 Task: Font style For heading Use Californian FB with dark orange 2 colour & Underline. font size for heading '26 Pt. 'Change the font style of data to Carlitoand font size to  18 Pt. Change the alignment of both headline & data to   center vertically. In the sheet  auditingSalesDashboard
Action: Mouse moved to (62, 127)
Screenshot: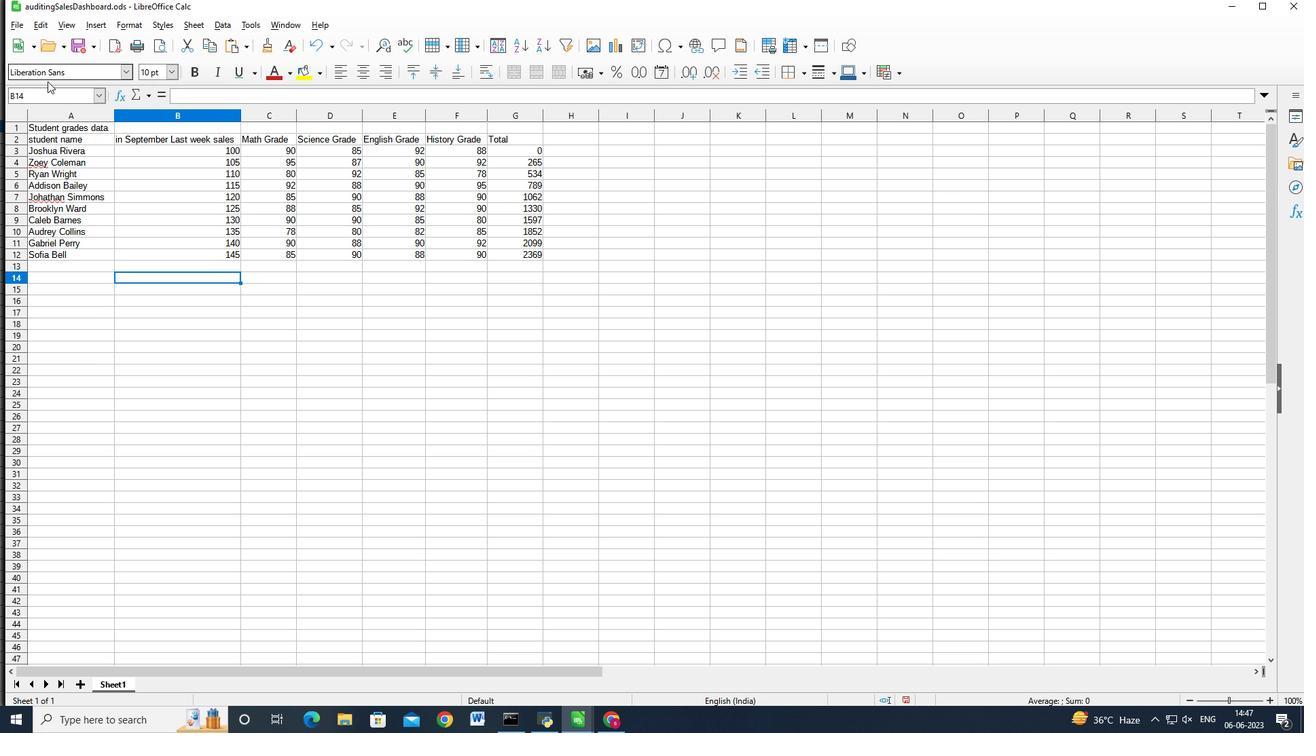 
Action: Mouse pressed left at (62, 127)
Screenshot: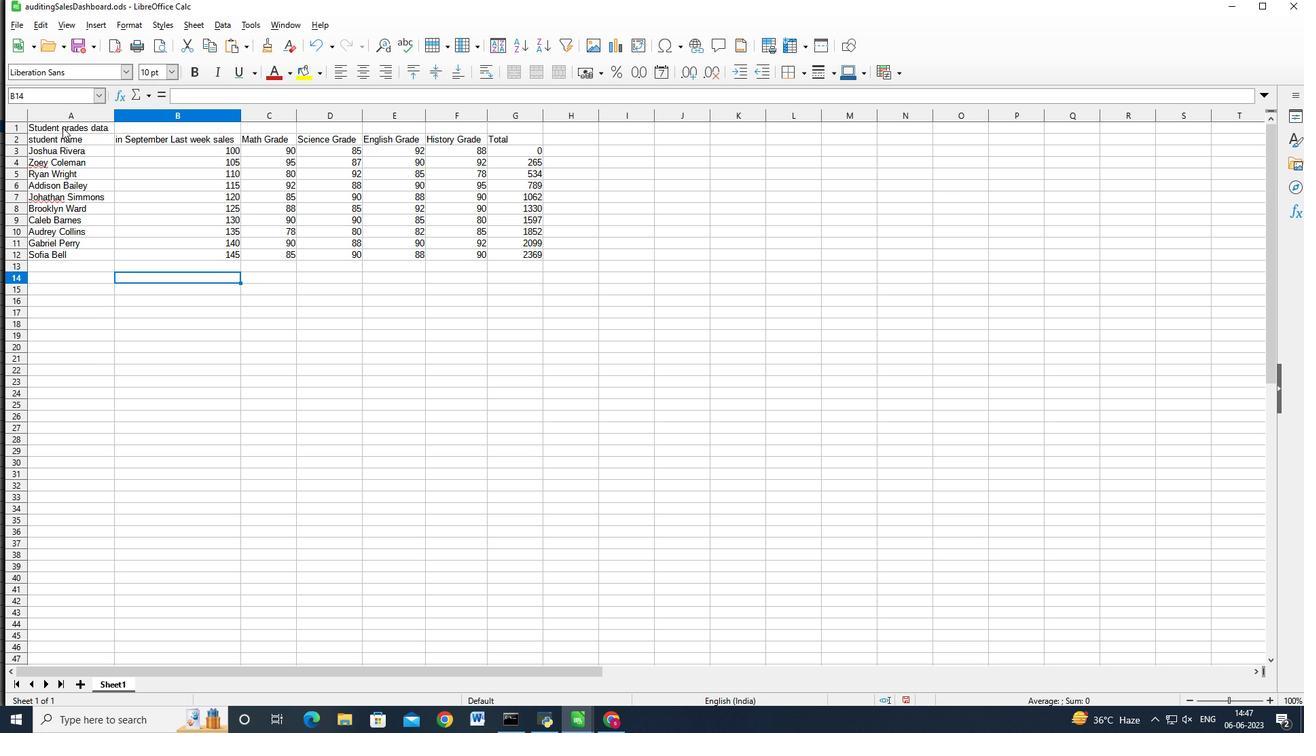 
Action: Mouse moved to (169, 372)
Screenshot: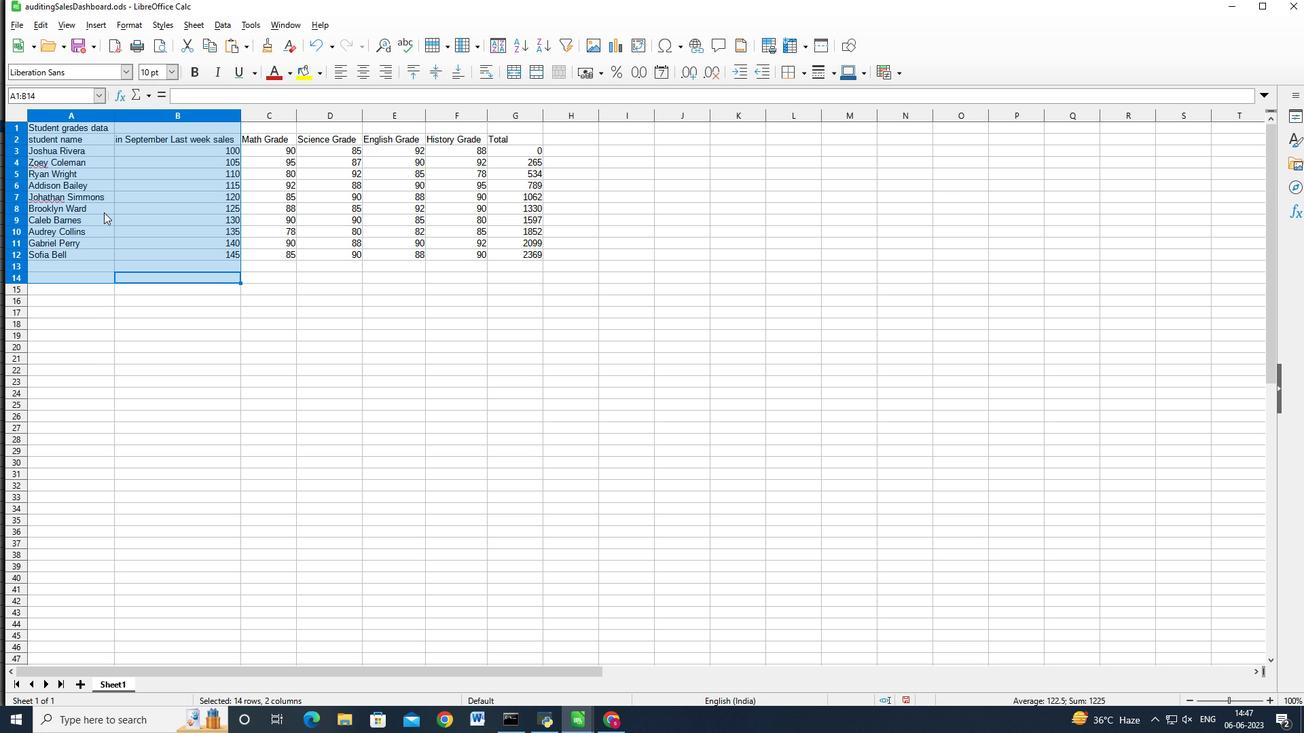 
Action: Mouse pressed right at (169, 372)
Screenshot: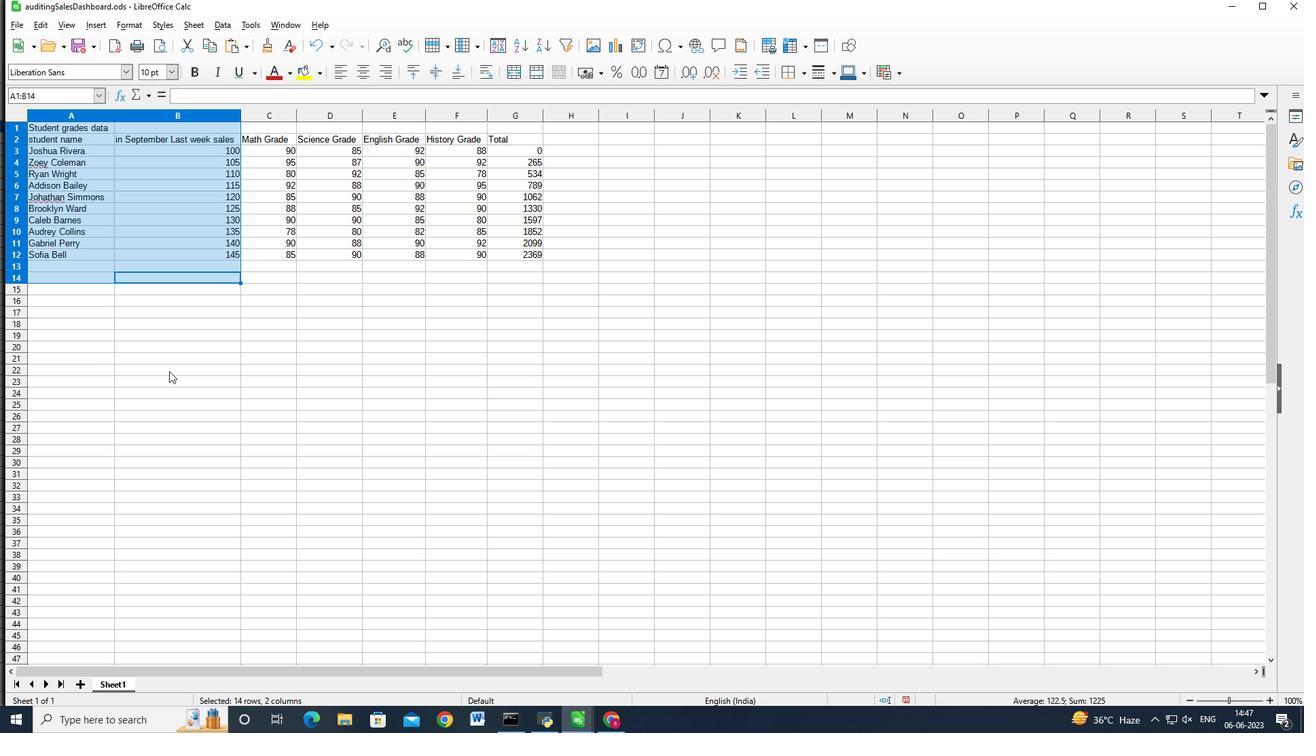 
Action: Mouse moved to (164, 357)
Screenshot: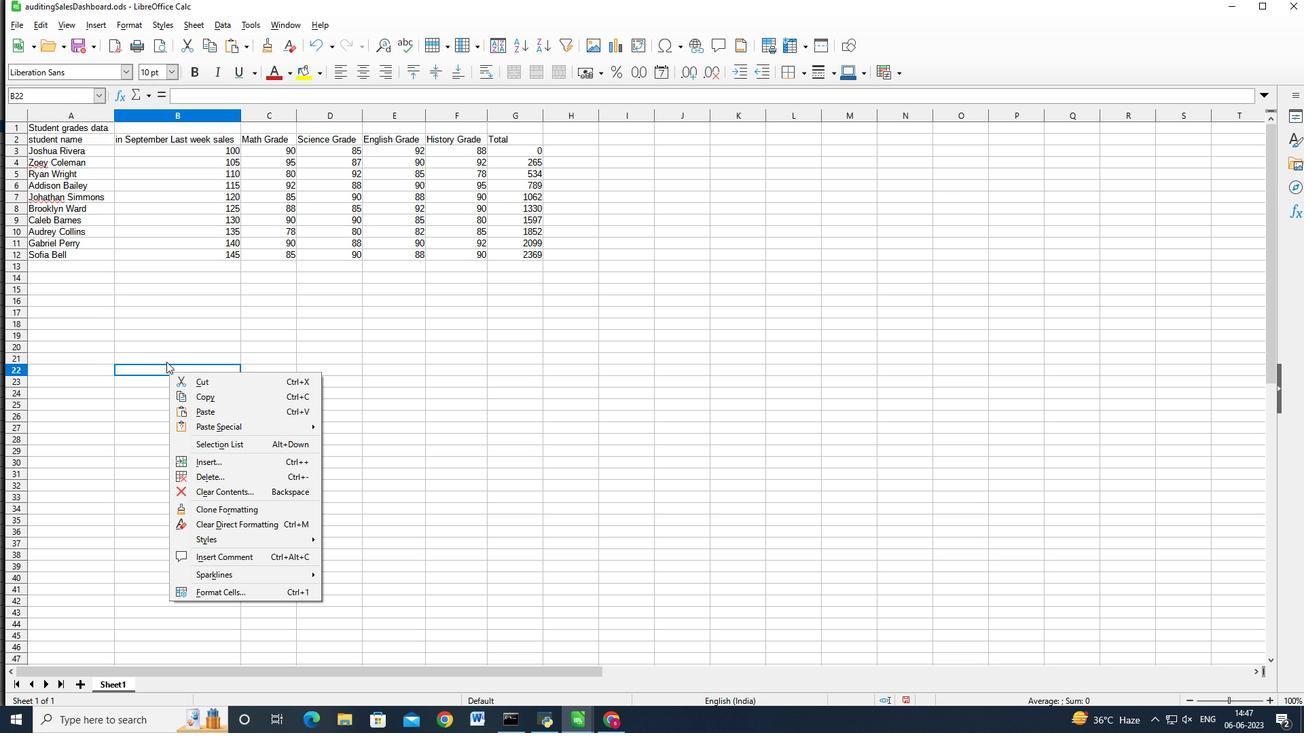 
Action: Mouse pressed right at (164, 357)
Screenshot: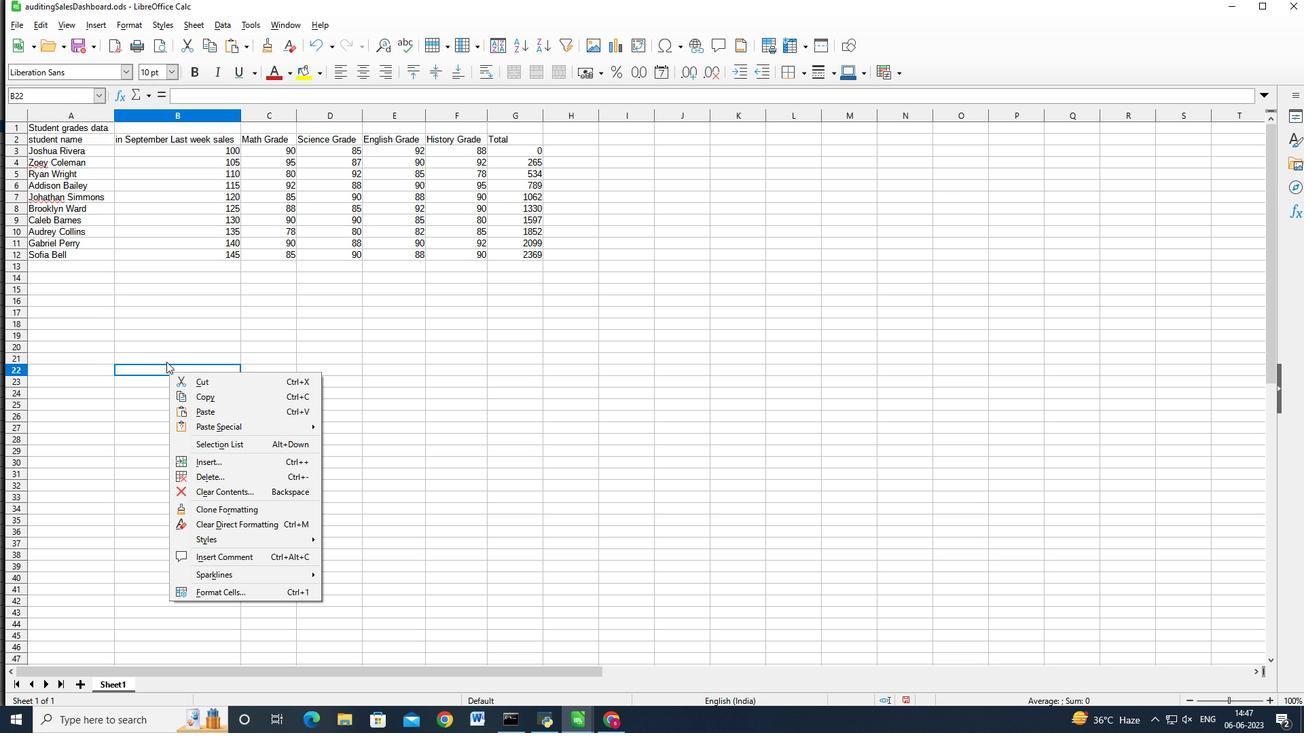 
Action: Mouse moved to (72, 123)
Screenshot: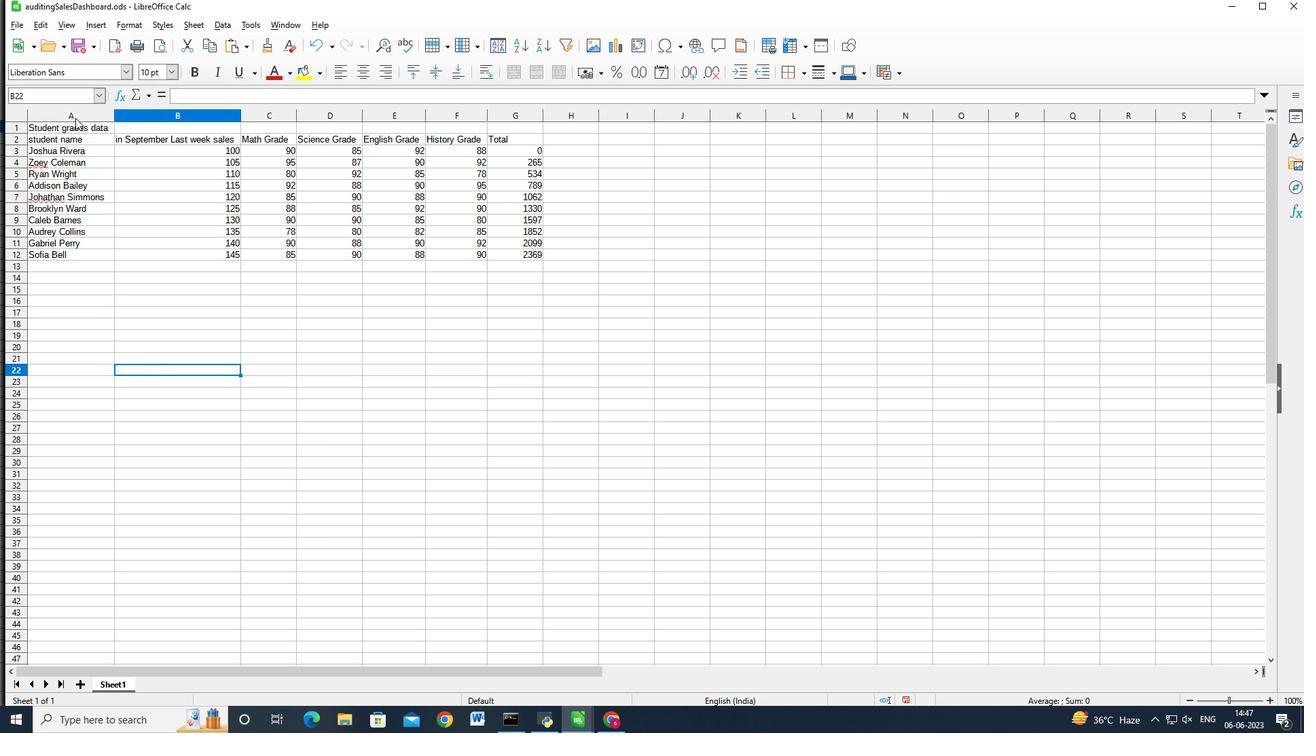 
Action: Mouse pressed left at (72, 123)
Screenshot: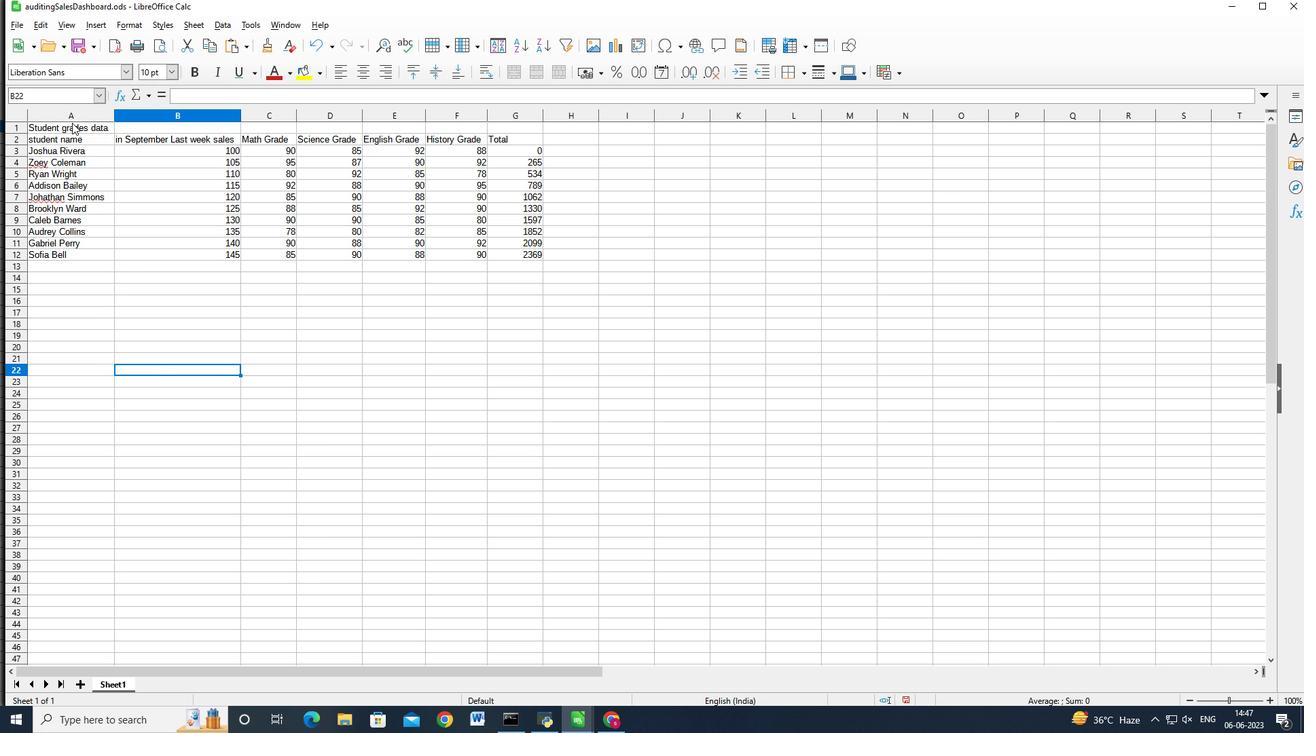 
Action: Mouse moved to (61, 71)
Screenshot: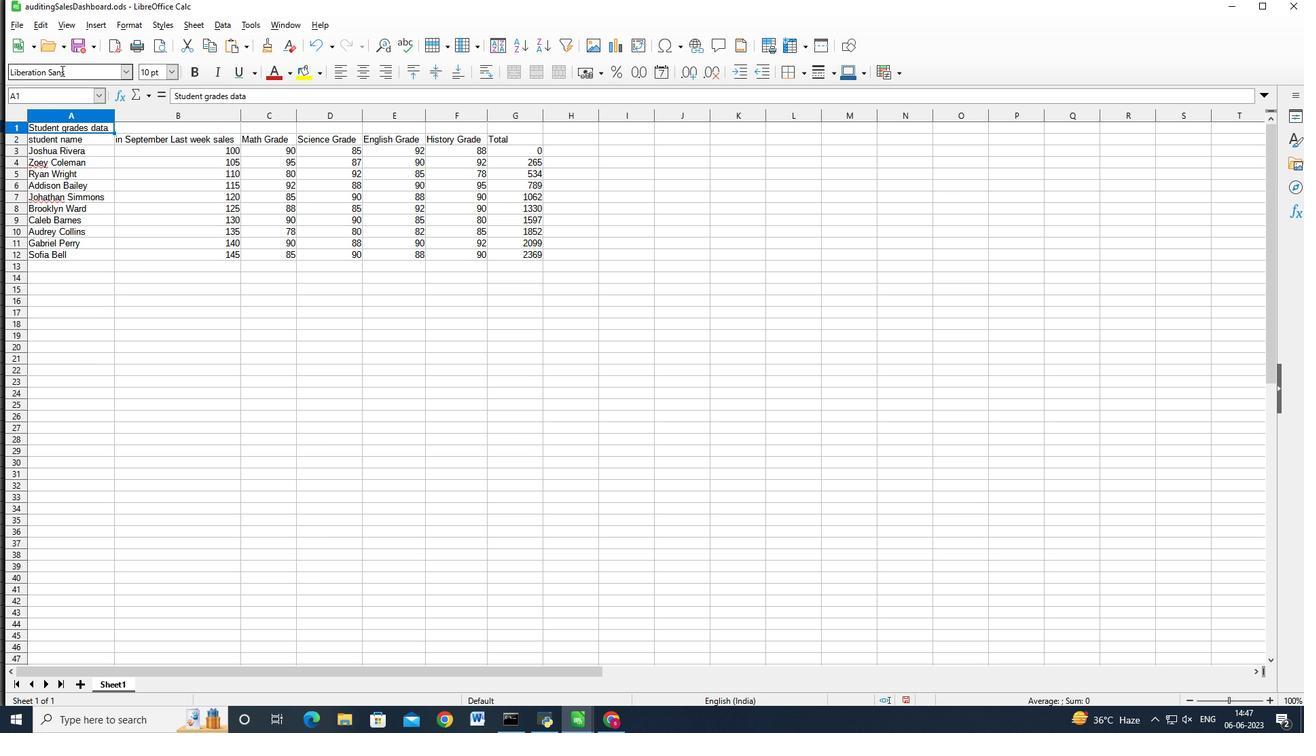 
Action: Mouse pressed left at (61, 71)
Screenshot: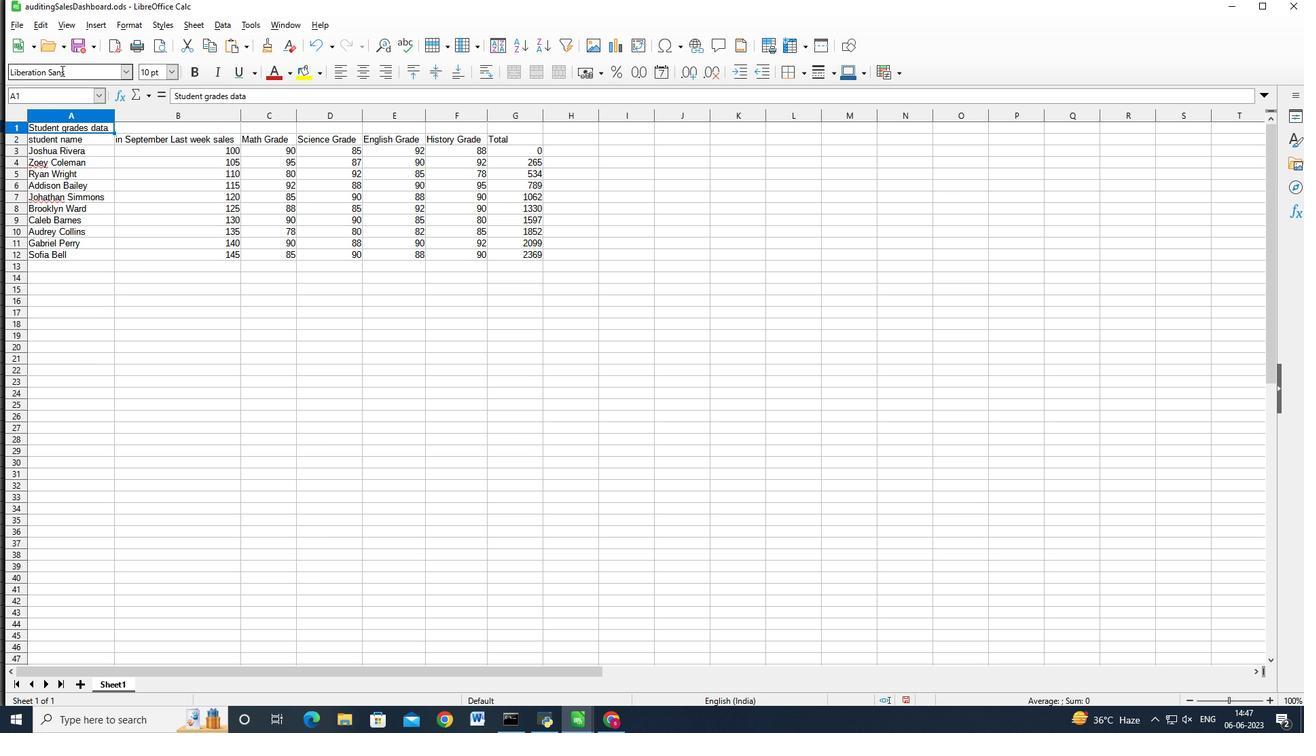 
Action: Mouse moved to (71, 70)
Screenshot: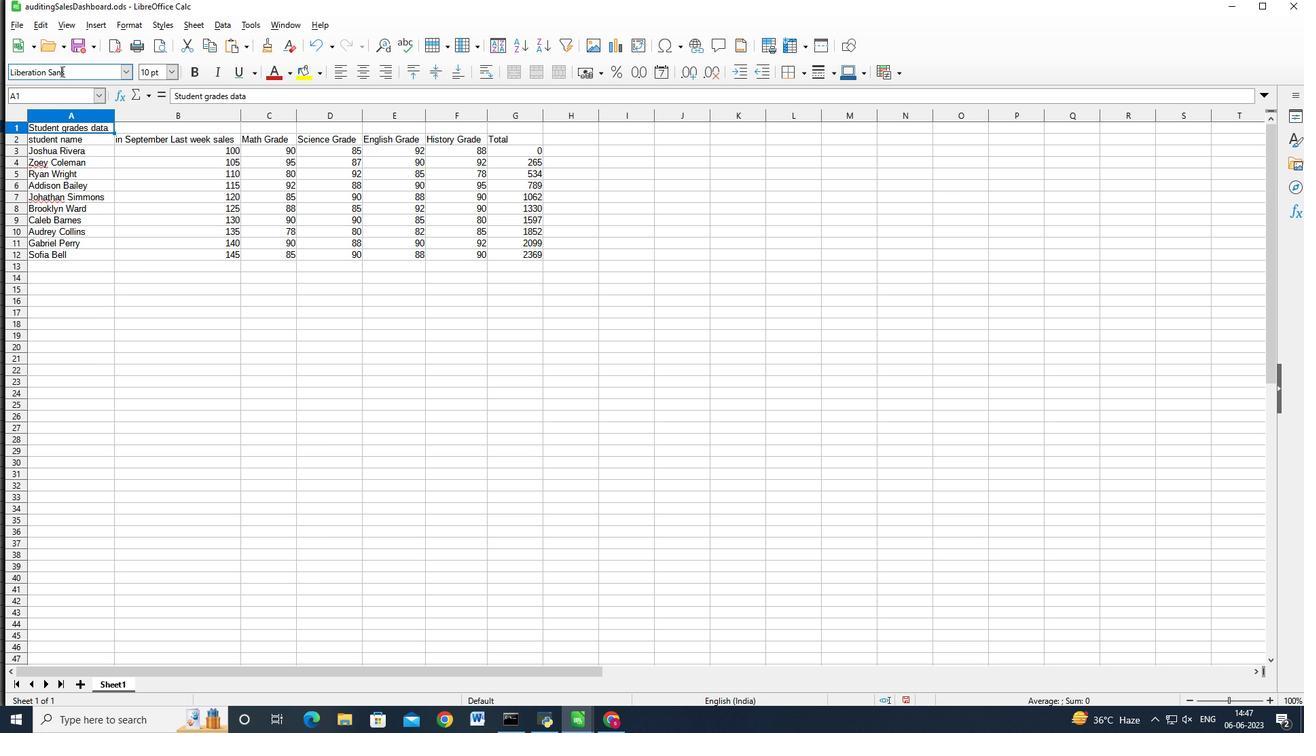 
Action: Mouse pressed left at (71, 70)
Screenshot: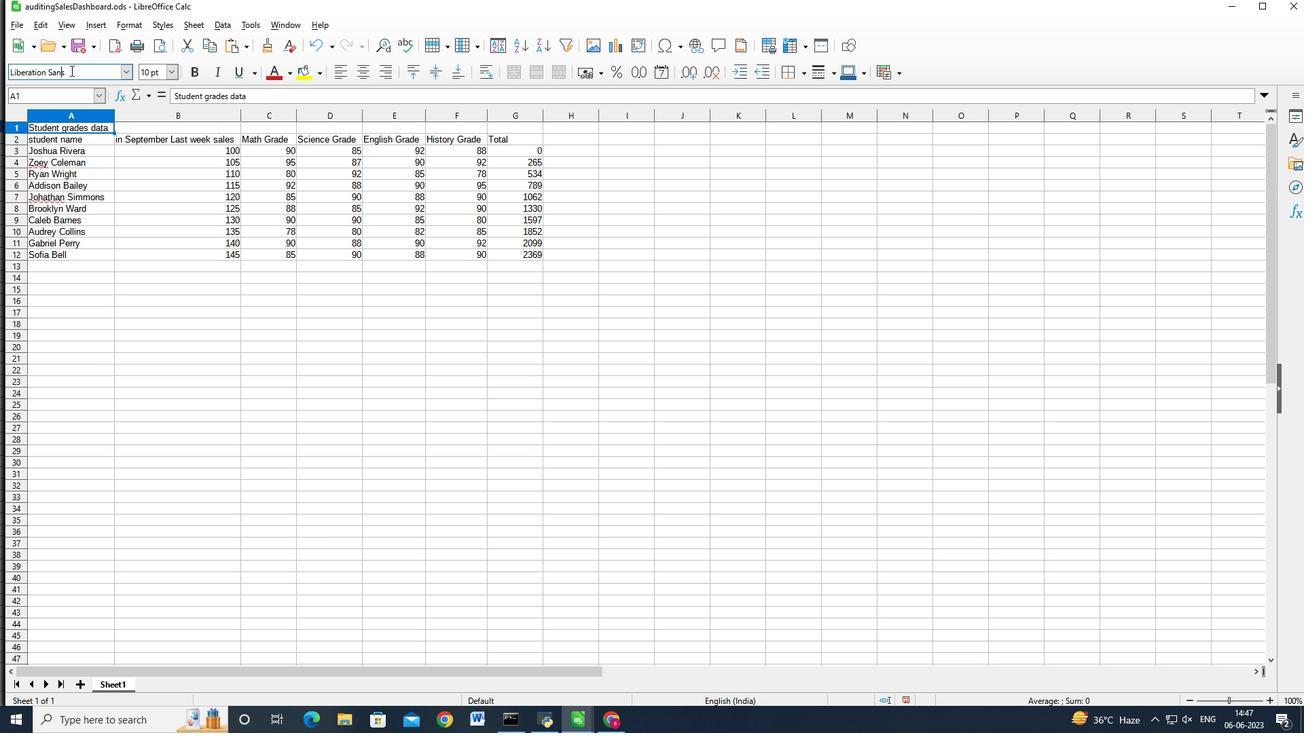 
Action: Key pressed <Key.backspace><Key.backspace><Key.backspace><Key.backspace><Key.backspace><Key.backspace><Key.backspace><Key.backspace><Key.backspace><Key.backspace><Key.backspace><Key.backspace><Key.backspace><Key.backspace><Key.backspace><Key.backspace><Key.backspace><Key.backspace><Key.backspace><Key.backspace><Key.backspace><Key.backspace><Key.backspace><Key.backspace><Key.backspace><Key.shift_r>Californian<Key.space><Key.caps_lock>FB<Key.enter>
Screenshot: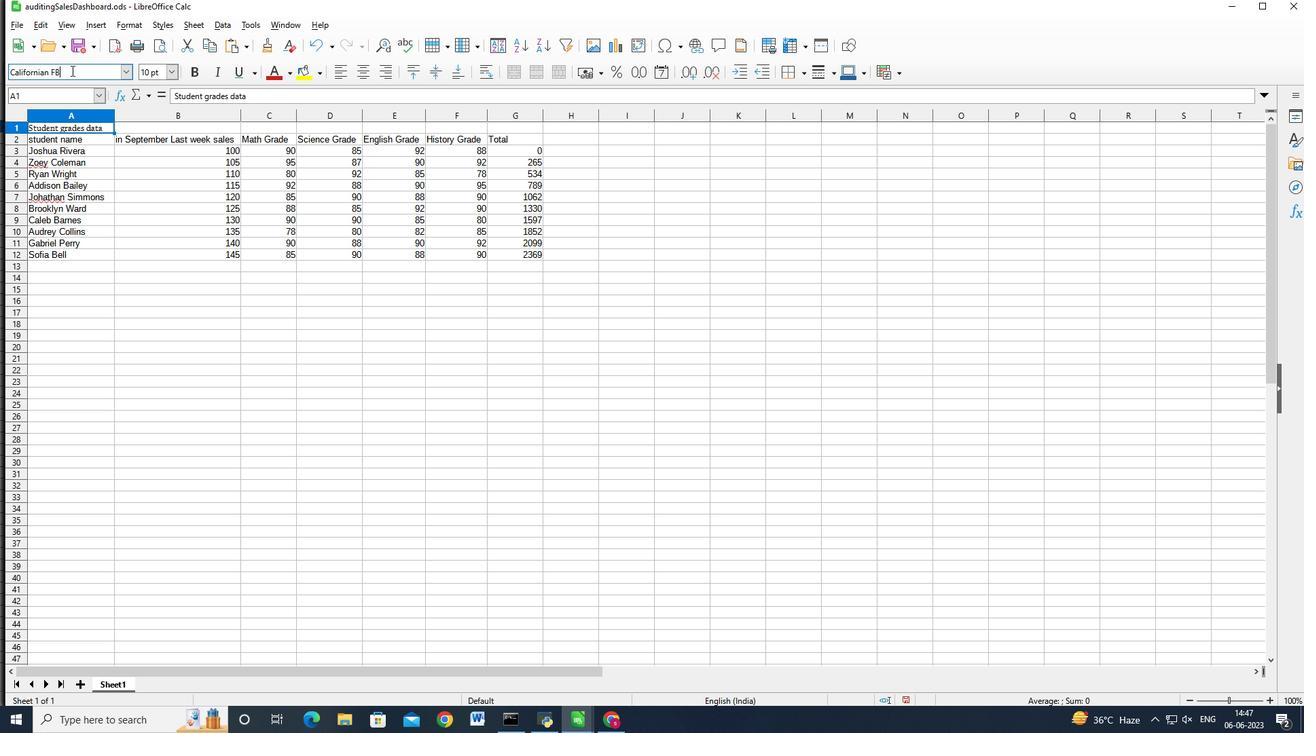 
Action: Mouse moved to (287, 72)
Screenshot: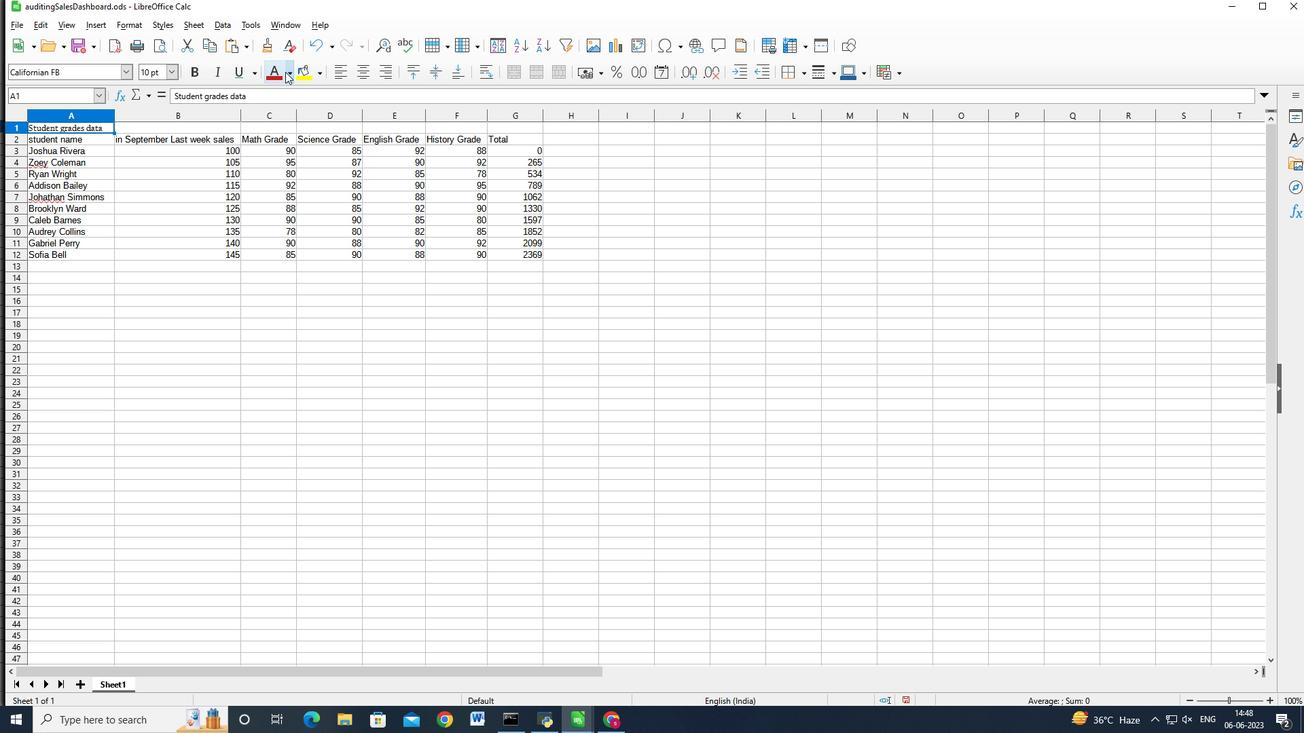 
Action: Mouse pressed left at (287, 72)
Screenshot: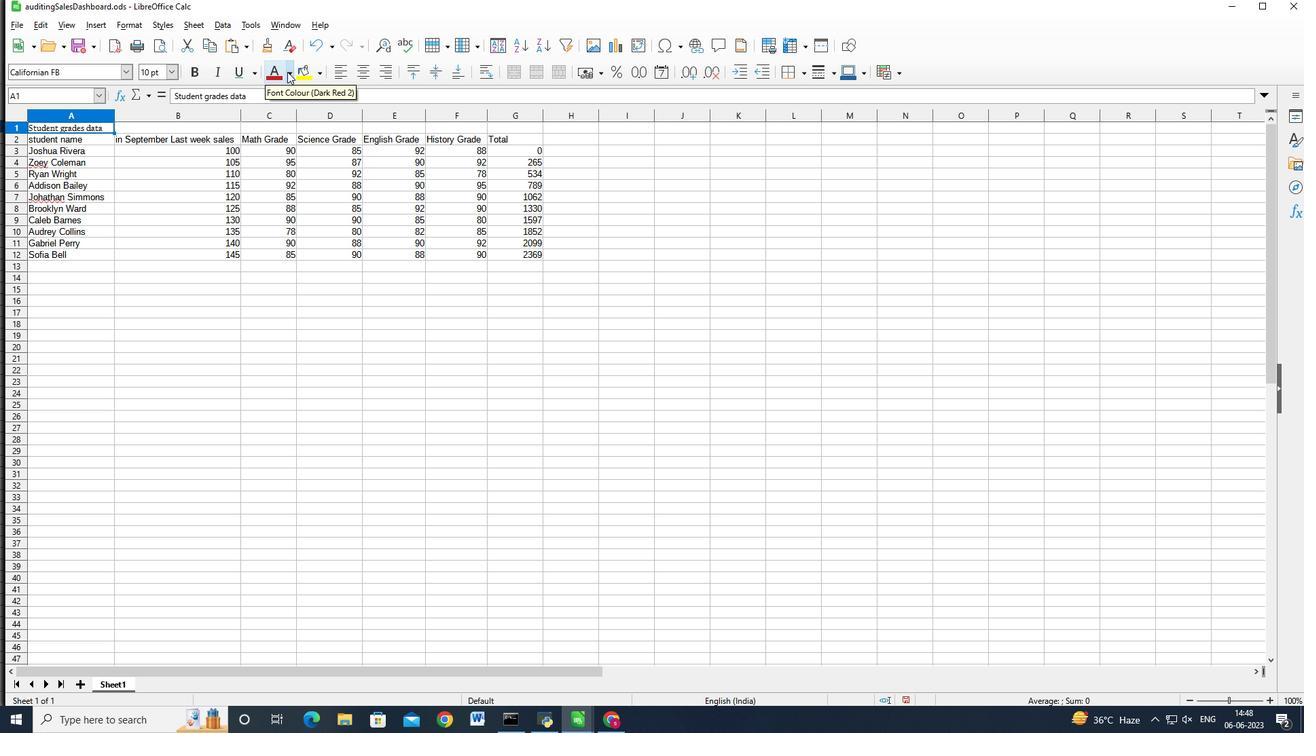 
Action: Mouse moved to (326, 139)
Screenshot: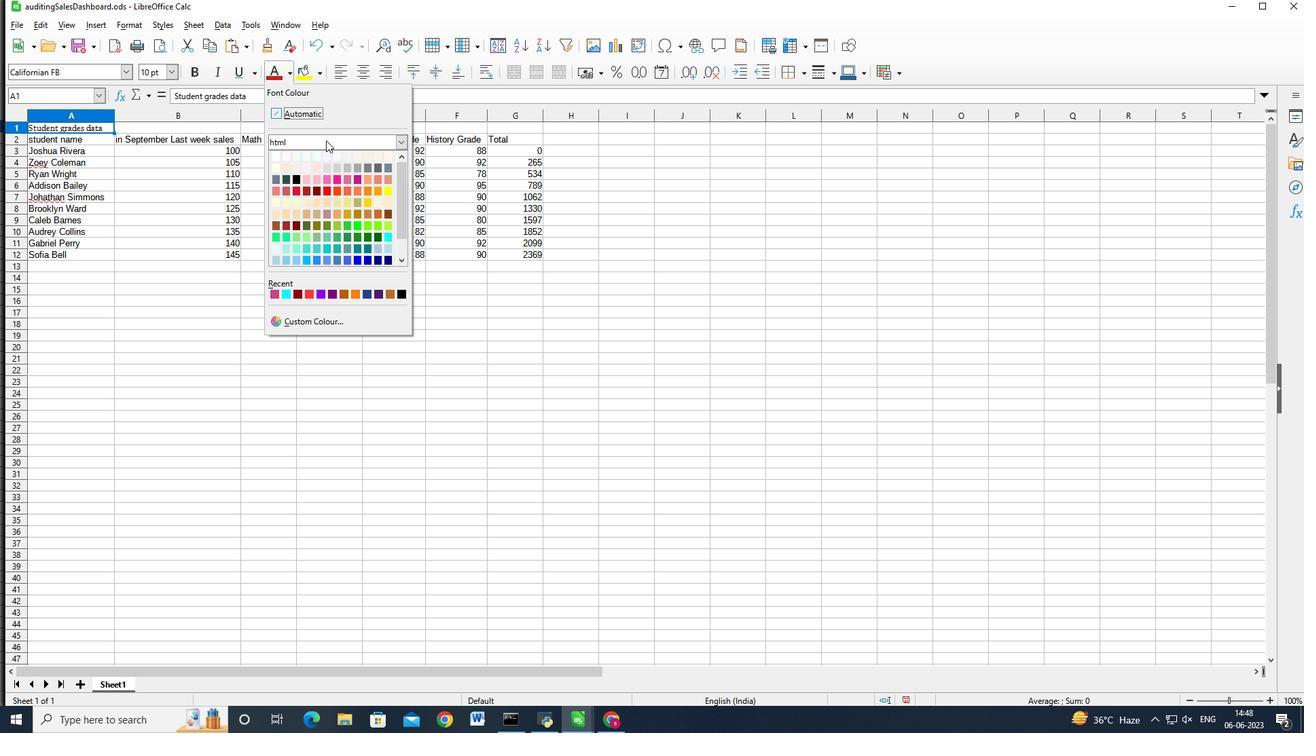 
Action: Mouse pressed left at (326, 139)
Screenshot: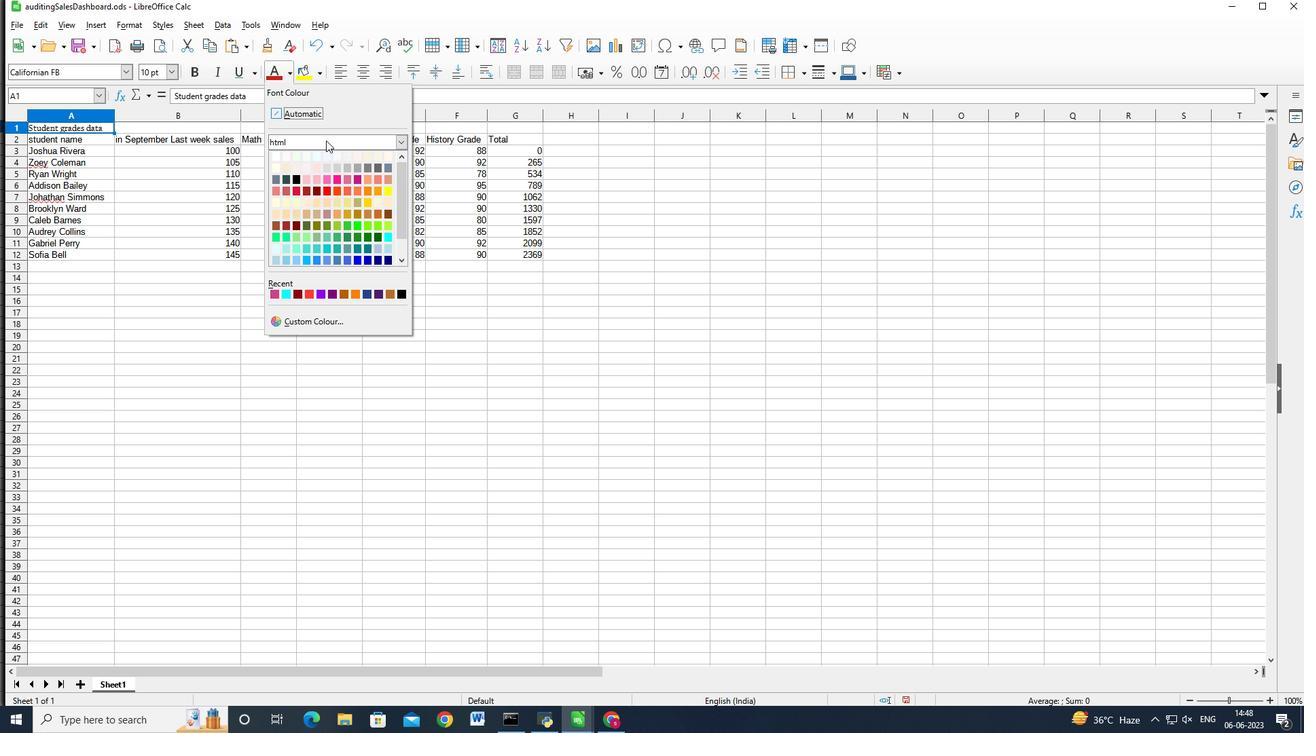 
Action: Mouse moved to (309, 235)
Screenshot: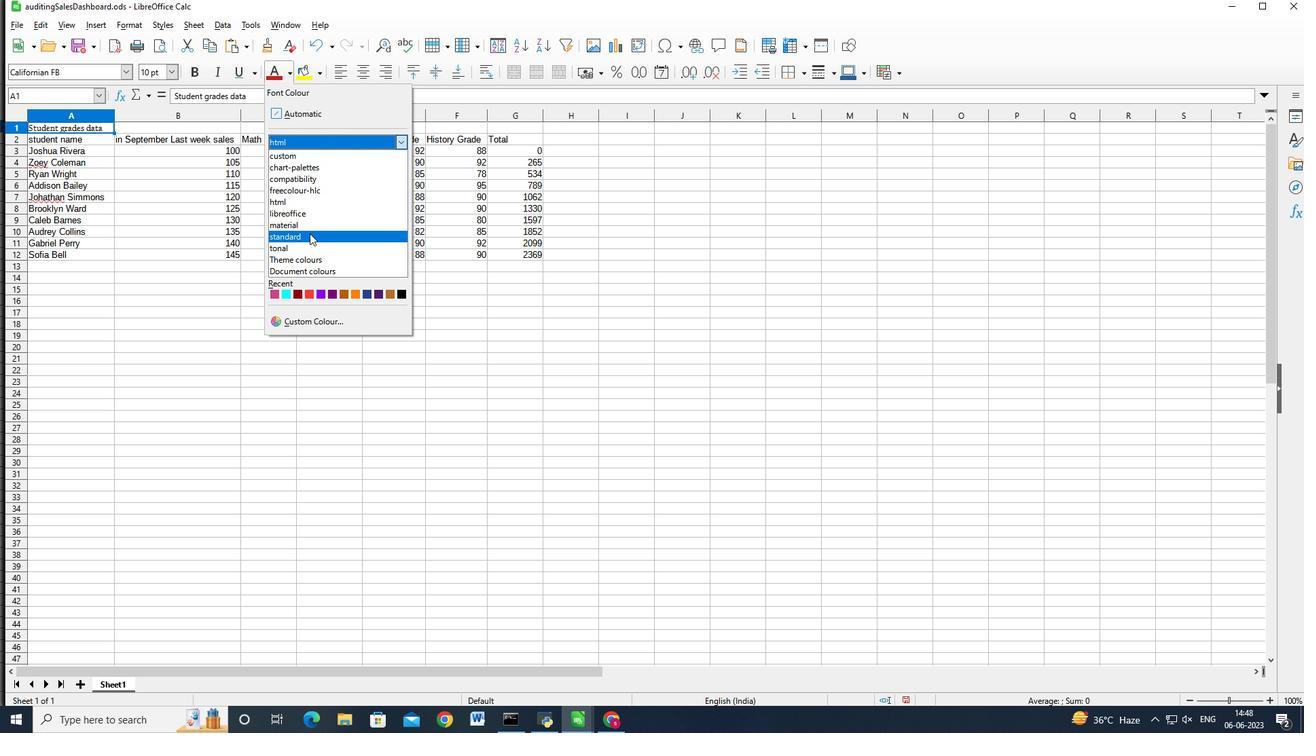
Action: Mouse pressed left at (309, 235)
Screenshot: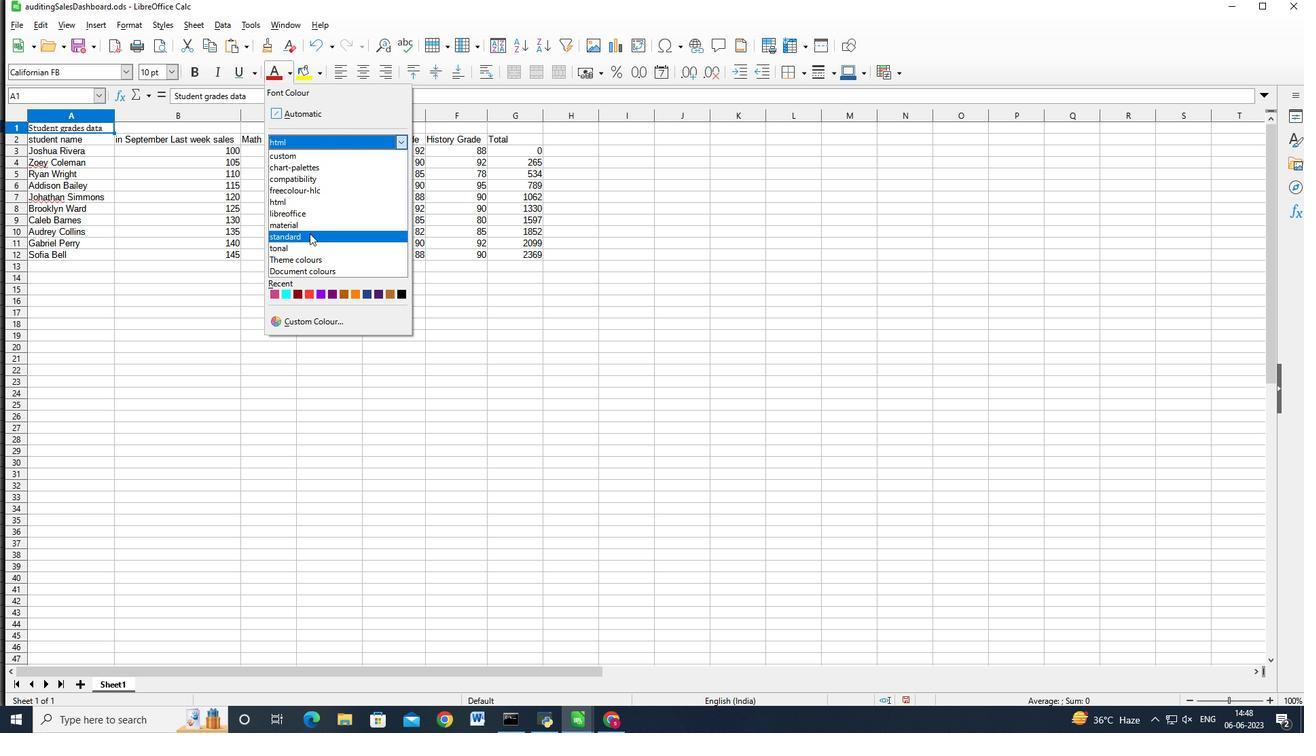 
Action: Mouse moved to (297, 240)
Screenshot: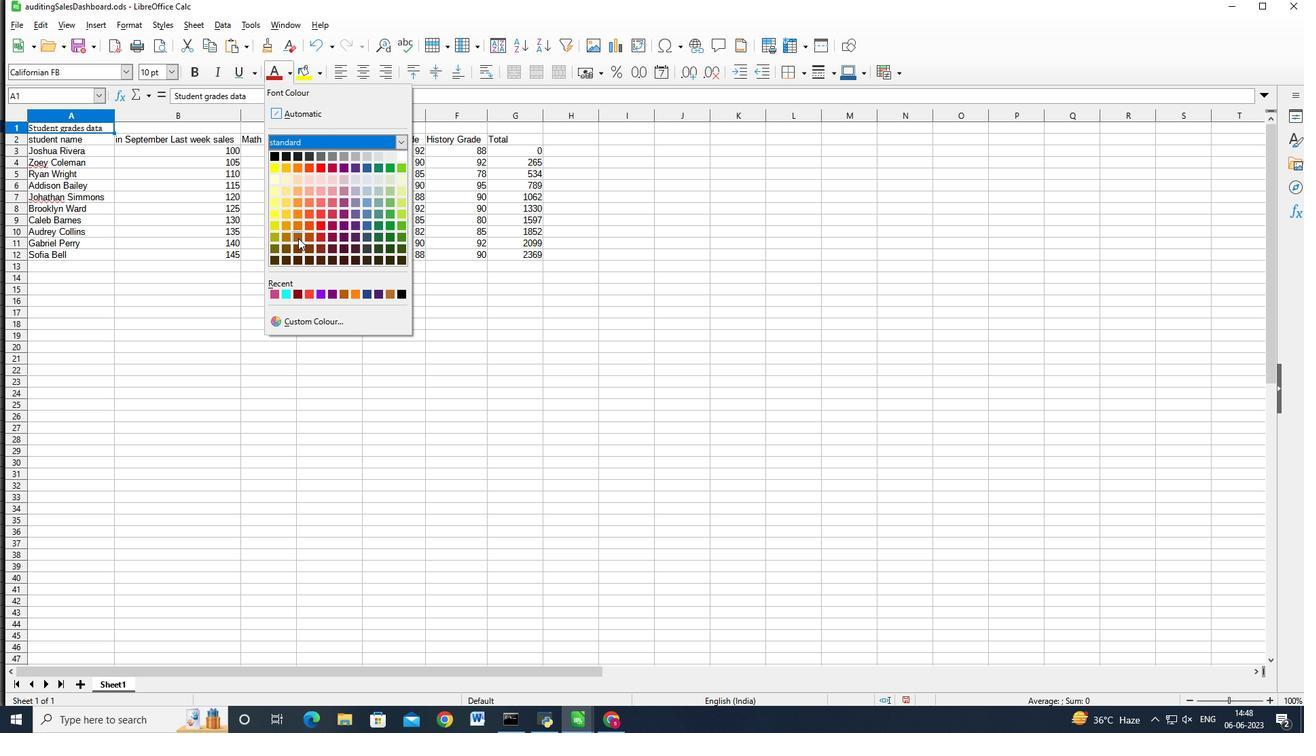 
Action: Mouse pressed left at (297, 240)
Screenshot: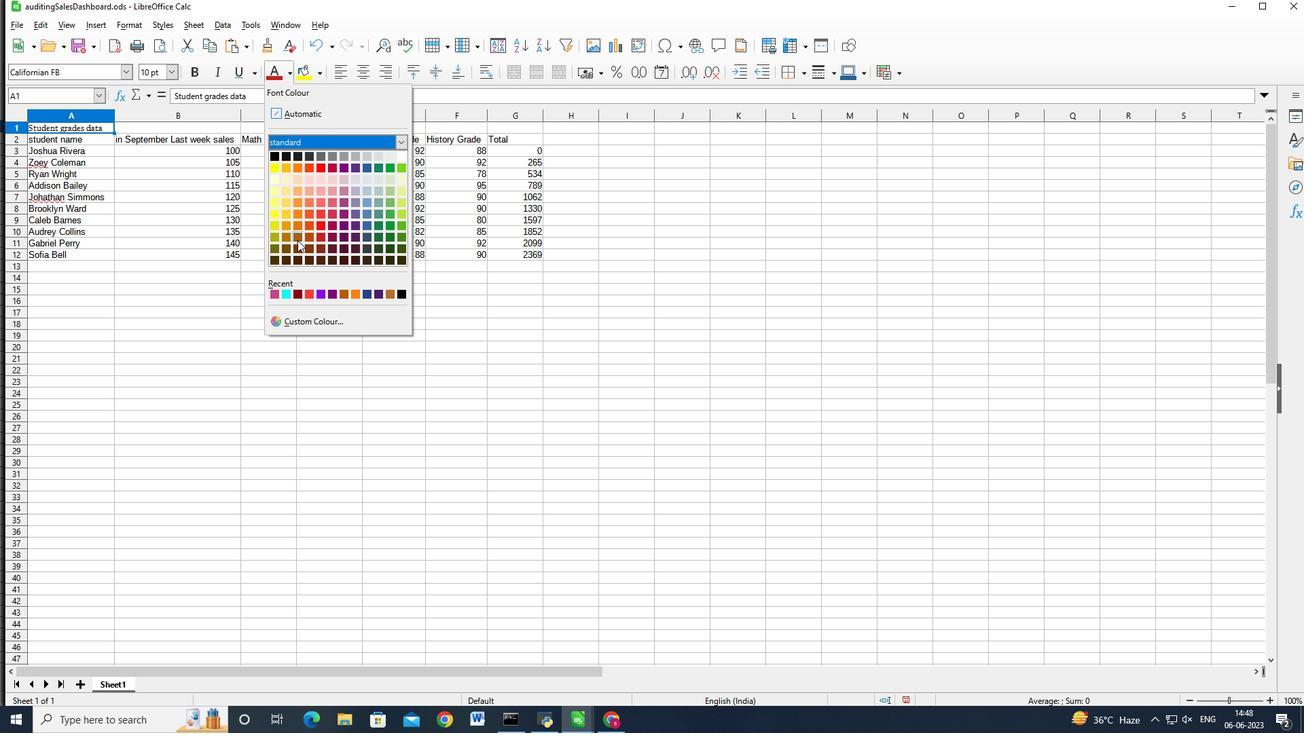 
Action: Mouse moved to (170, 76)
Screenshot: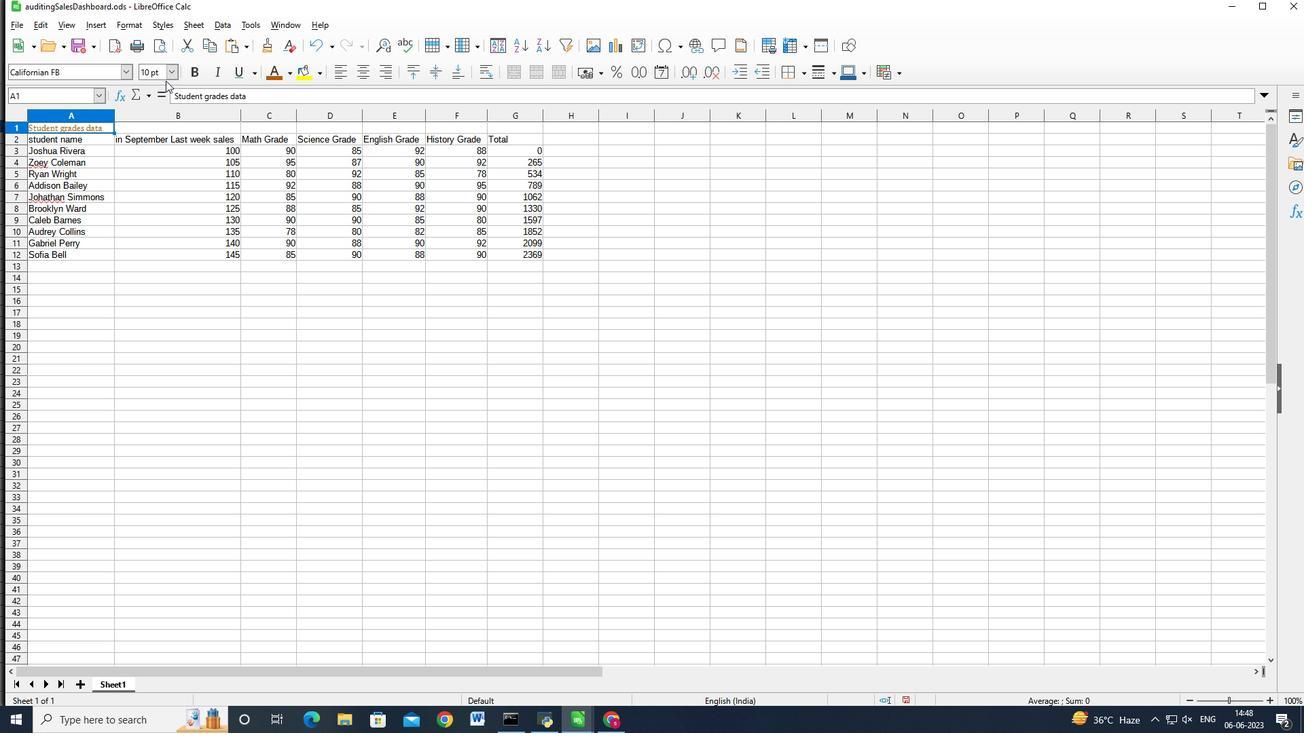 
Action: Mouse pressed left at (170, 76)
Screenshot: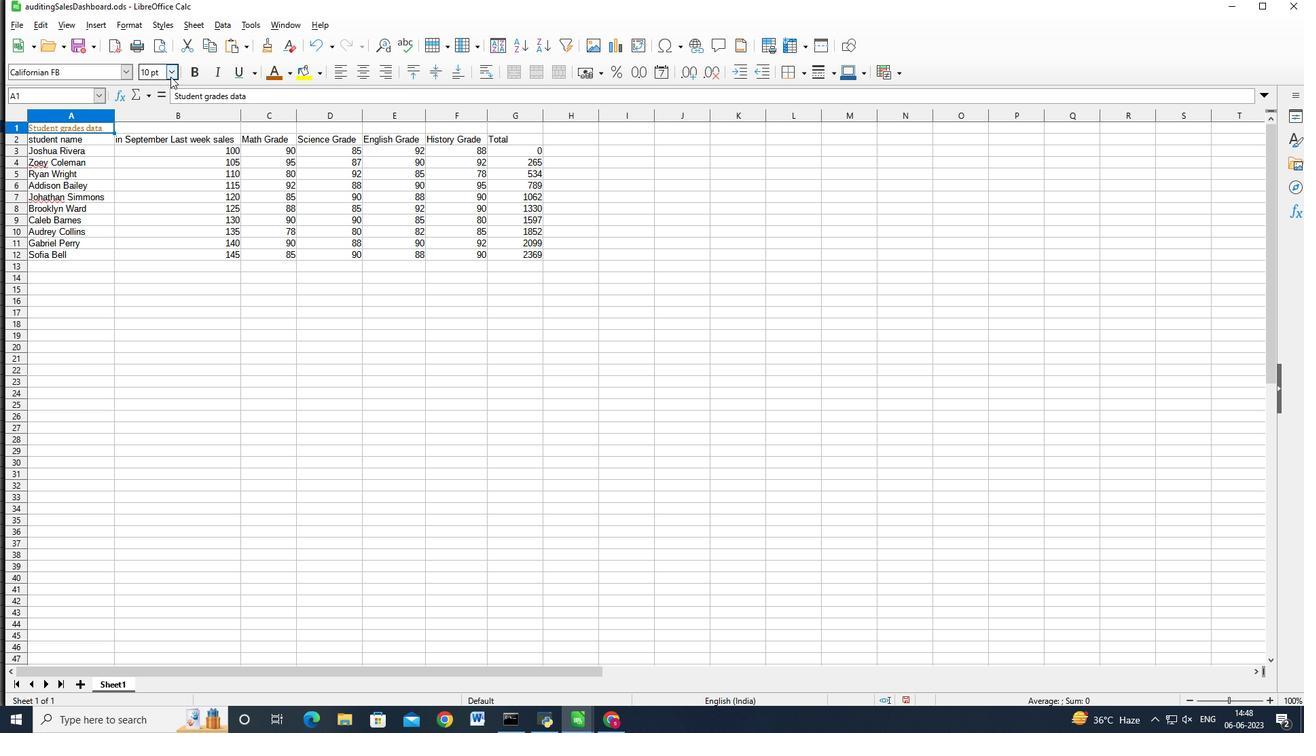 
Action: Mouse moved to (149, 284)
Screenshot: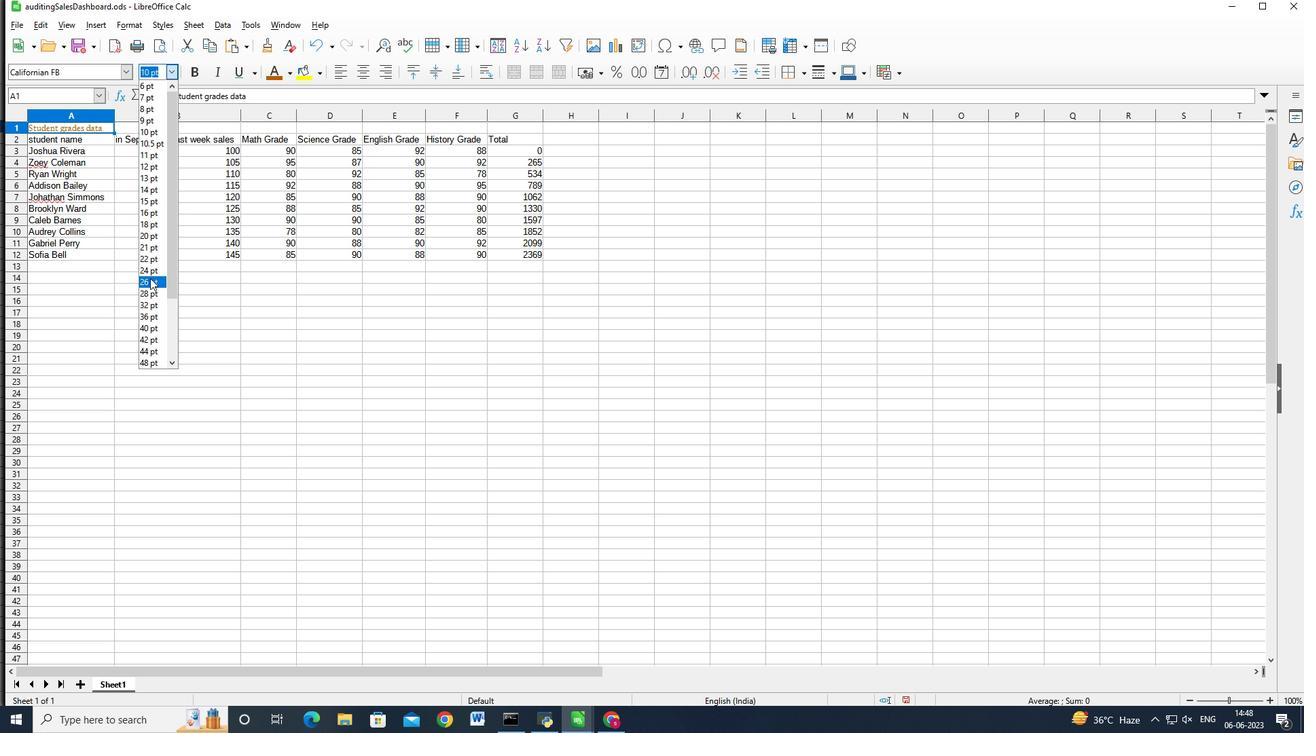 
Action: Mouse pressed left at (149, 284)
Screenshot: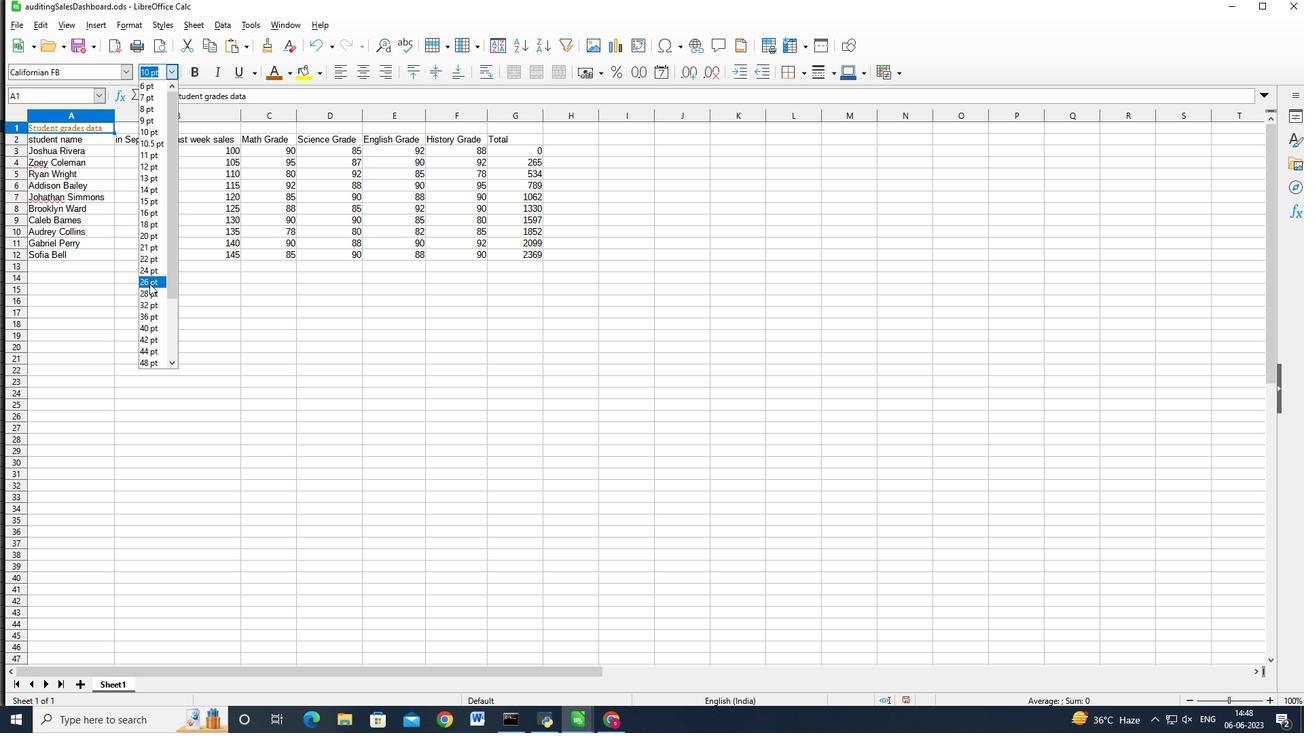 
Action: Mouse moved to (61, 157)
Screenshot: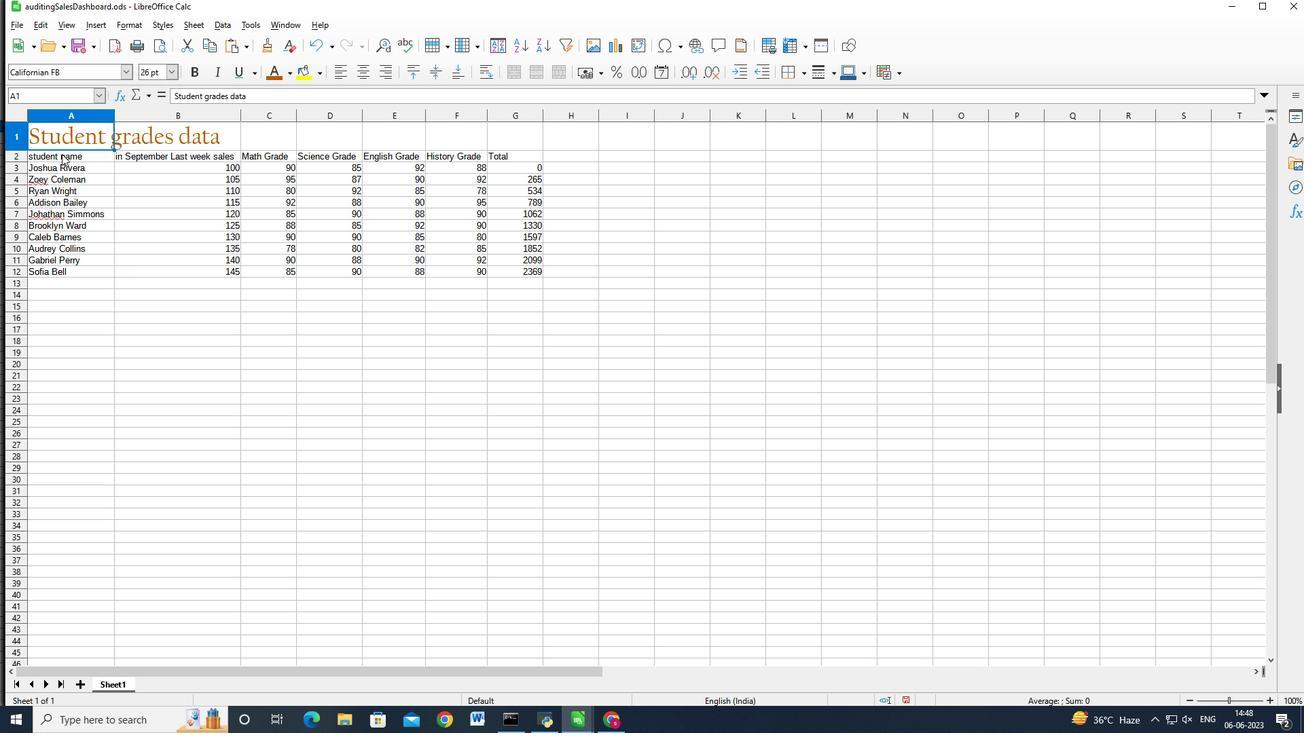 
Action: Mouse pressed left at (61, 157)
Screenshot: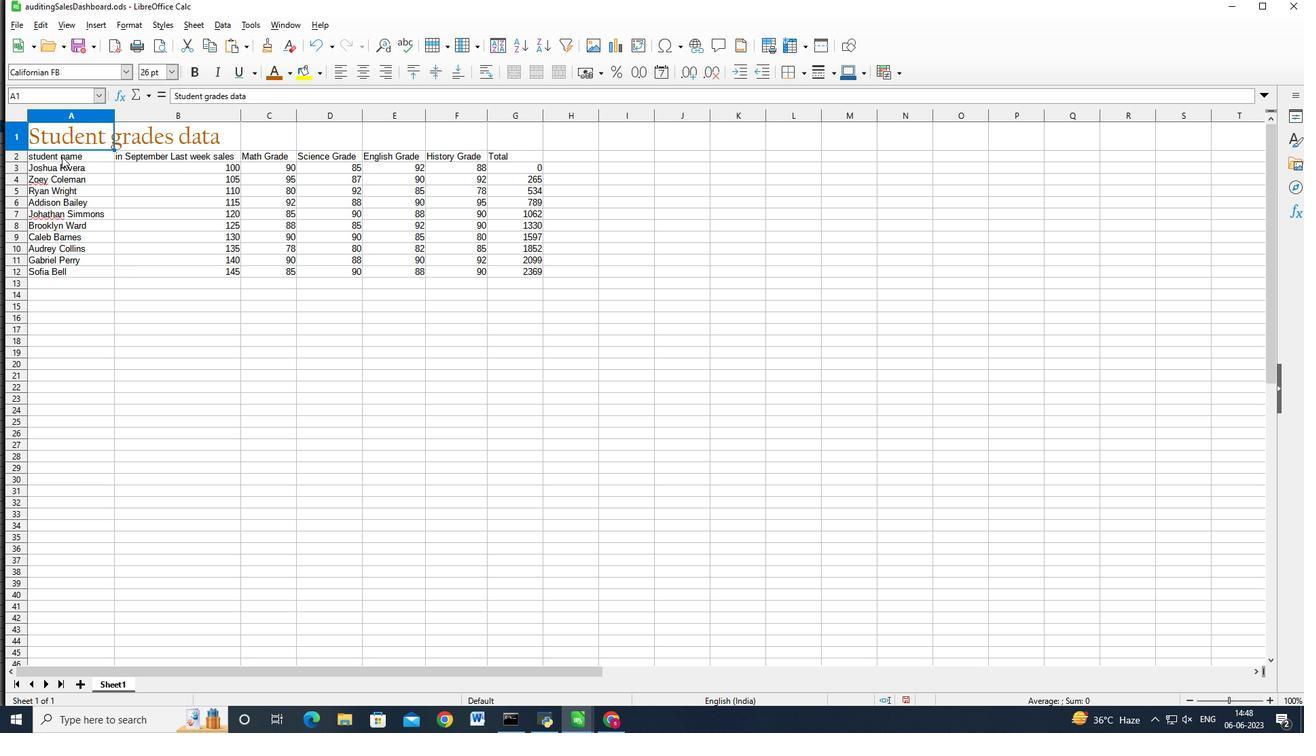
Action: Mouse moved to (66, 158)
Screenshot: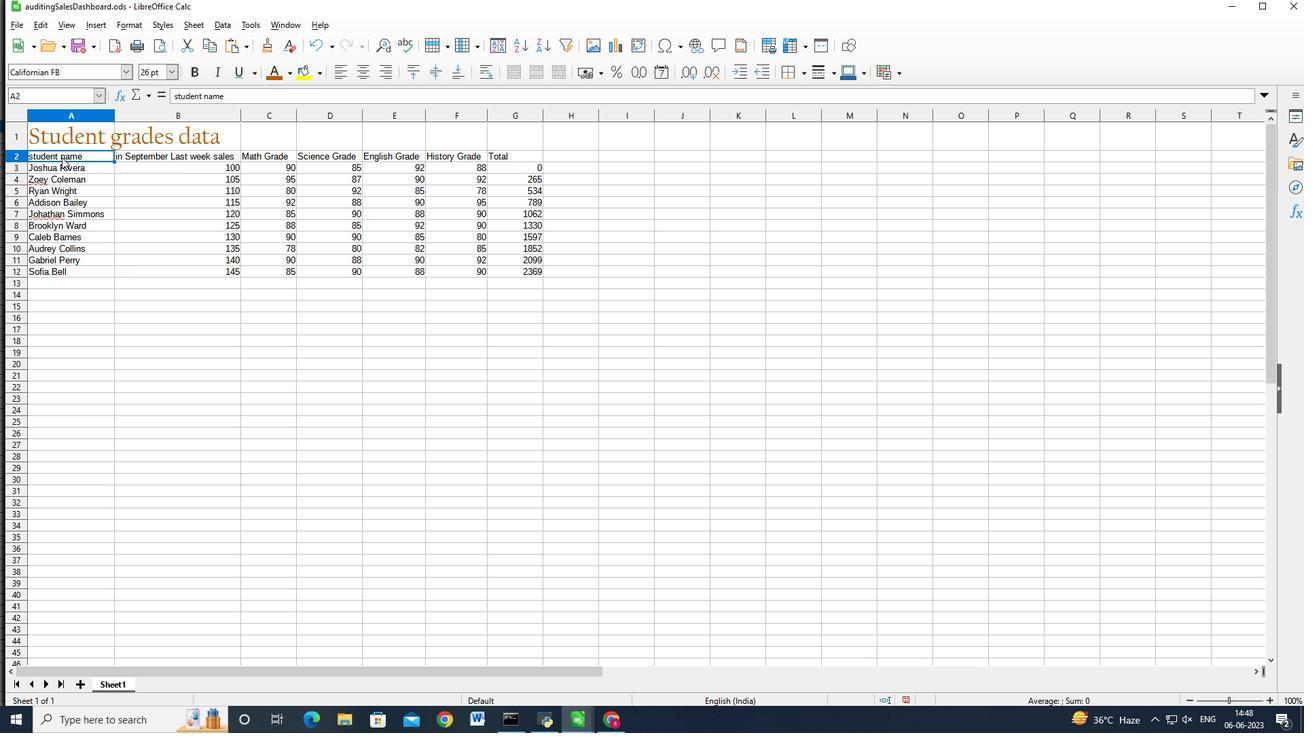 
Action: Key pressed <Key.shift><Key.right><Key.right><Key.right><Key.right><Key.right><Key.right><Key.down><Key.down><Key.down><Key.down><Key.down><Key.down><Key.down><Key.down><Key.down><Key.down>
Screenshot: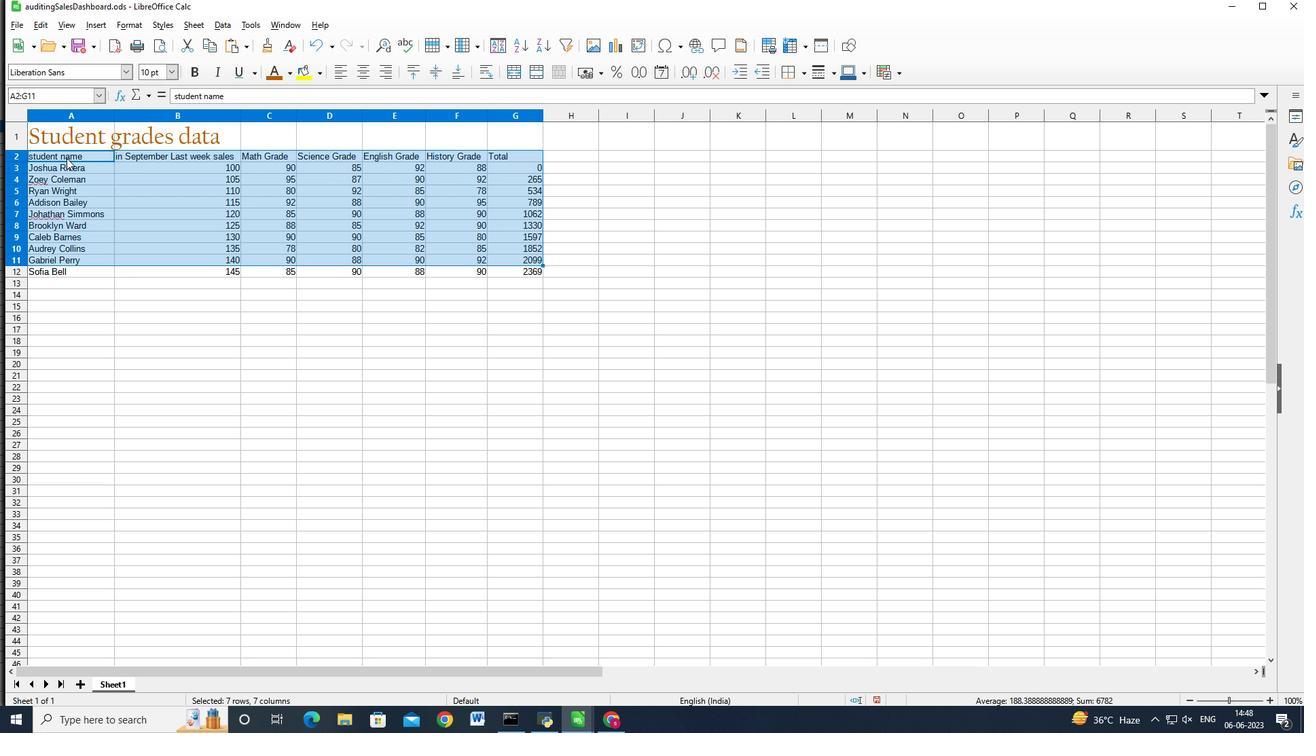 
Action: Mouse moved to (67, 74)
Screenshot: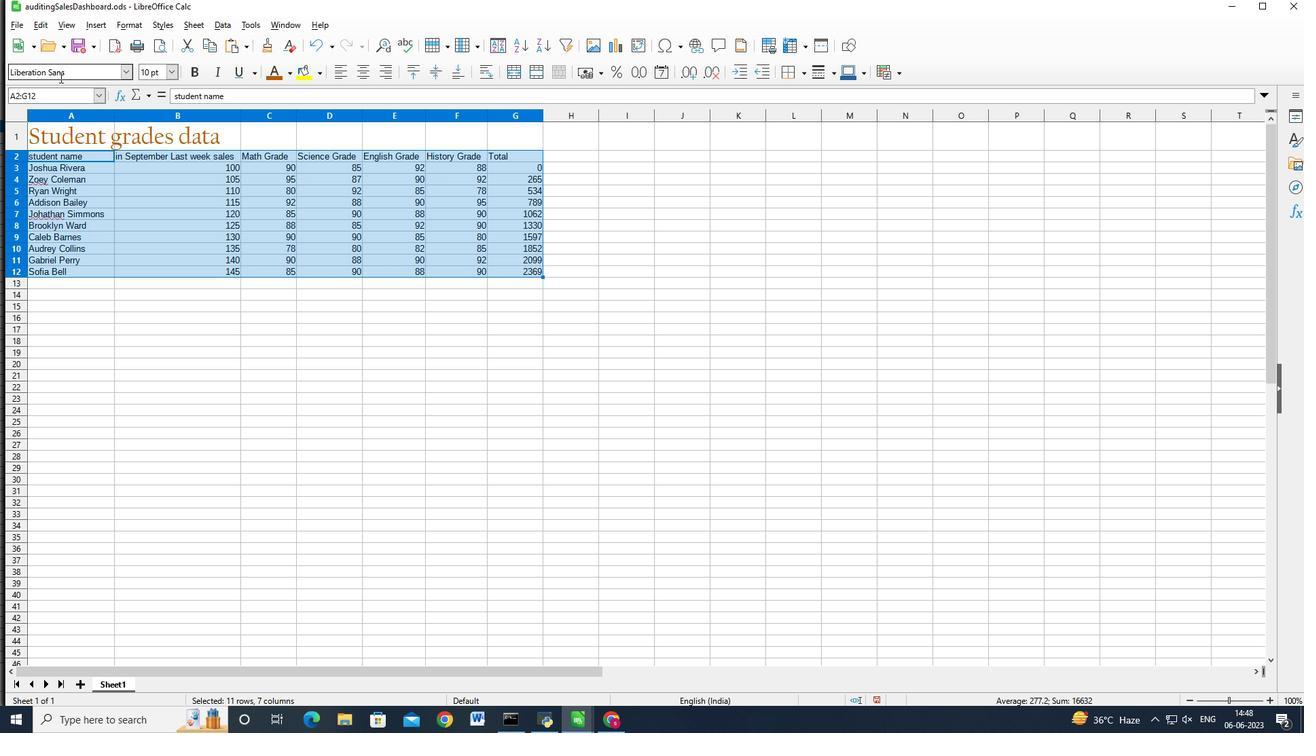 
Action: Mouse pressed left at (67, 74)
Screenshot: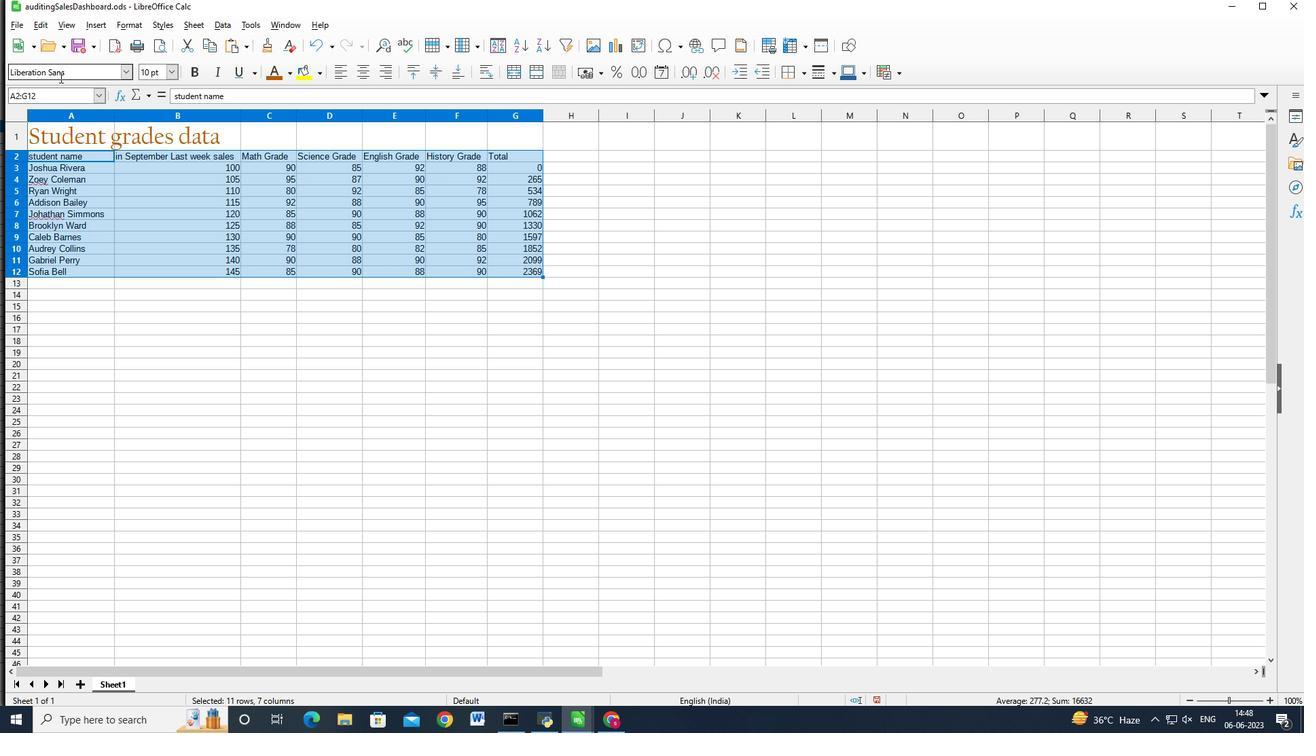 
Action: Mouse moved to (69, 74)
Screenshot: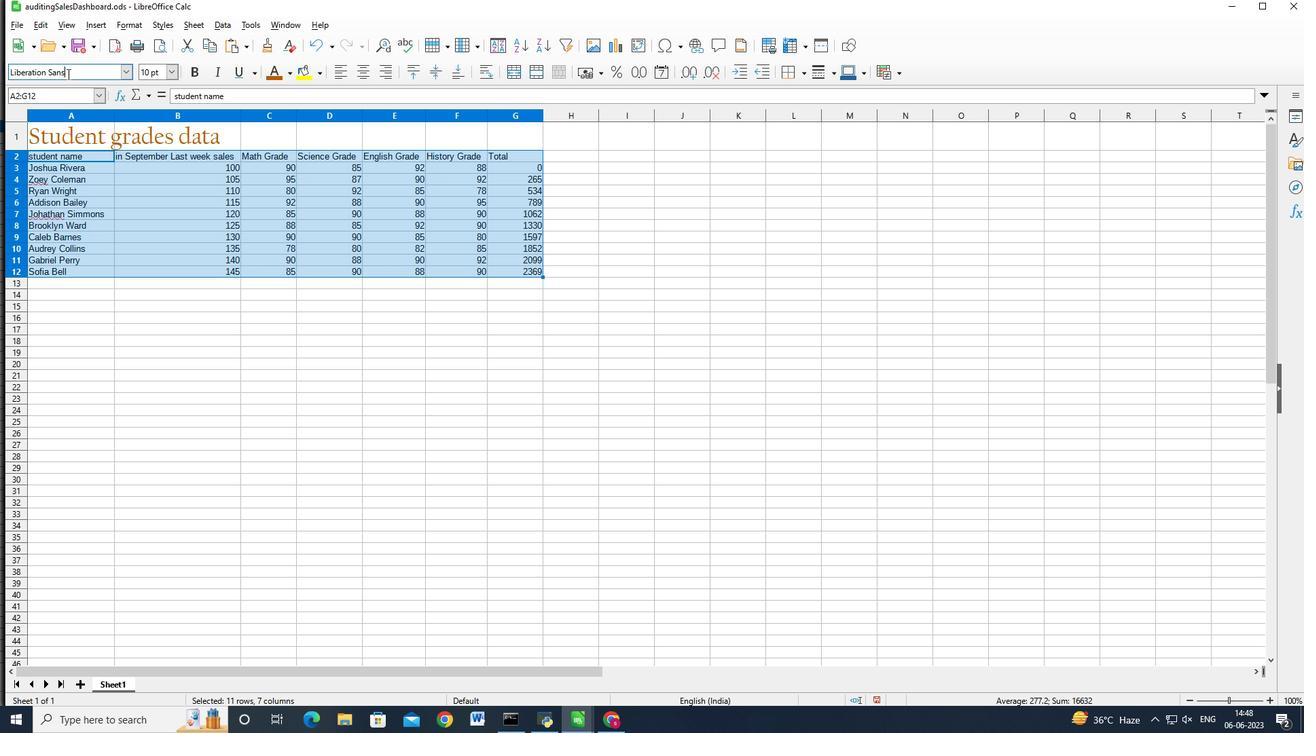 
Action: Key pressed <Key.backspace><Key.backspace><Key.backspace><Key.backspace><Key.backspace><Key.backspace><Key.backspace><Key.backspace><Key.backspace><Key.backspace><Key.backspace><Key.backspace><Key.backspace><Key.backspace><Key.backspace><Key.backspace><Key.backspace><Key.backspace><Key.backspace><Key.backspace><Key.backspace><Key.backspace><Key.backspace><Key.backspace><Key.backspace><Key.backspace><Key.backspace><Key.backspace><Key.backspace><Key.backspace><Key.backspace><Key.backspace><Key.shift_r>CARI<Key.backspace>LITOAND<Key.space><Key.enter>
Screenshot: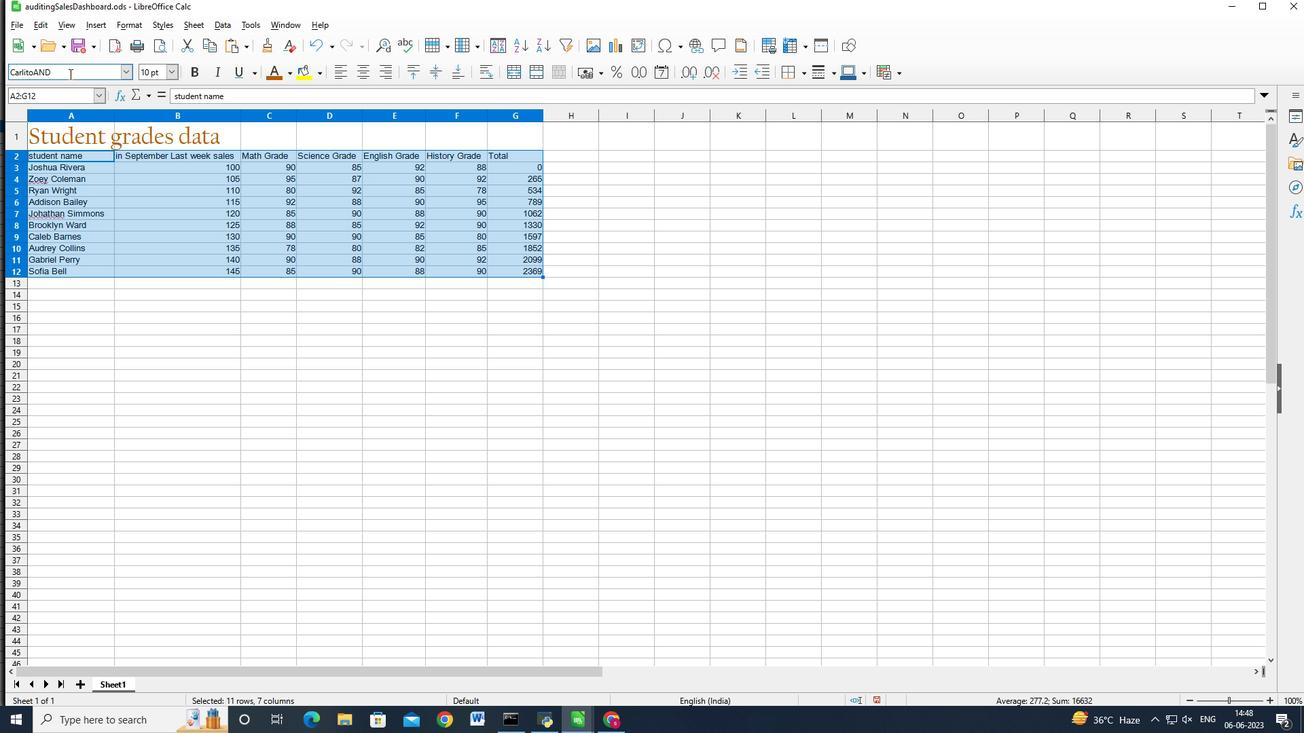 
Action: Mouse pressed left at (69, 74)
Screenshot: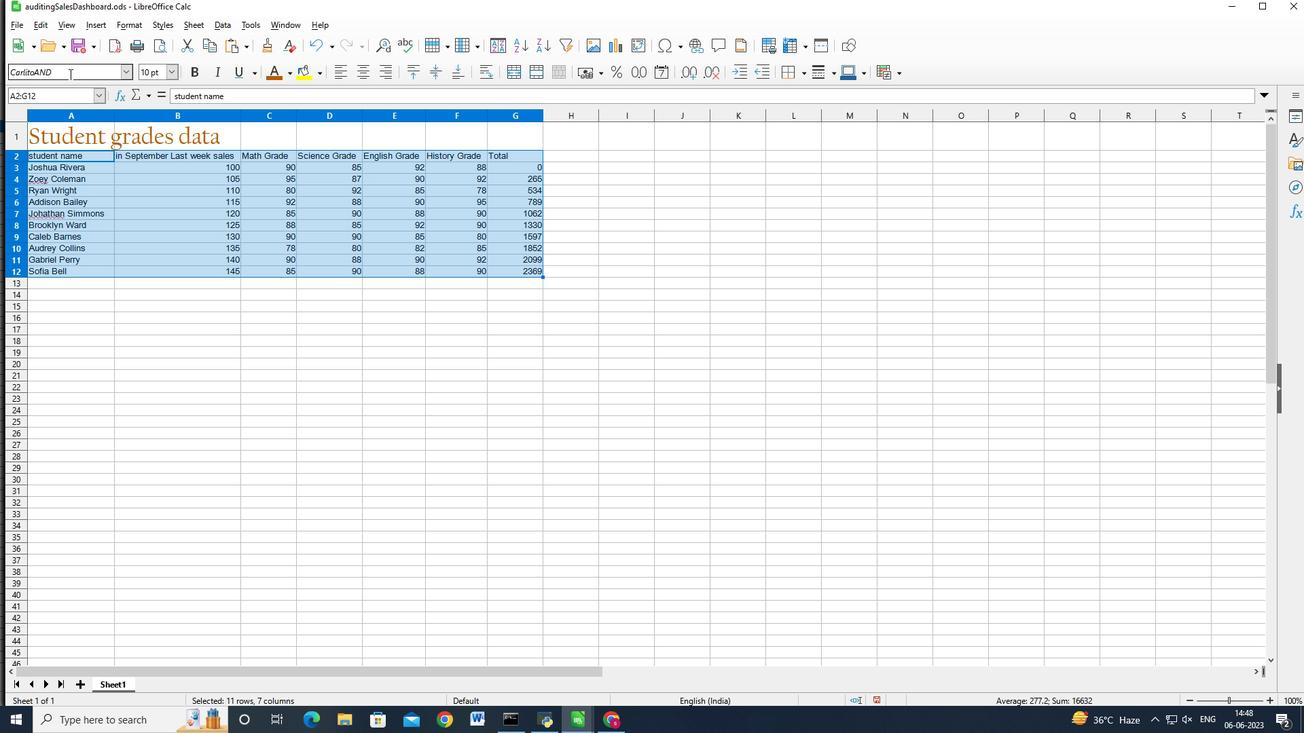 
Action: Key pressed <Key.caps_lock><Key.backspace><Key.backspace><Key.backspace><Key.backspace>and<Key.enter>
Screenshot: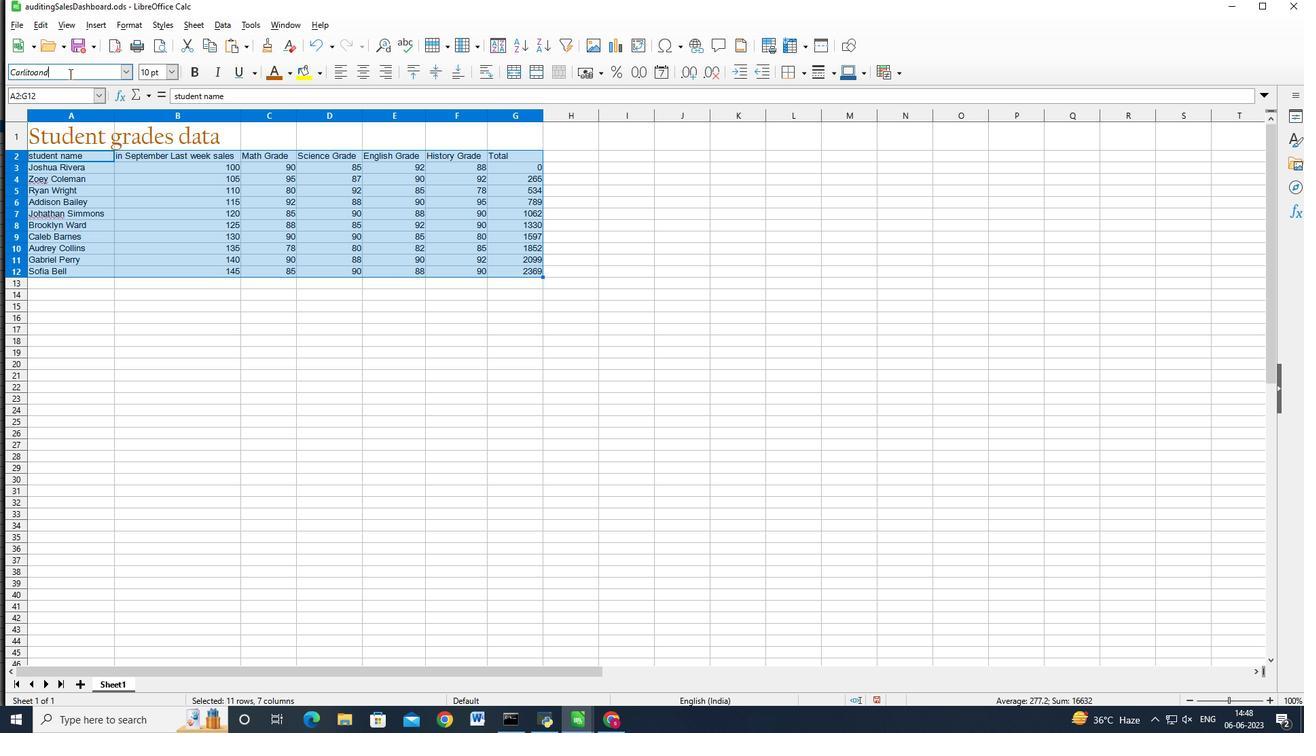 
Action: Mouse moved to (175, 72)
Screenshot: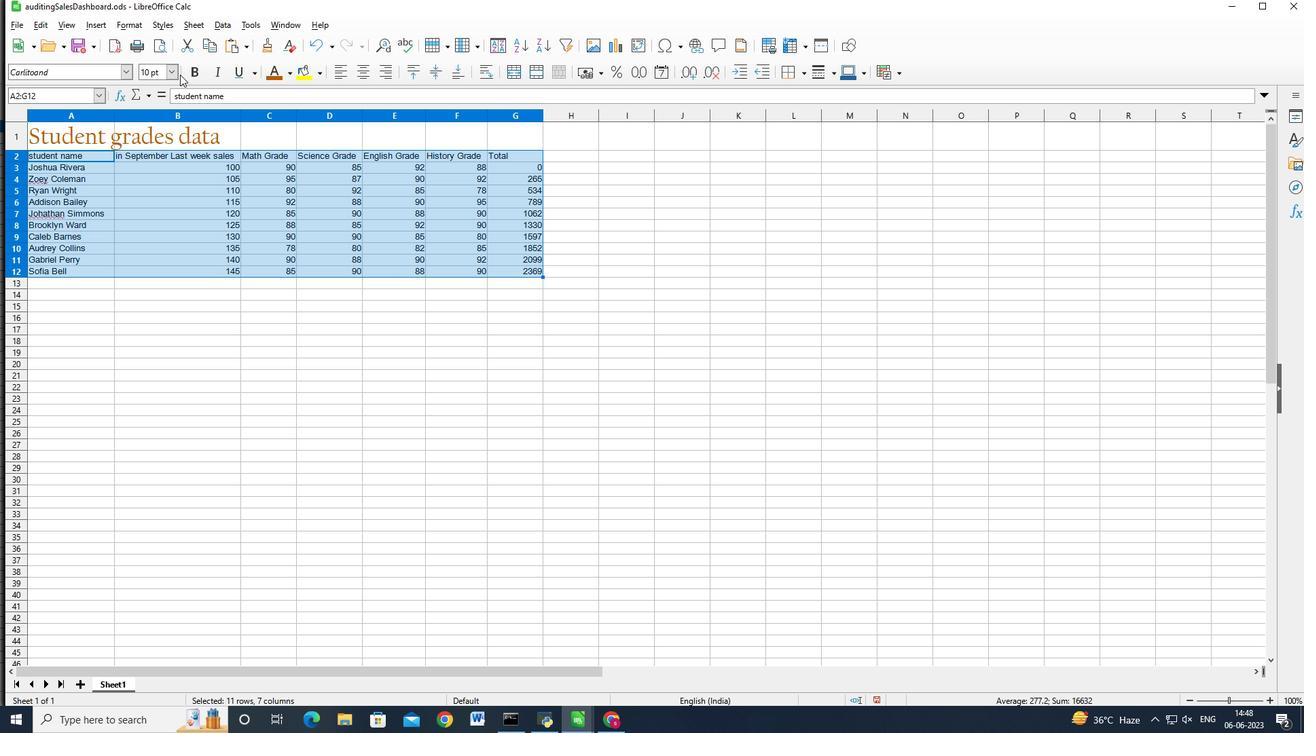 
Action: Mouse pressed left at (175, 72)
Screenshot: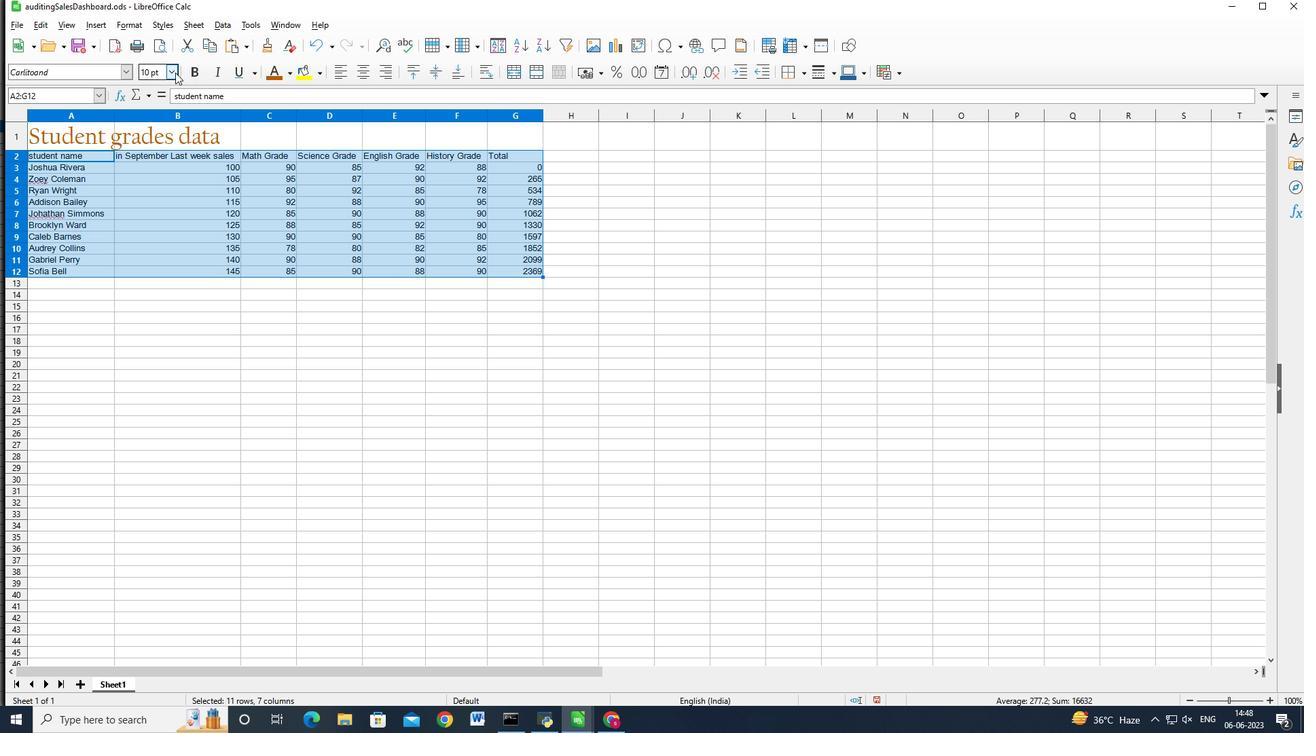 
Action: Mouse moved to (152, 230)
Screenshot: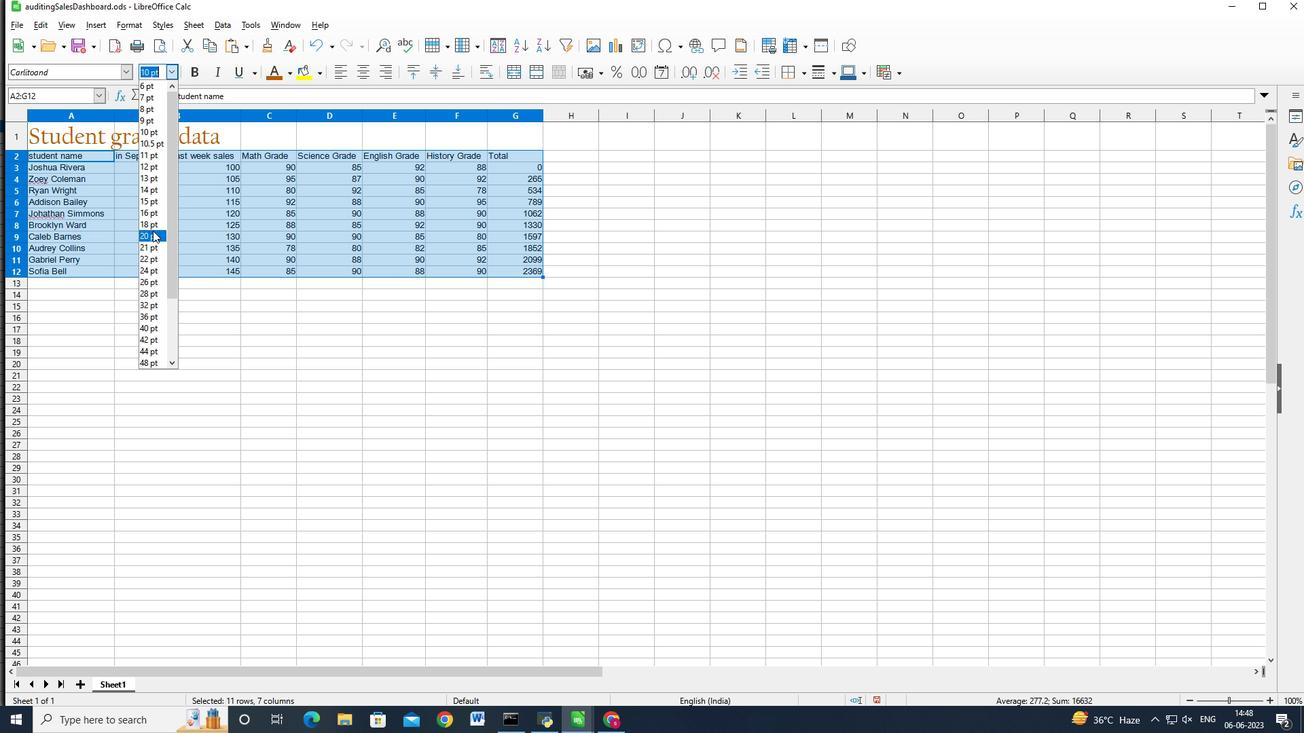 
Action: Mouse pressed left at (152, 230)
Screenshot: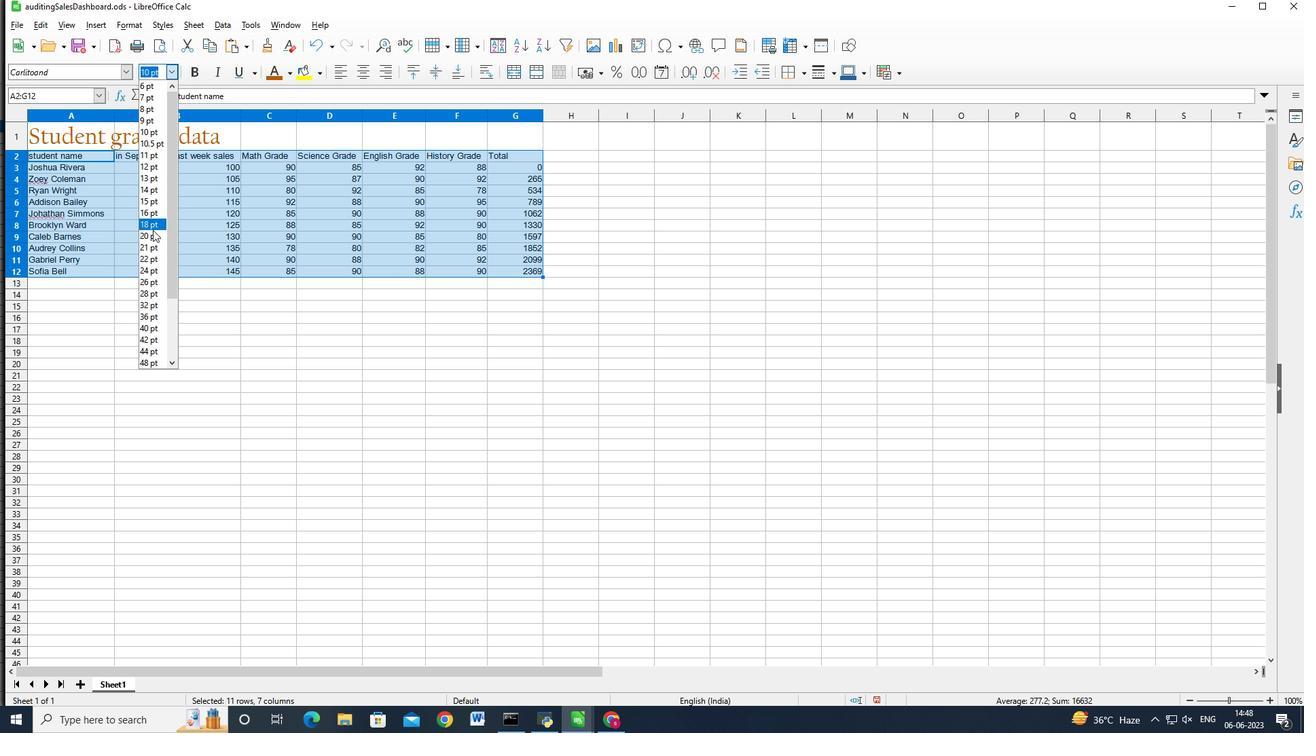 
Action: Mouse moved to (101, 121)
Screenshot: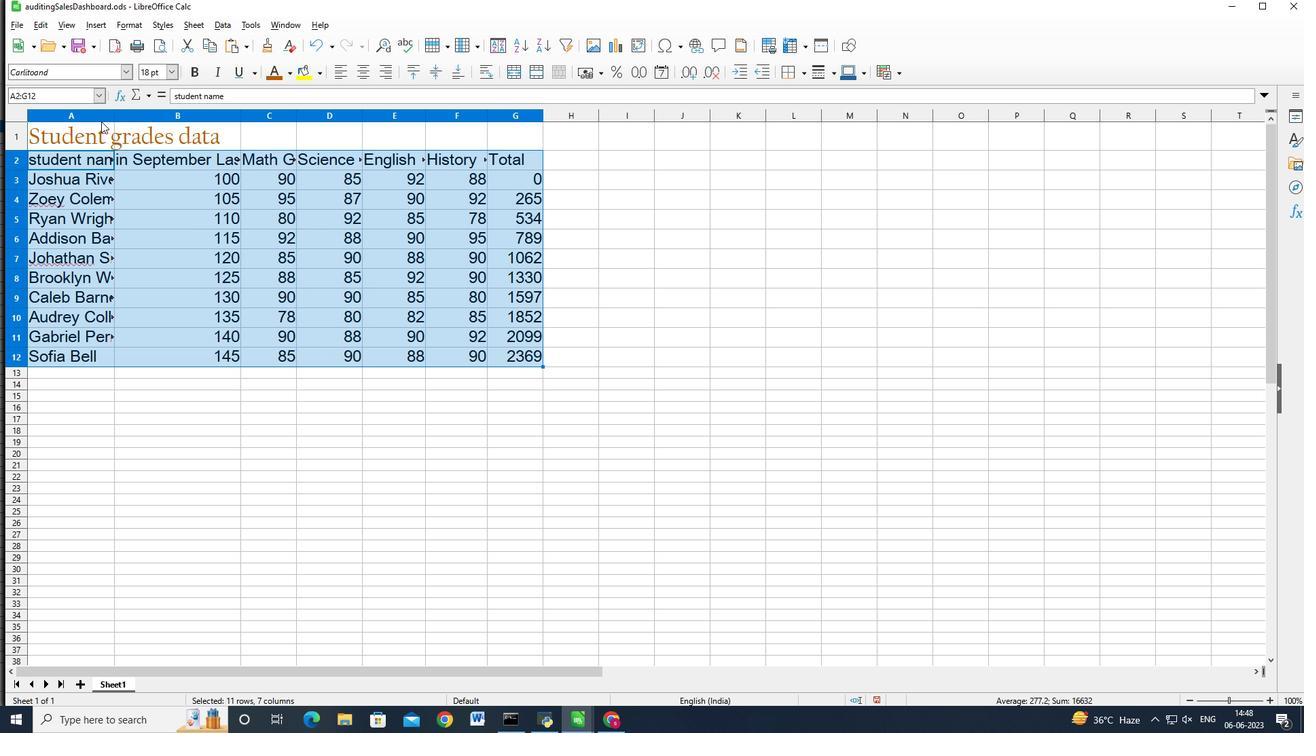 
Action: Key pressed <Key.shift>
Screenshot: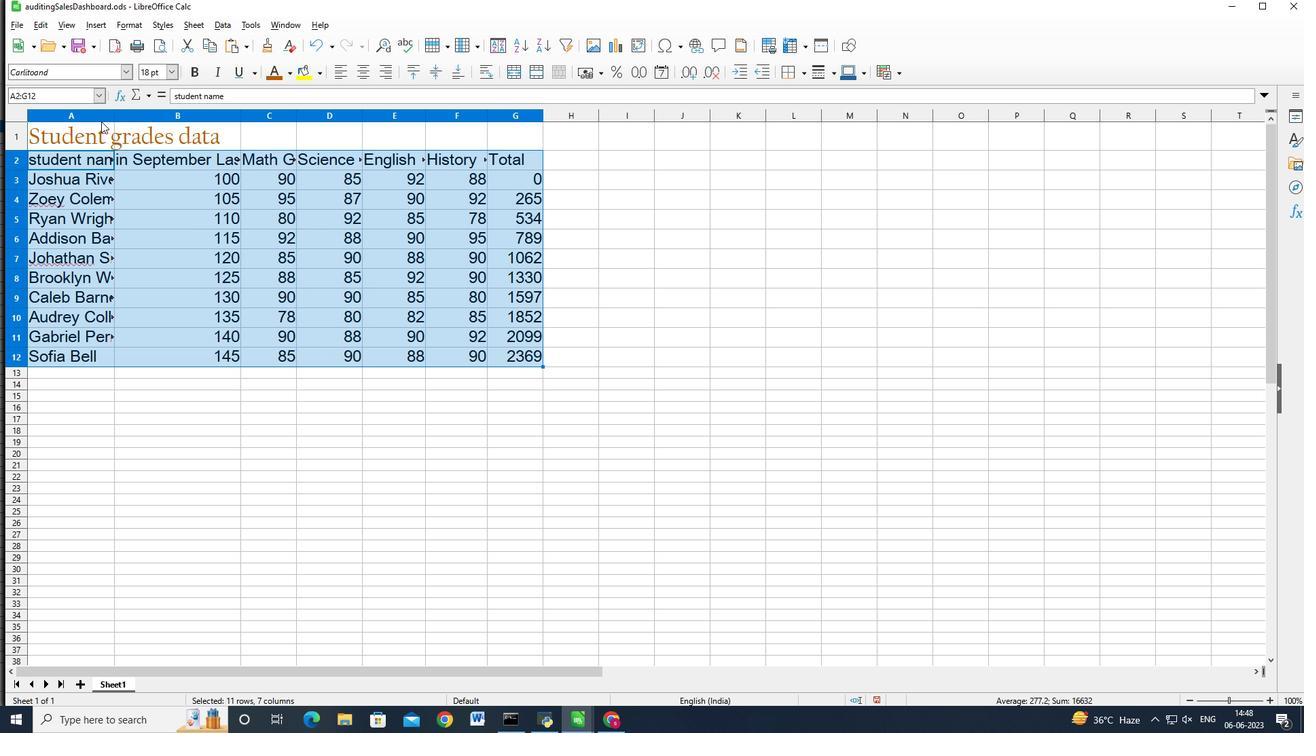
Action: Mouse moved to (95, 127)
Screenshot: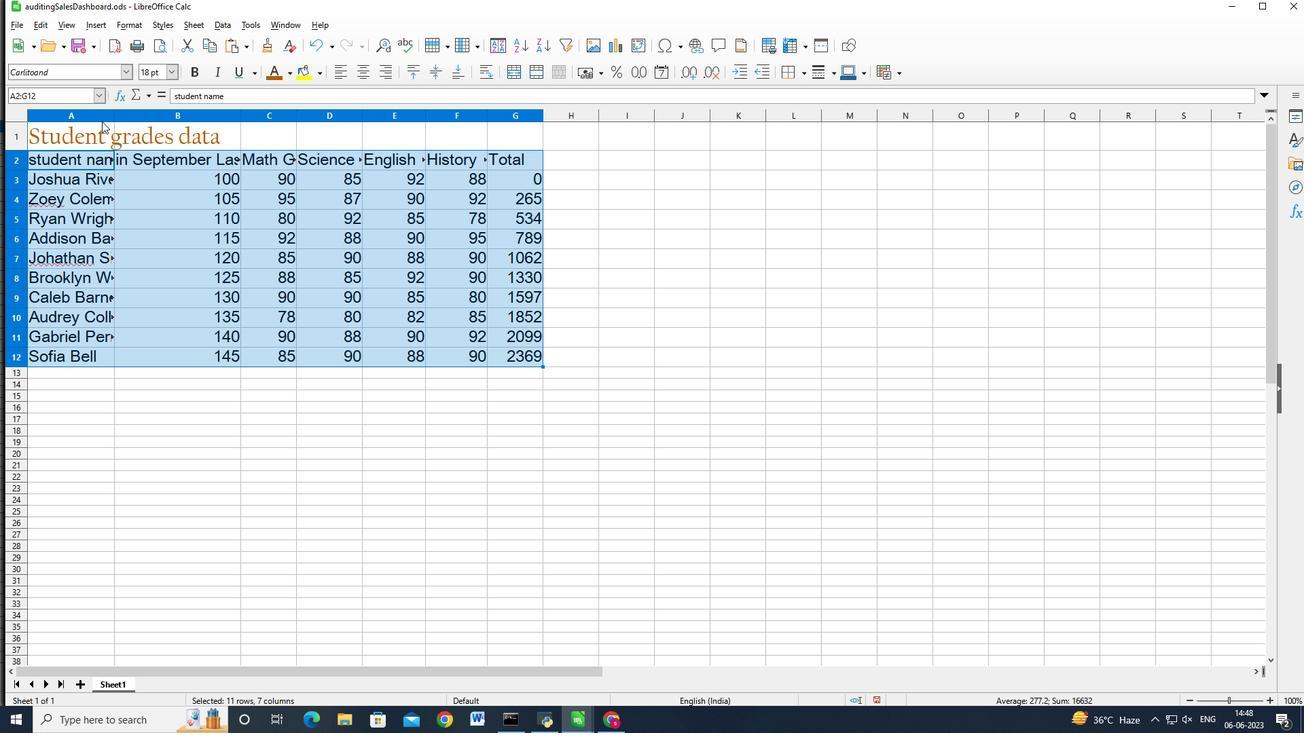 
Action: Mouse pressed left at (95, 127)
Screenshot: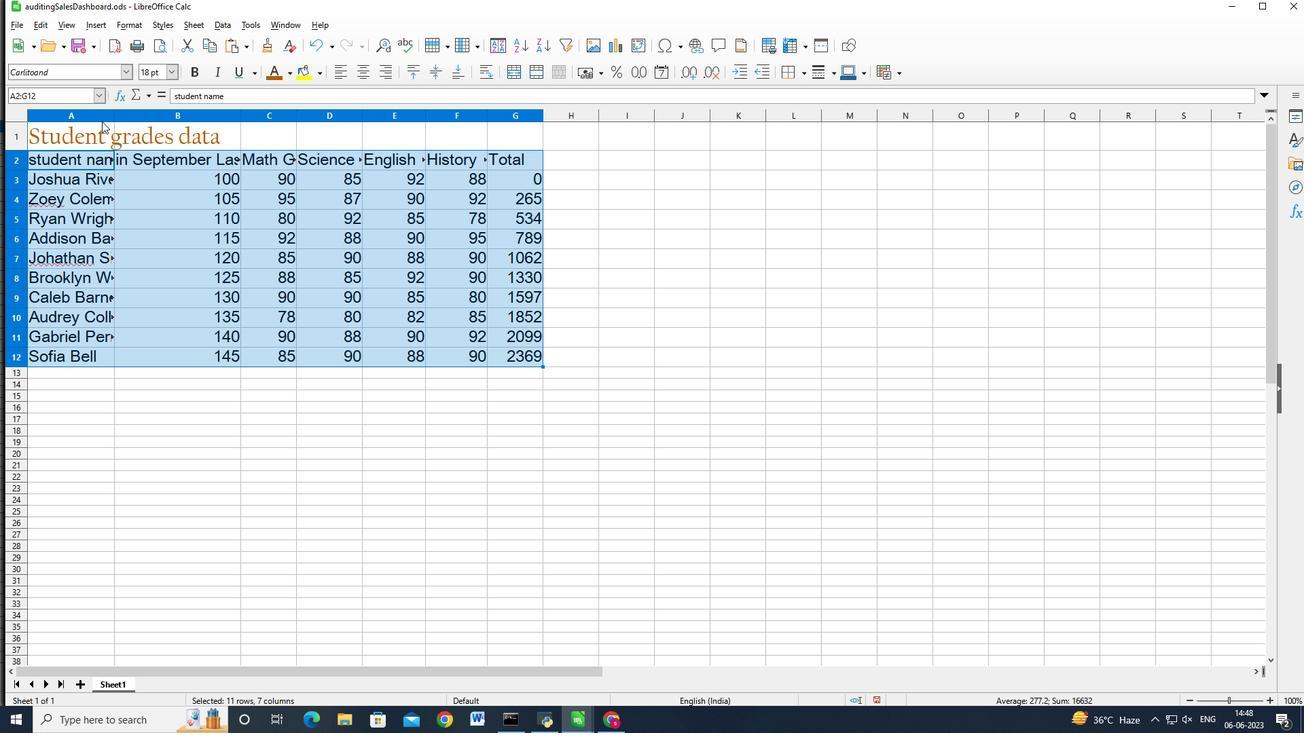 
Action: Mouse moved to (135, 137)
Screenshot: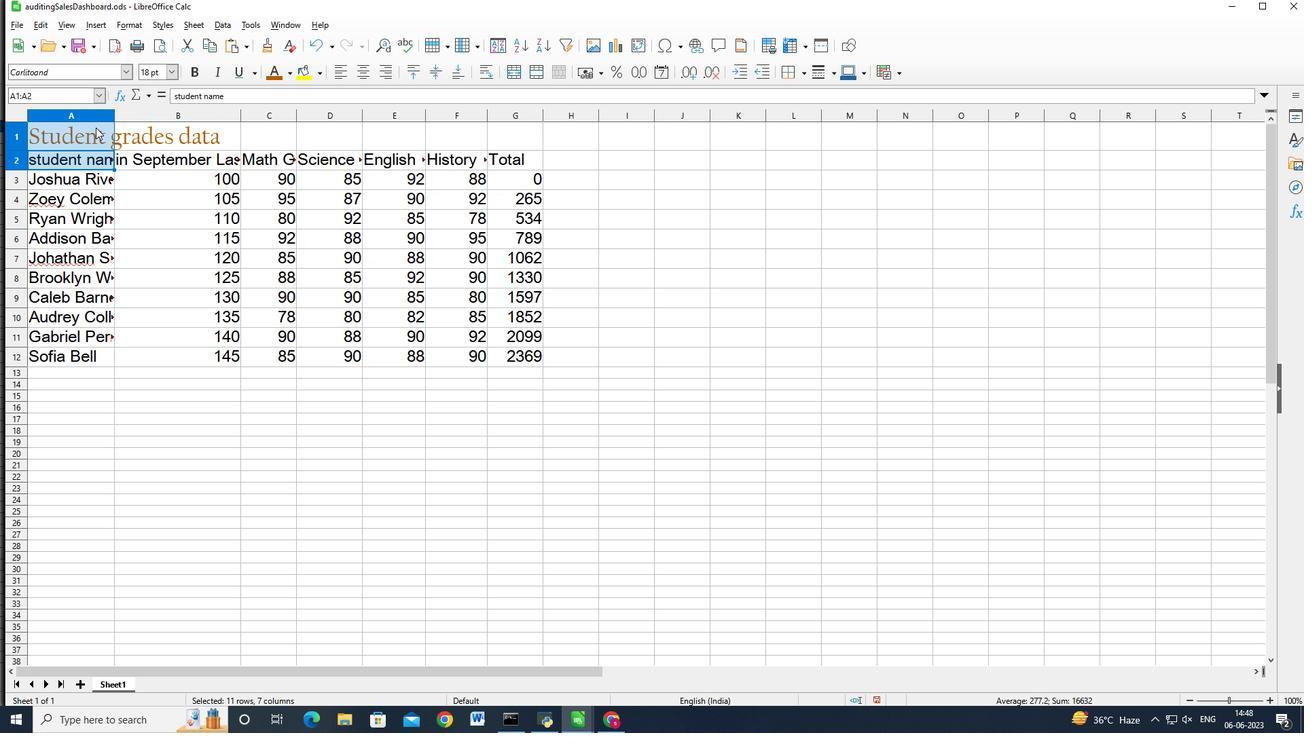 
Action: Key pressed <Key.shift>
Screenshot: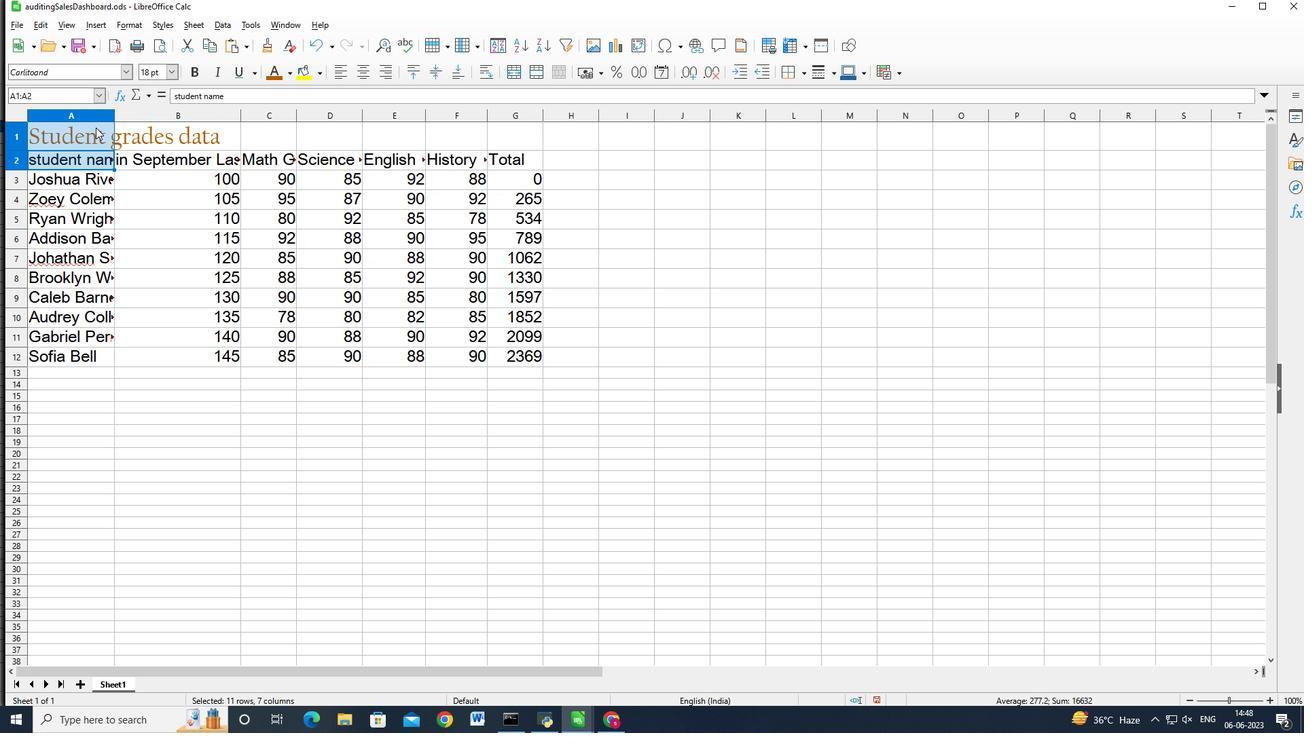 
Action: Mouse moved to (160, 142)
Screenshot: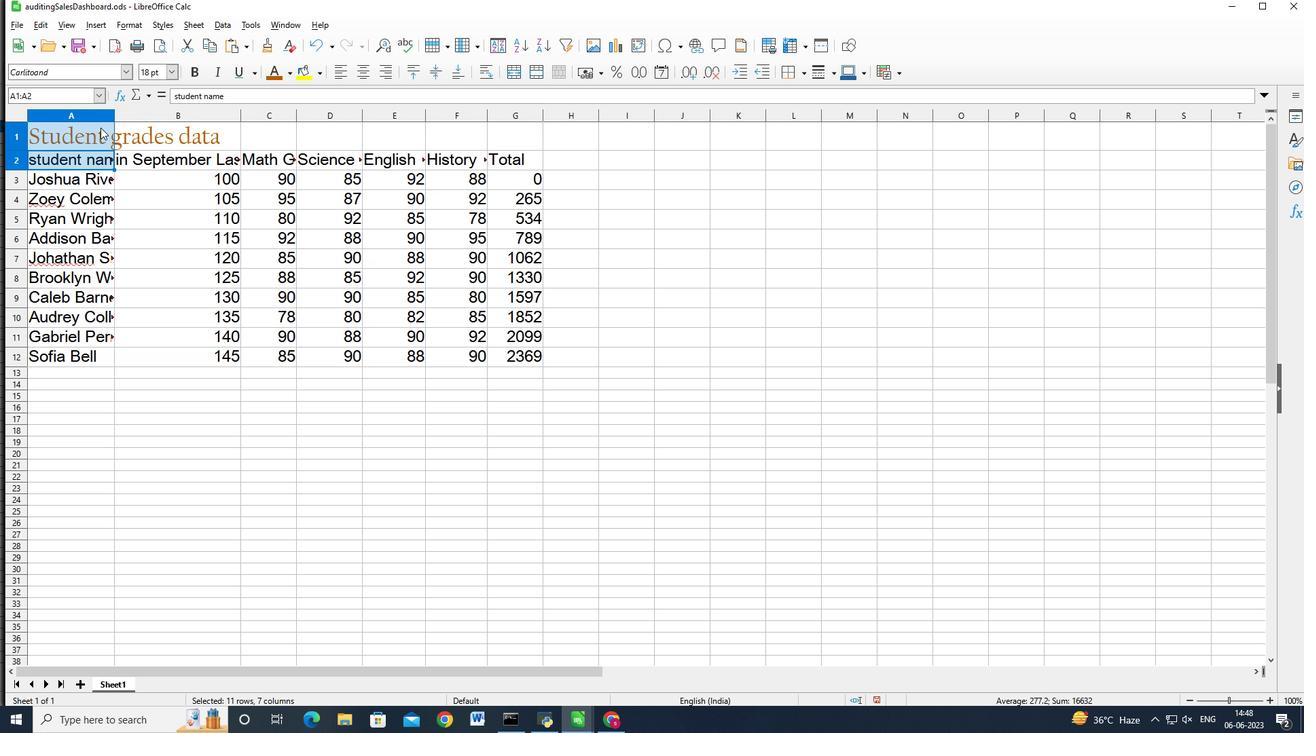 
Action: Key pressed <Key.shift>
Screenshot: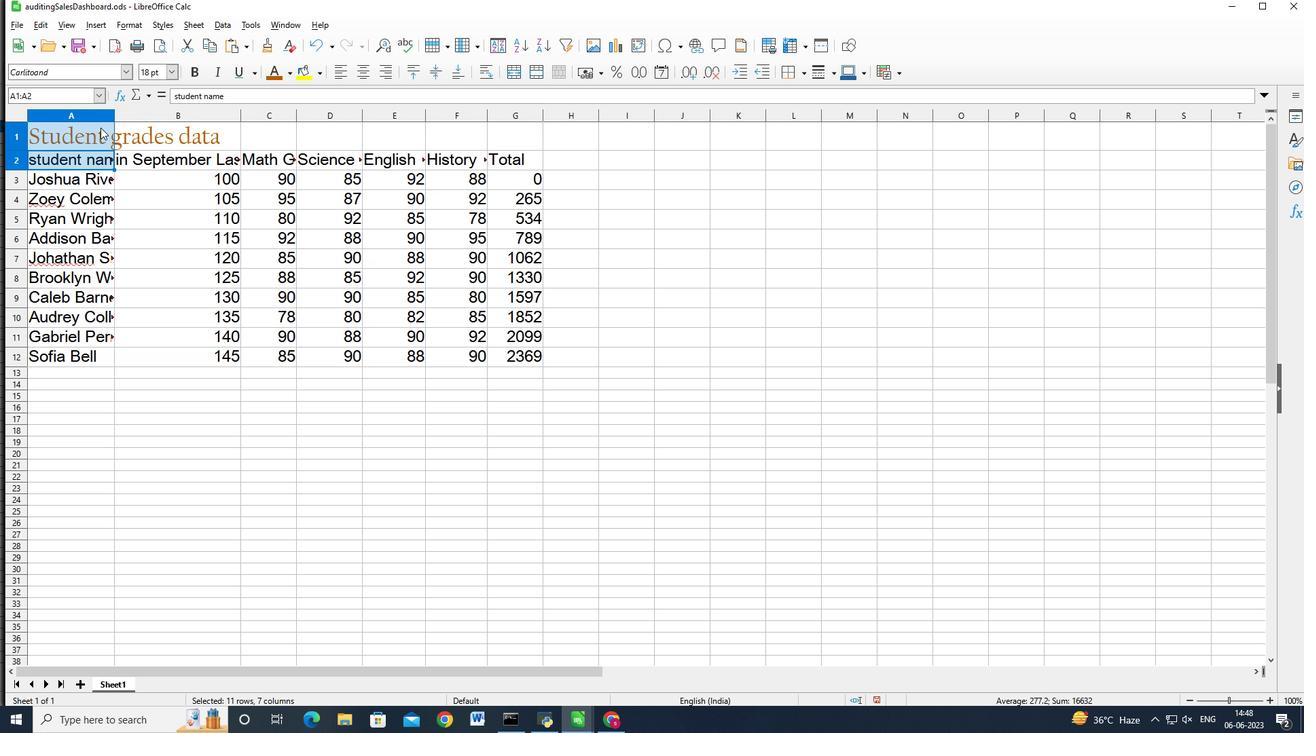 
Action: Mouse moved to (163, 142)
Screenshot: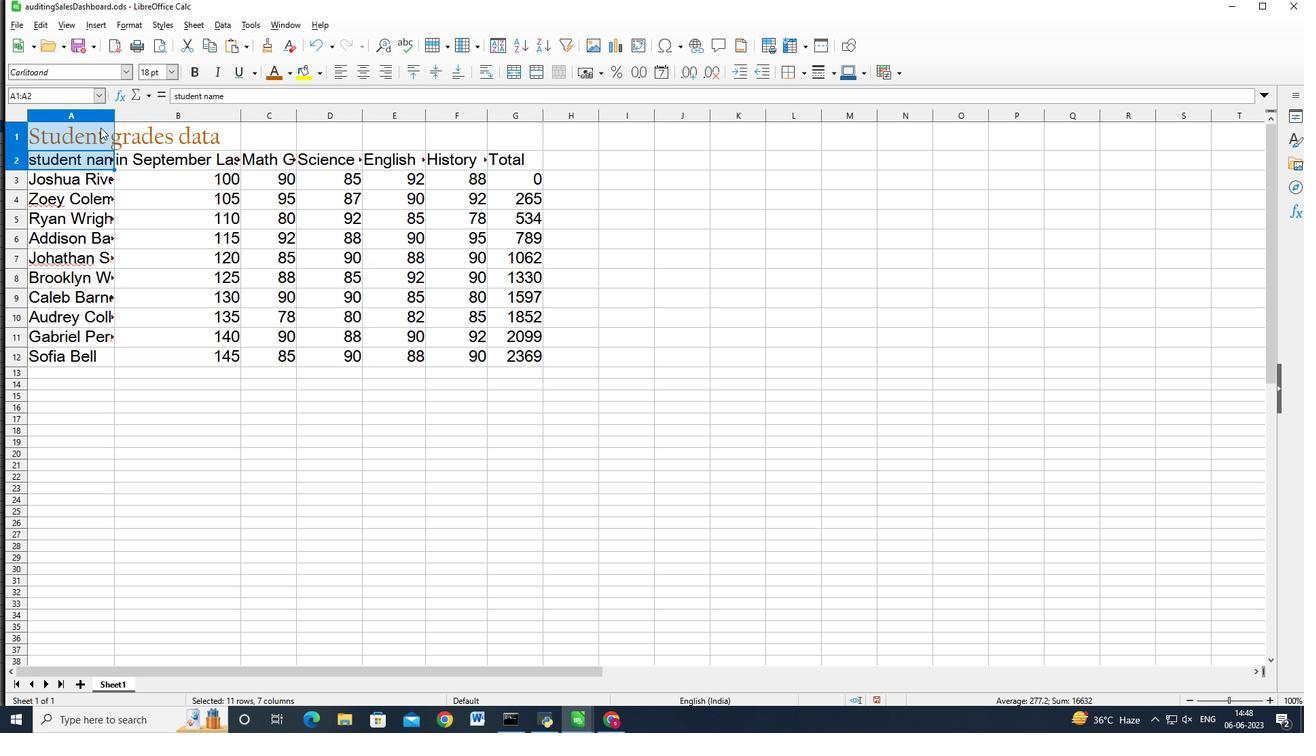 
Action: Key pressed <Key.shift><Key.shift><Key.shift><Key.shift><Key.shift><Key.shift>
Screenshot: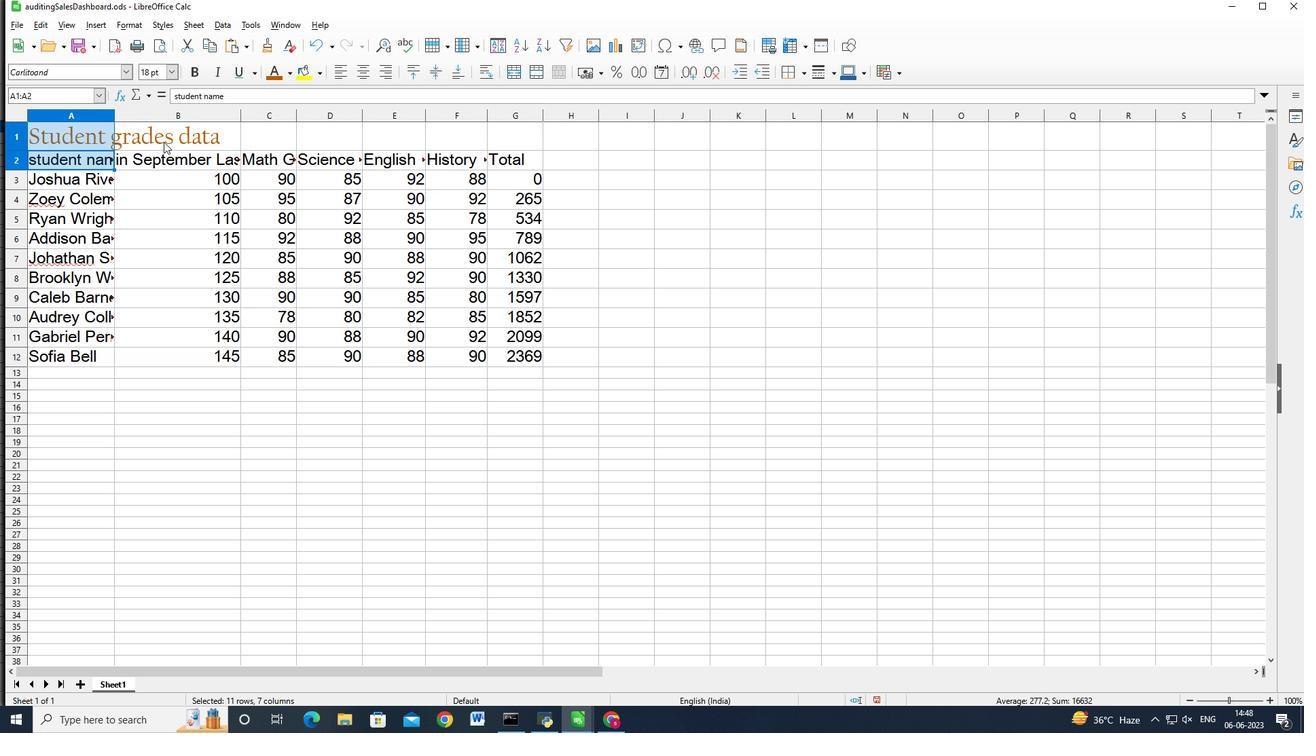 
Action: Mouse moved to (163, 141)
Screenshot: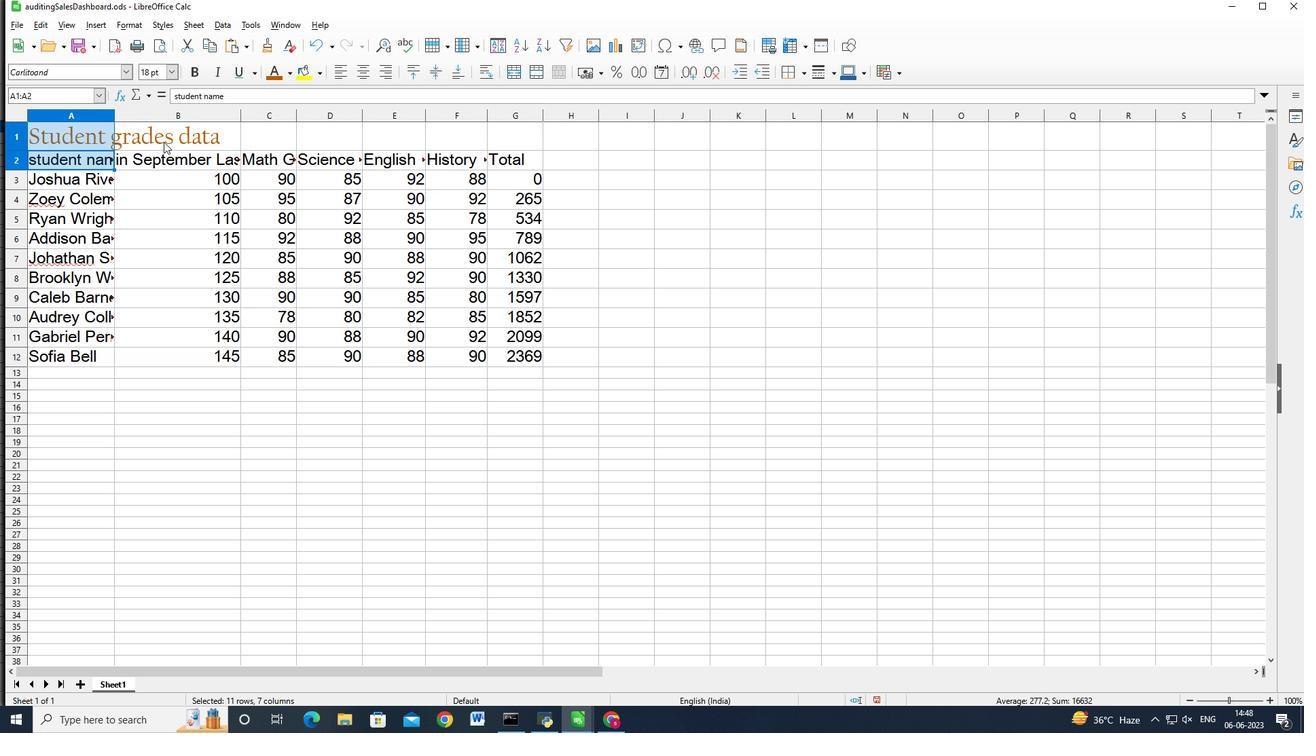 
Action: Key pressed <Key.shift>
Screenshot: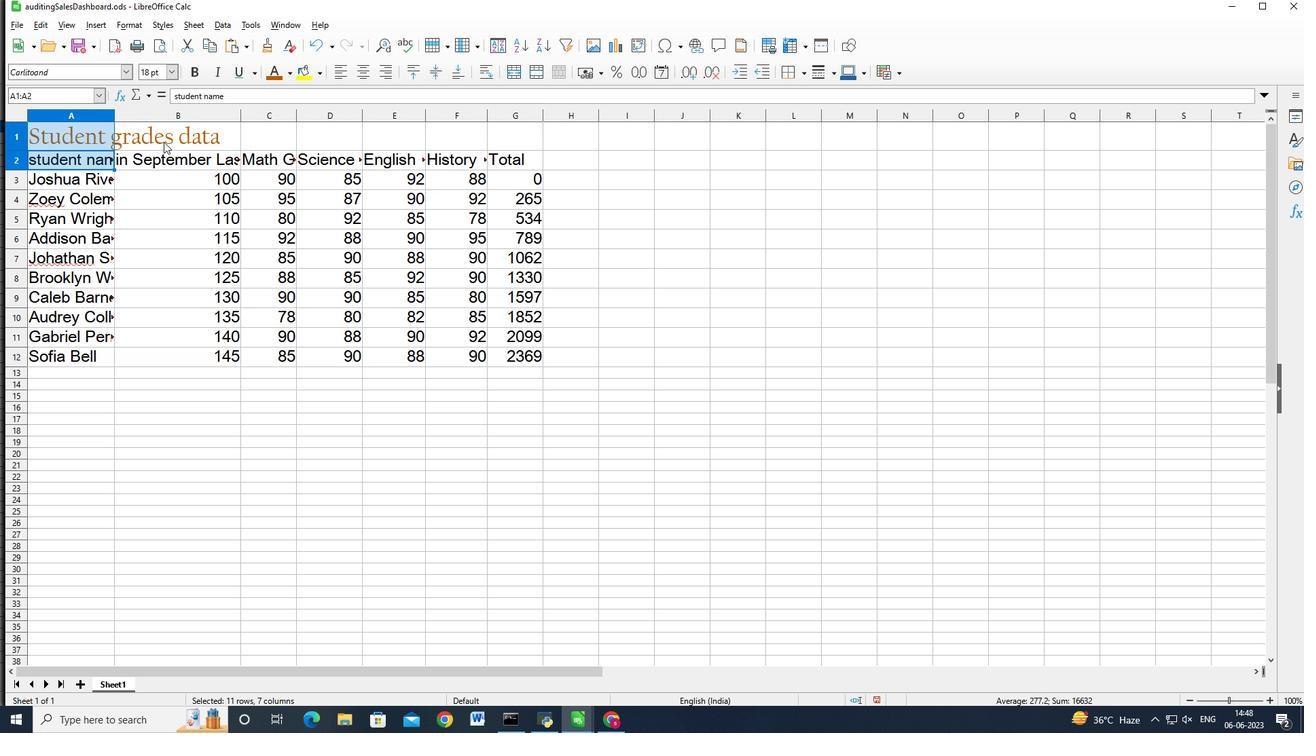 
Action: Mouse moved to (163, 139)
Screenshot: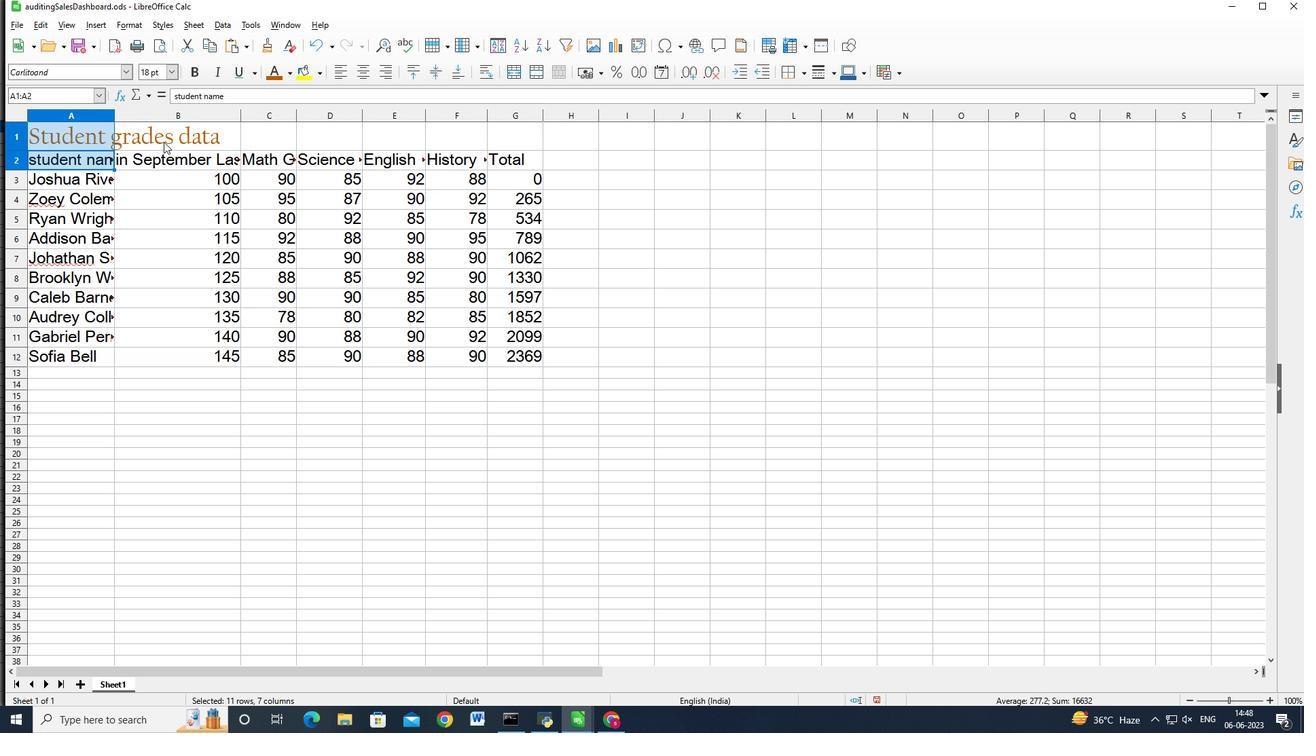 
Action: Key pressed <Key.shift>
Screenshot: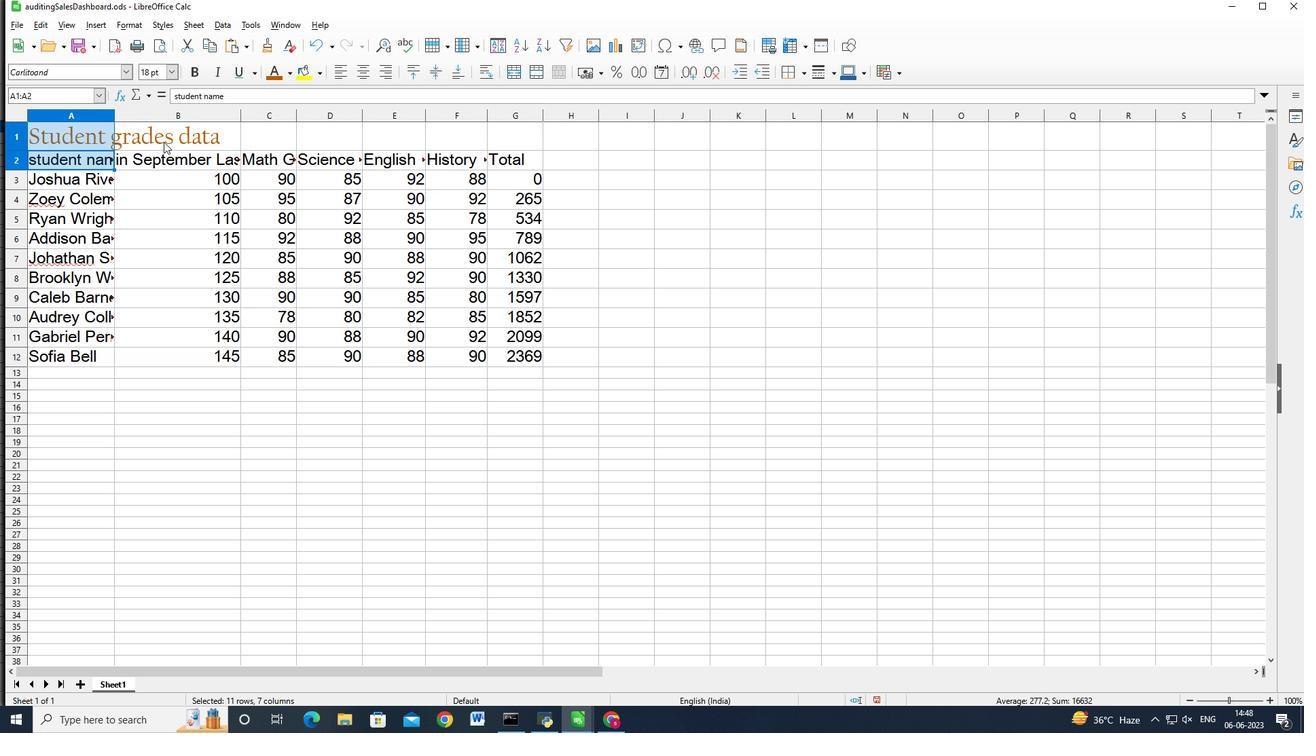 
Action: Mouse moved to (163, 138)
Screenshot: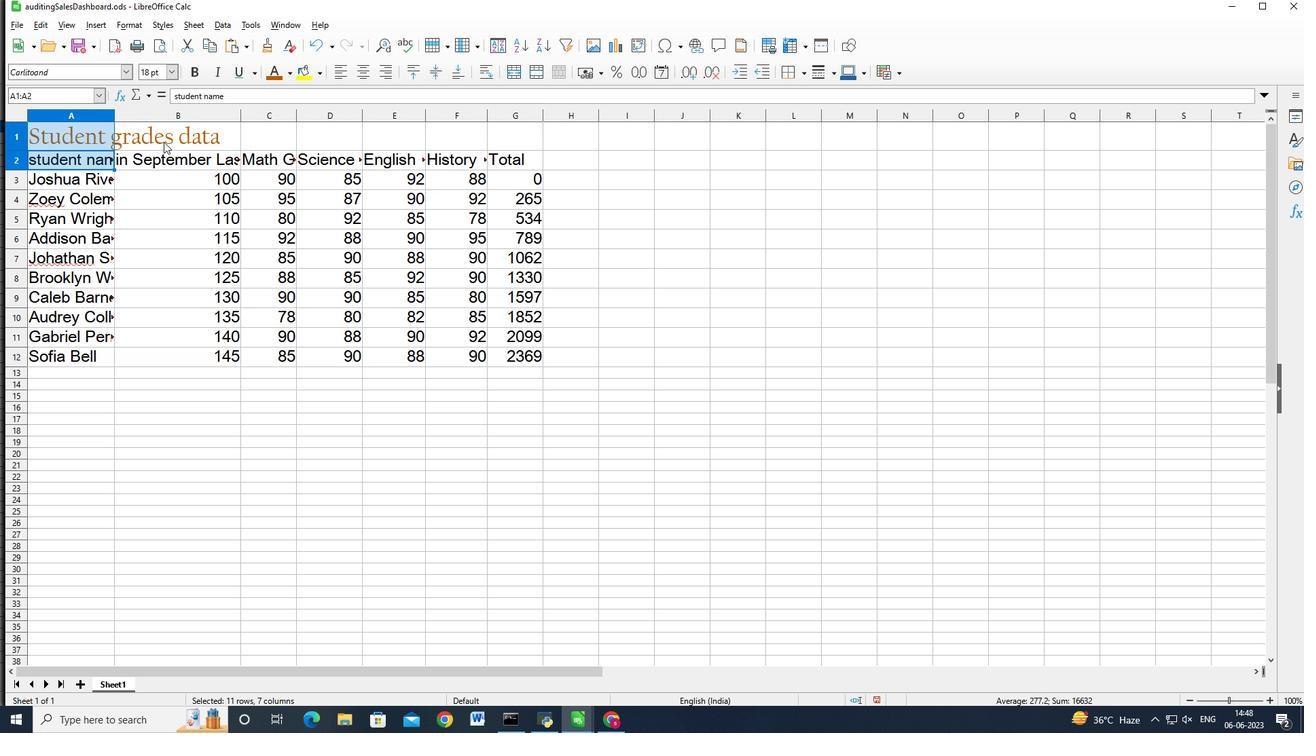 
Action: Key pressed <Key.shift><Key.shift><Key.shift><Key.shift><Key.shift><Key.shift><Key.shift>
Screenshot: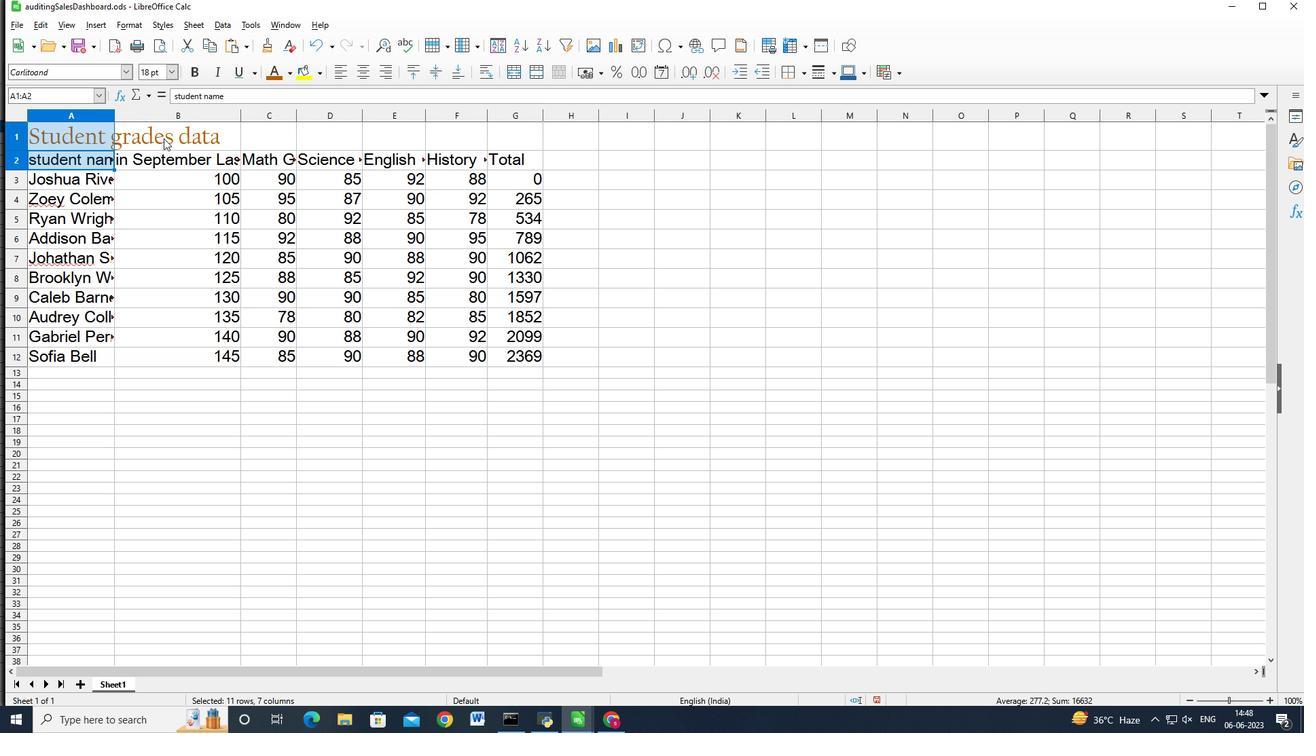 
Action: Mouse pressed left at (163, 138)
Screenshot: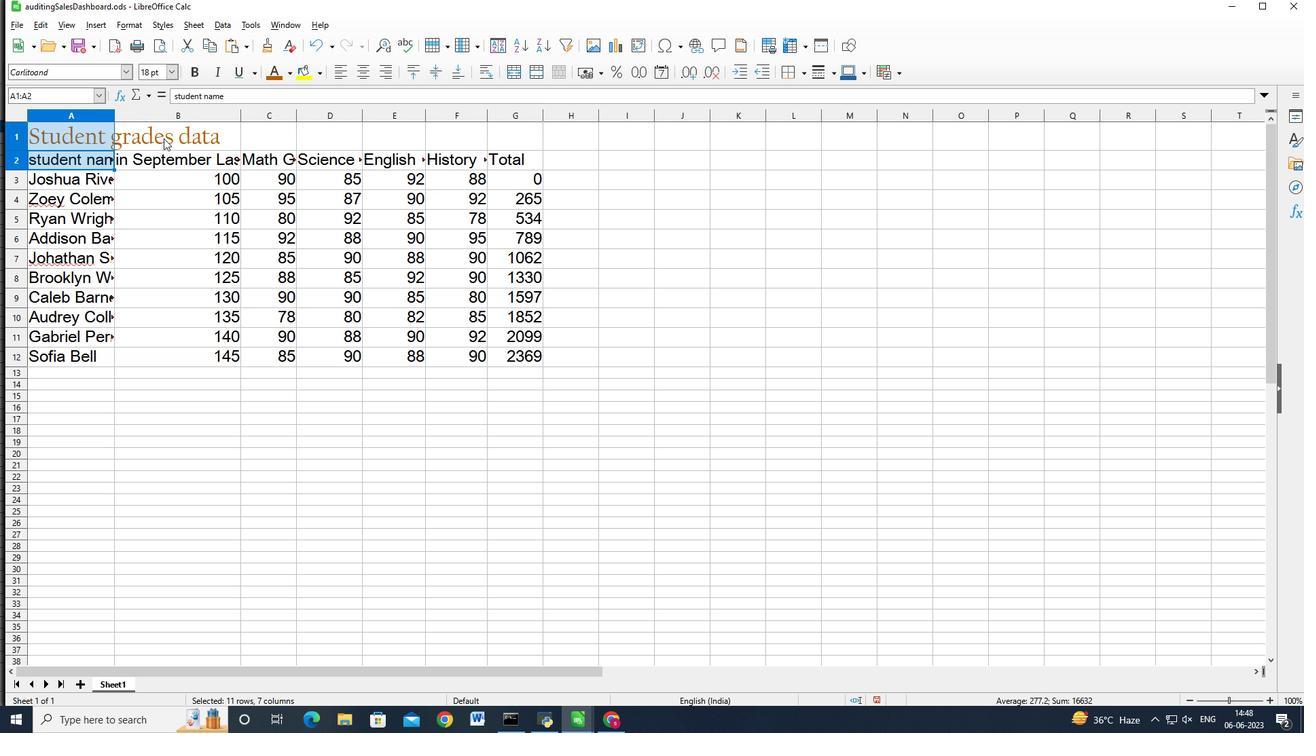 
Action: Key pressed <Key.shift><Key.shift><Key.shift><Key.shift><Key.shift><Key.shift>
Screenshot: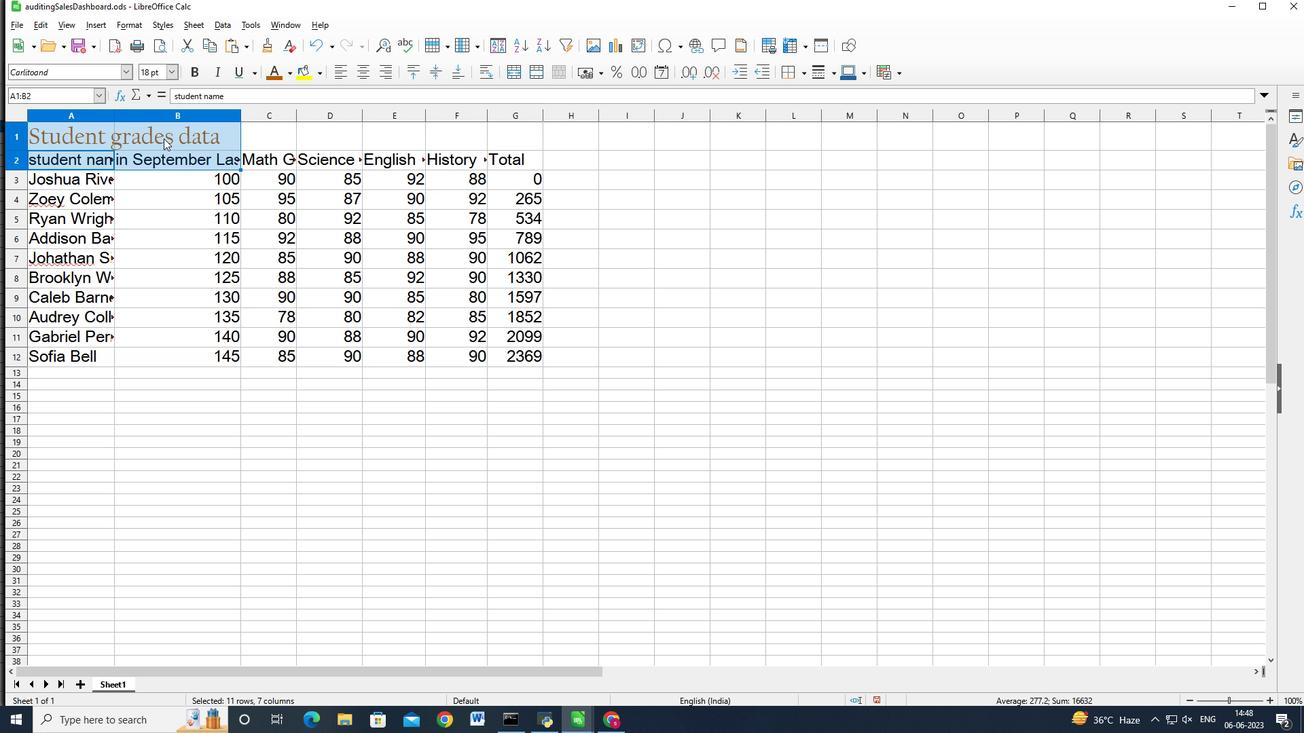 
Action: Mouse moved to (167, 144)
Screenshot: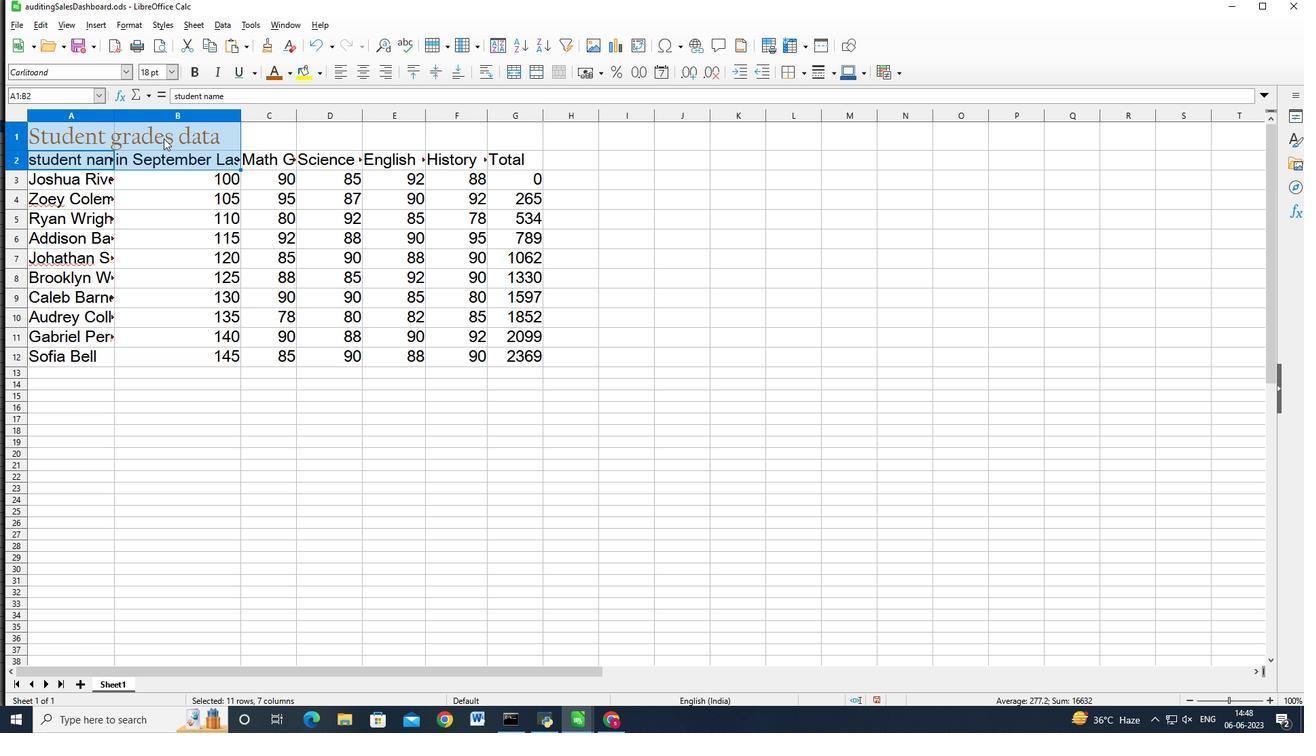 
Action: Key pressed <Key.shift>
Screenshot: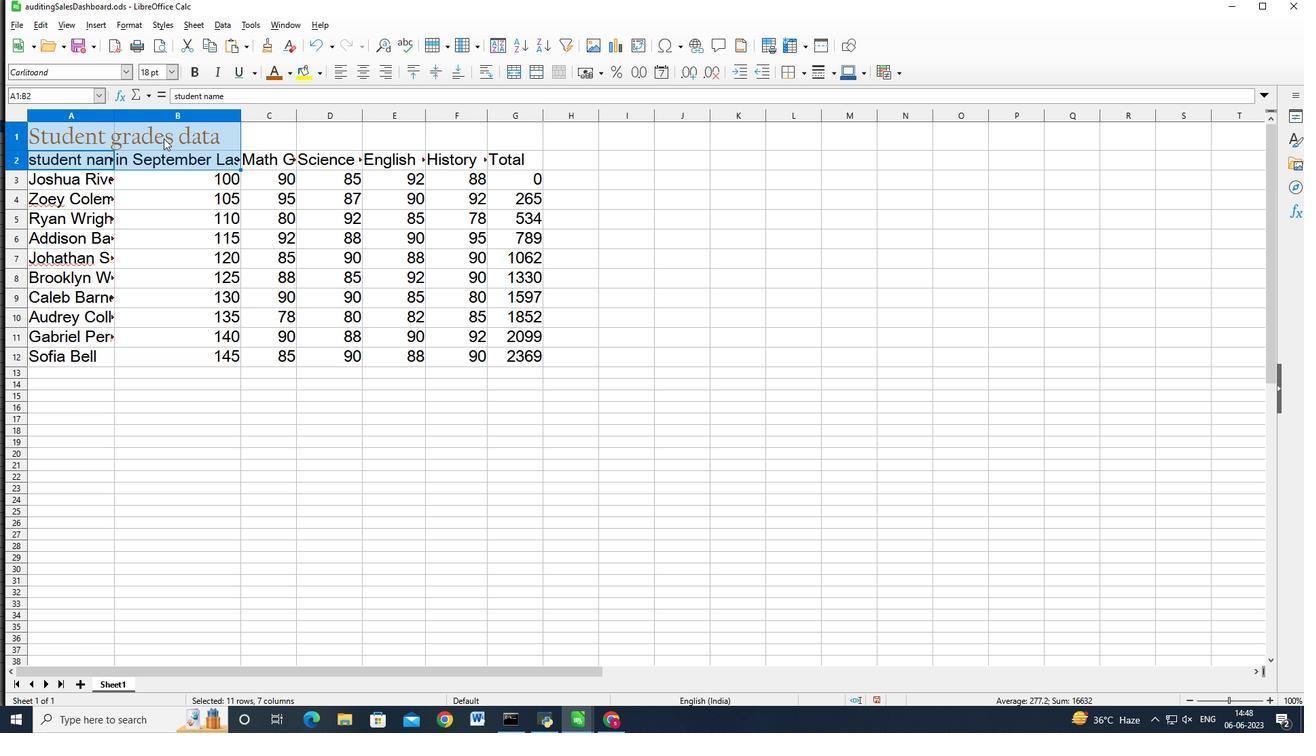 
Action: Mouse moved to (205, 172)
Screenshot: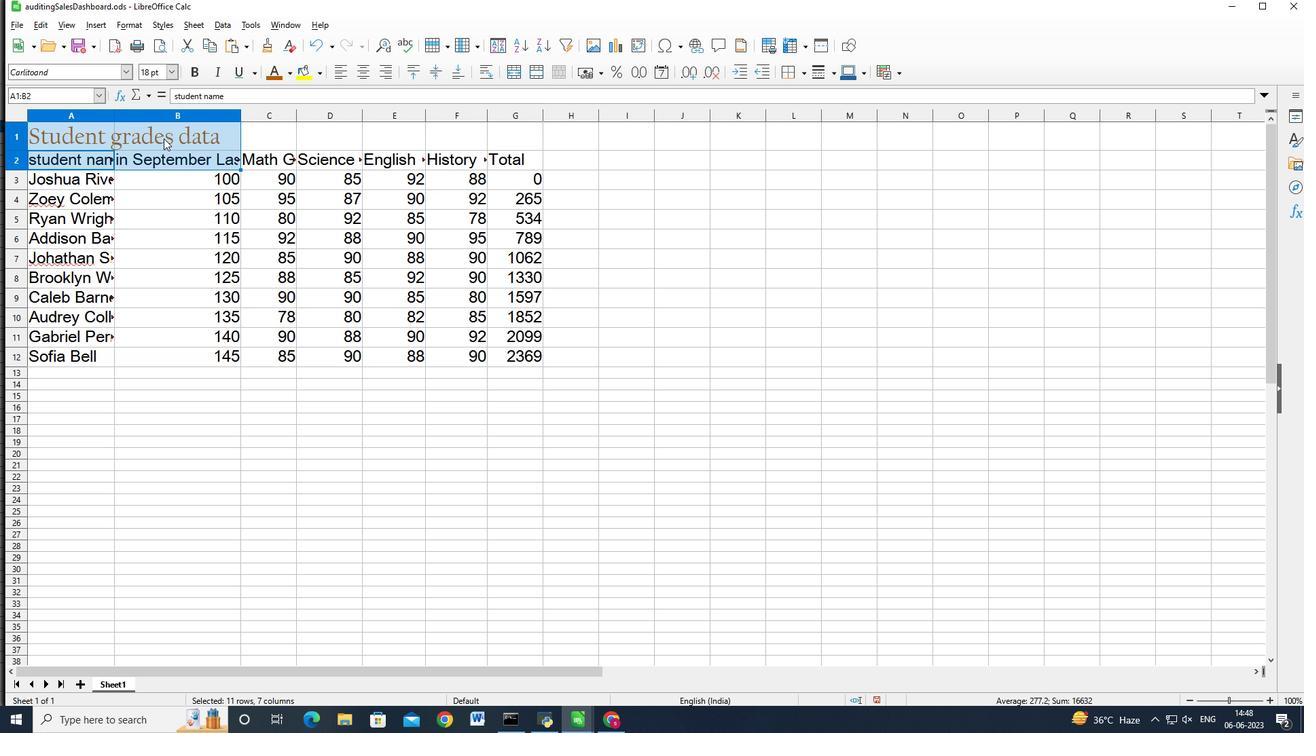 
Action: Key pressed <Key.shift>
Screenshot: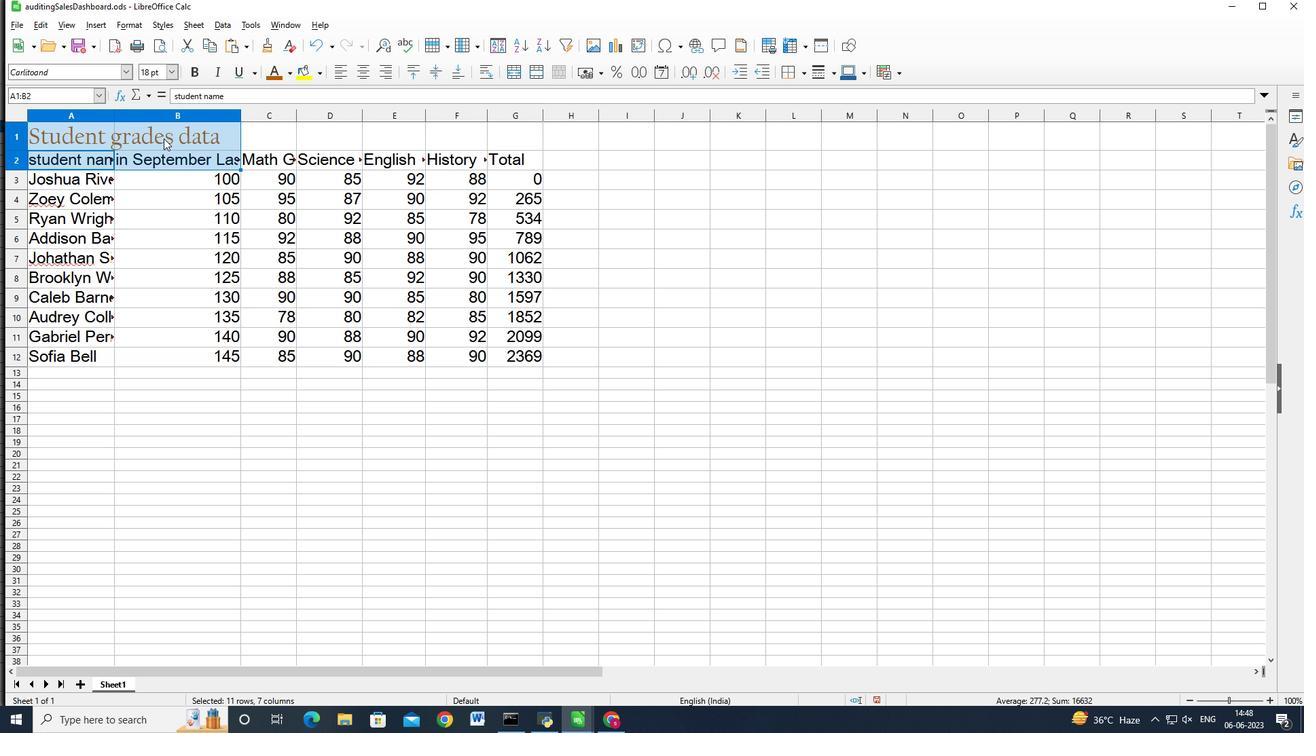 
Action: Mouse moved to (273, 218)
Screenshot: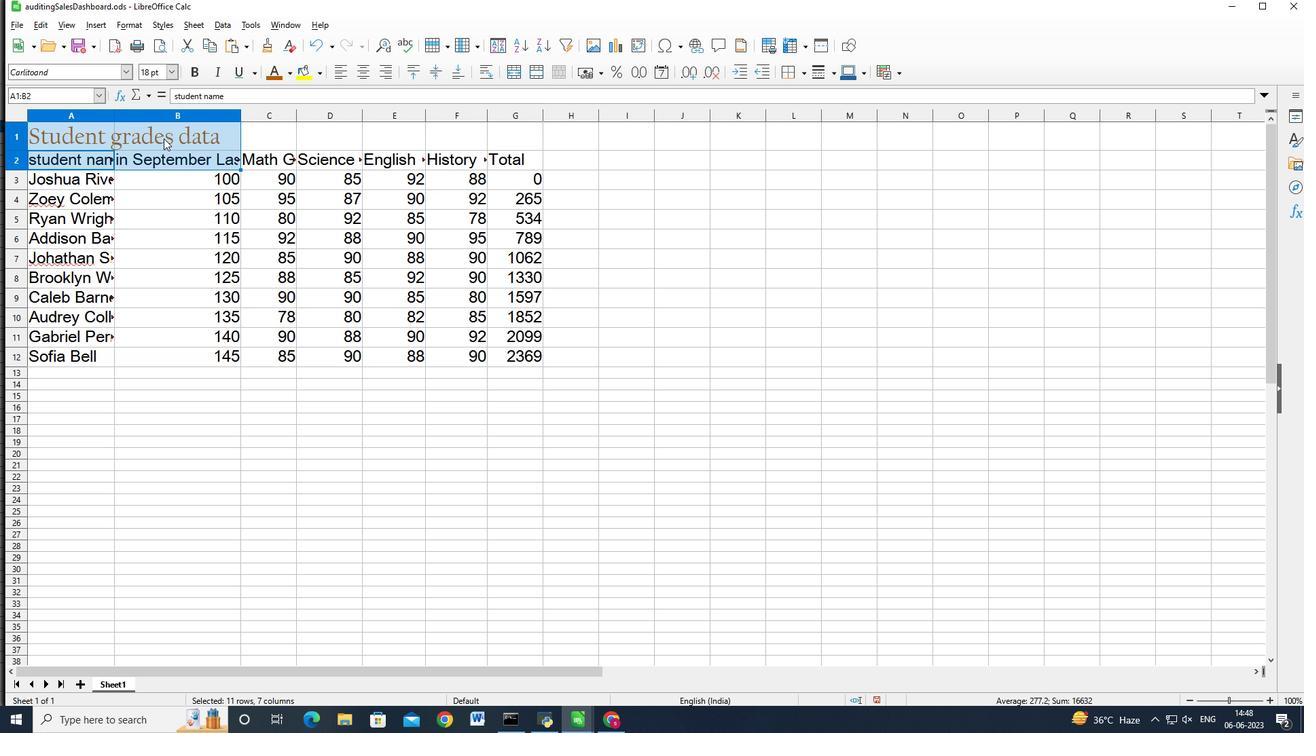 
Action: Key pressed <Key.shift>
Screenshot: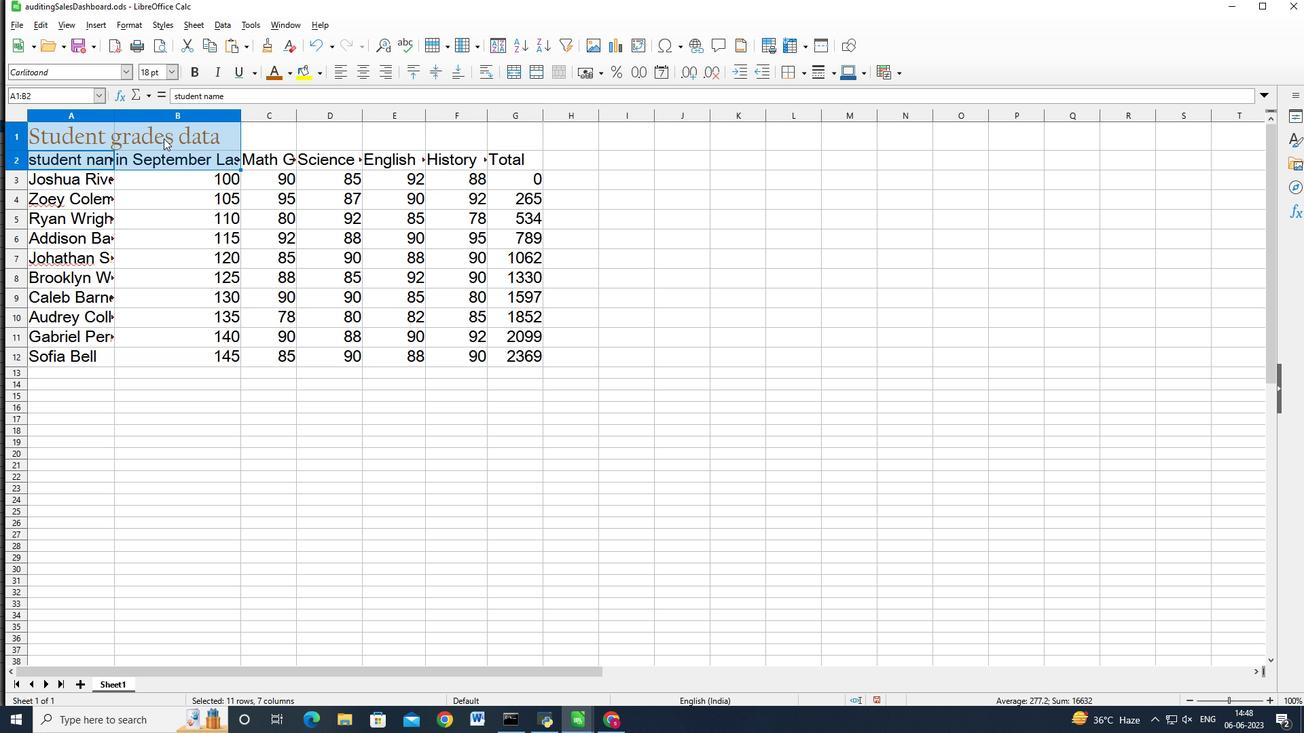
Action: Mouse moved to (351, 279)
Screenshot: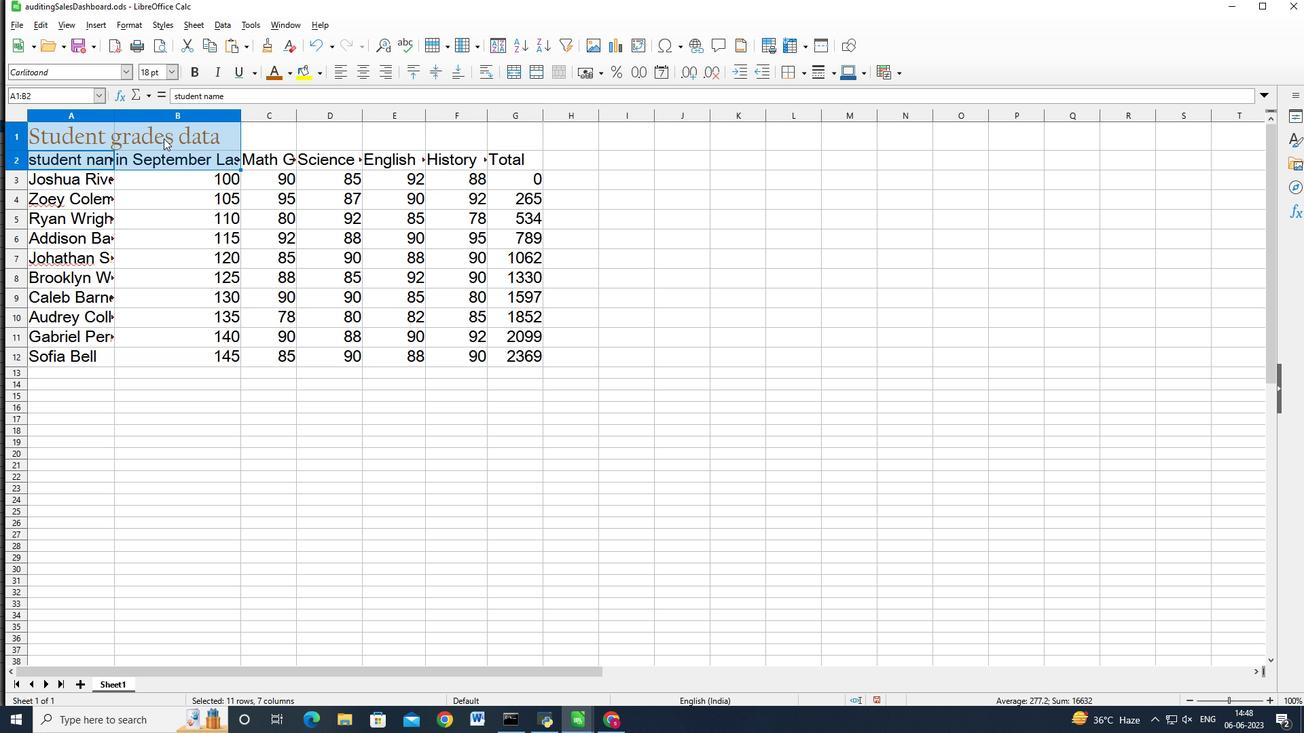 
Action: Key pressed <Key.shift>
Screenshot: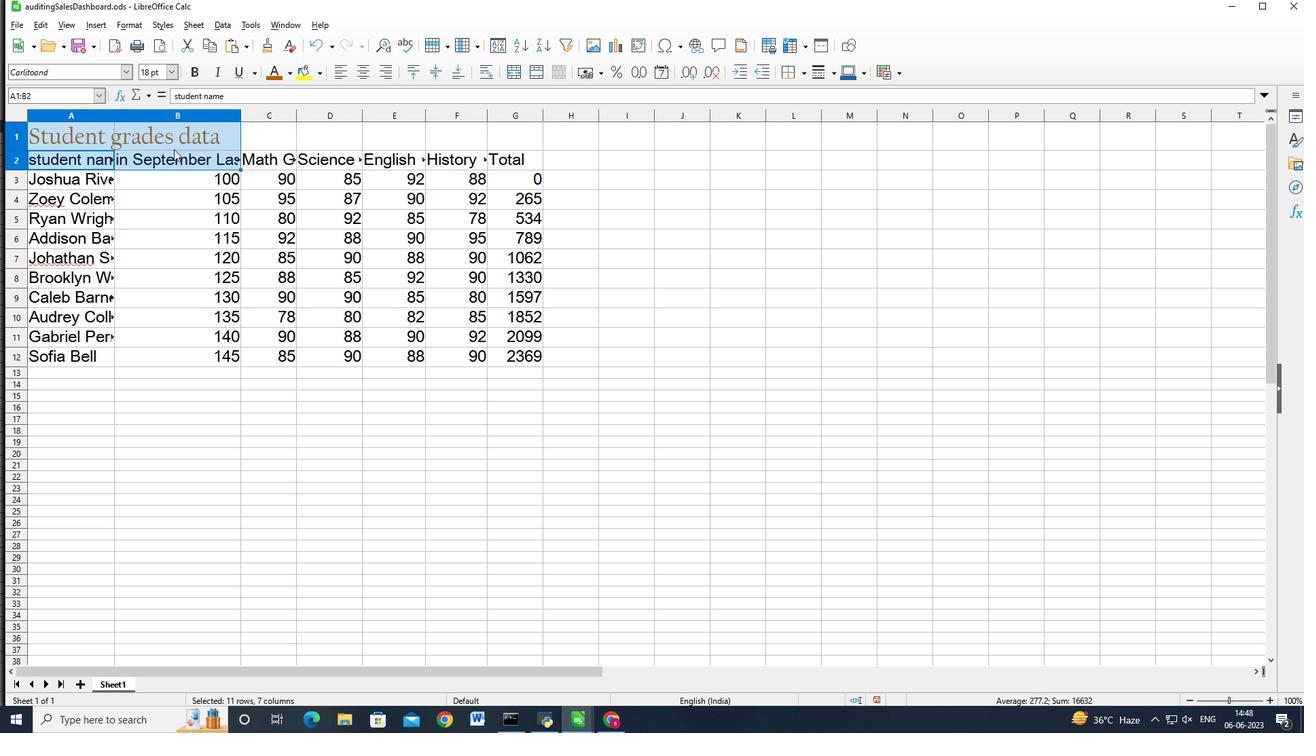 
Action: Mouse moved to (477, 357)
Screenshot: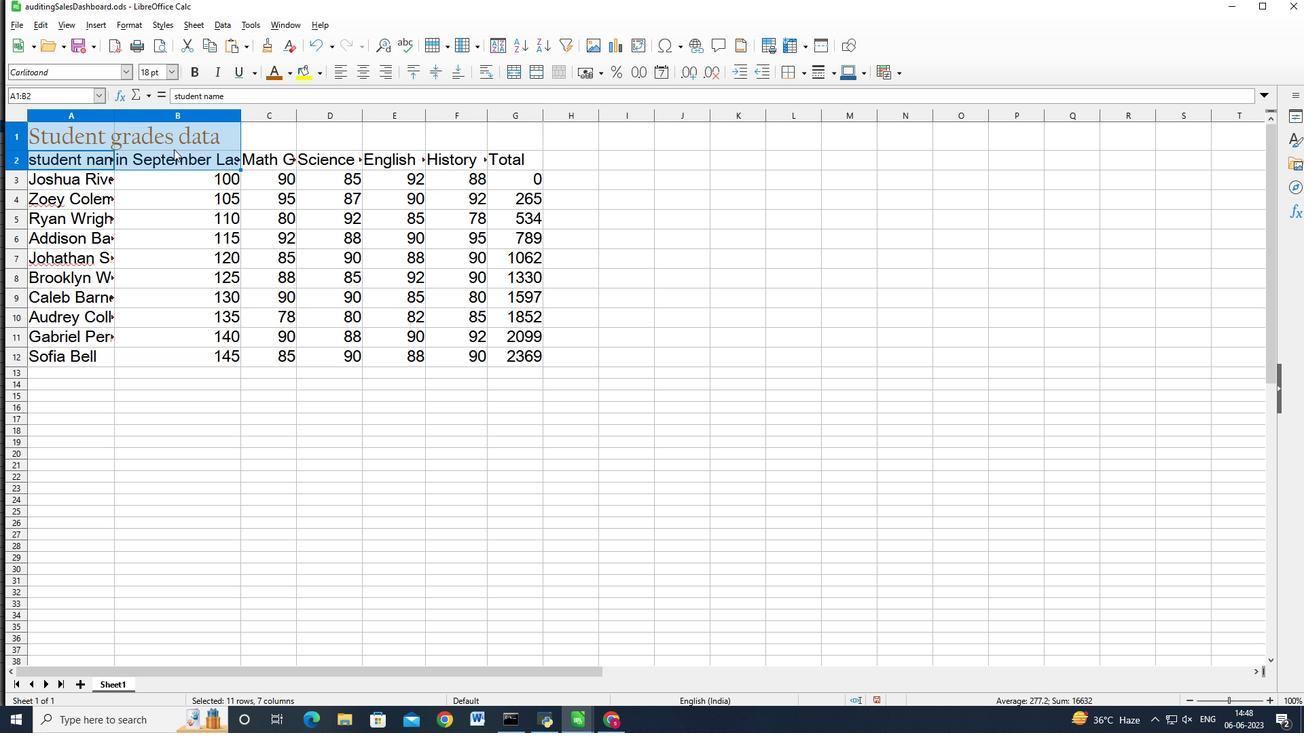 
Action: Key pressed <Key.shift>
Screenshot: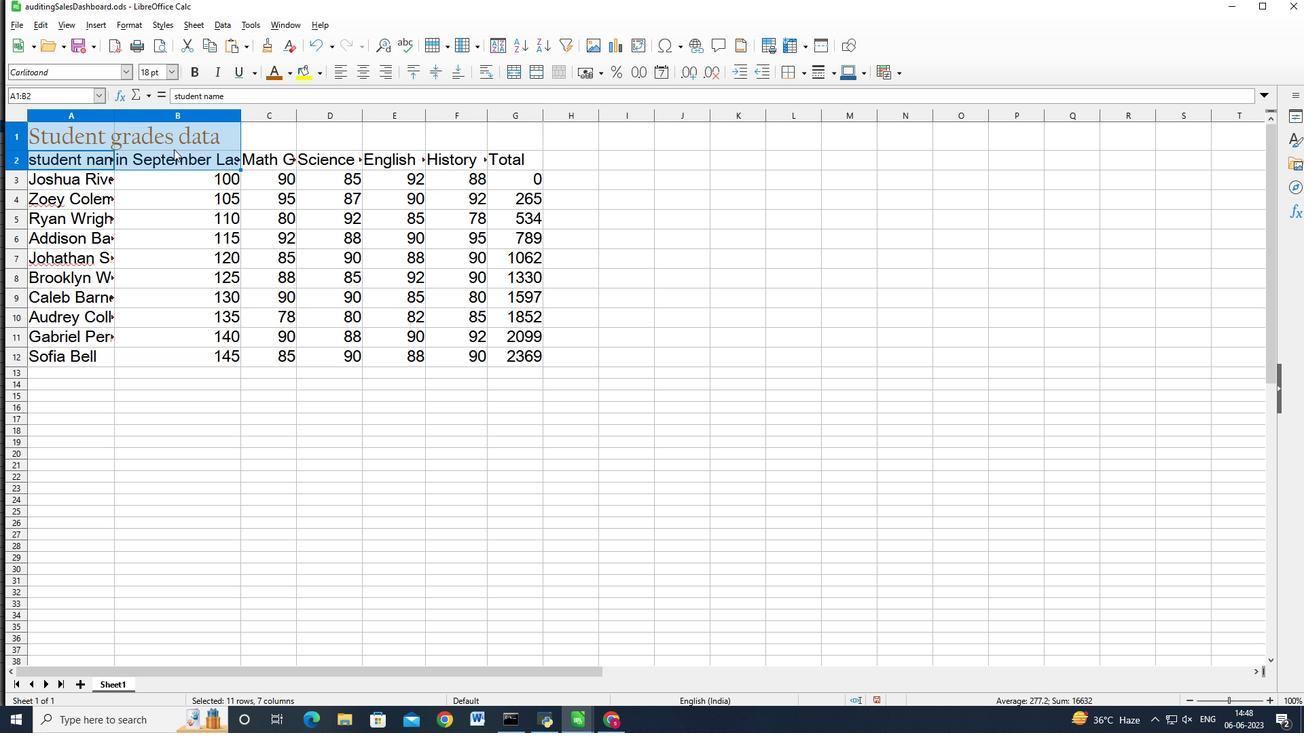 
Action: Mouse moved to (542, 375)
Screenshot: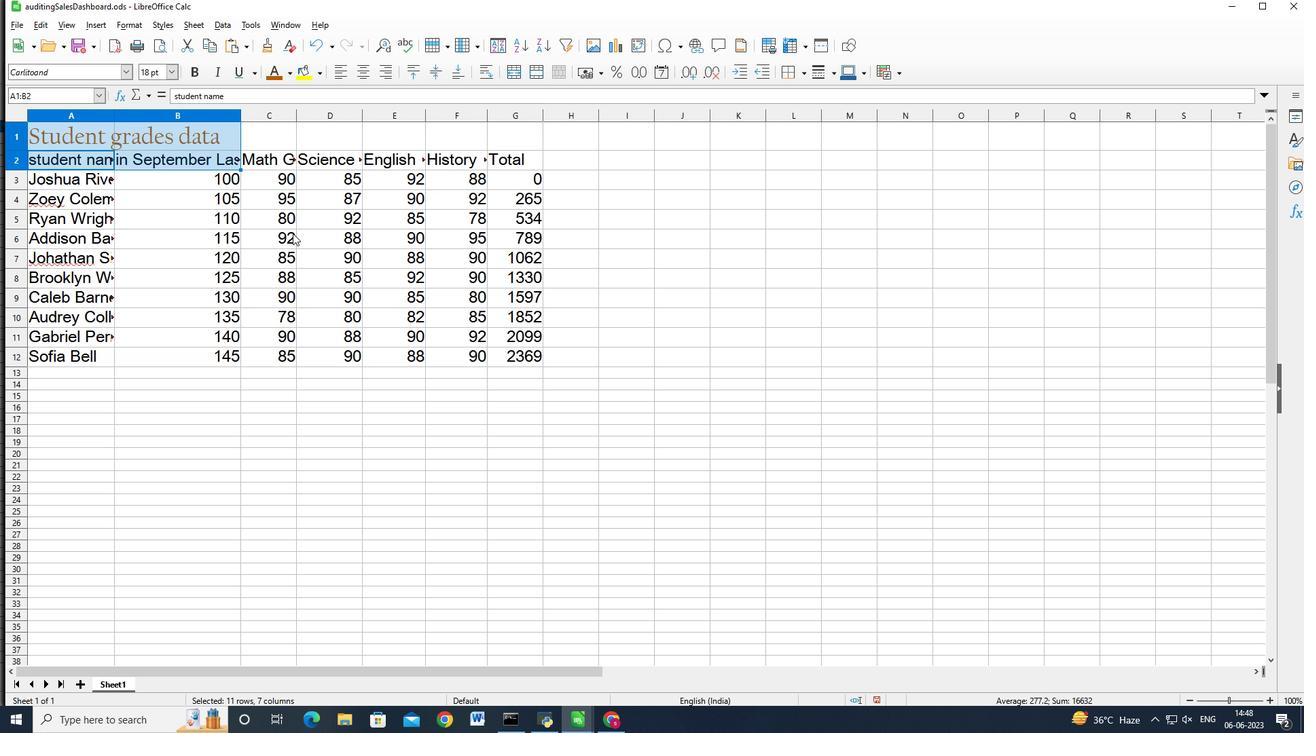 
Action: Key pressed <Key.shift>
Screenshot: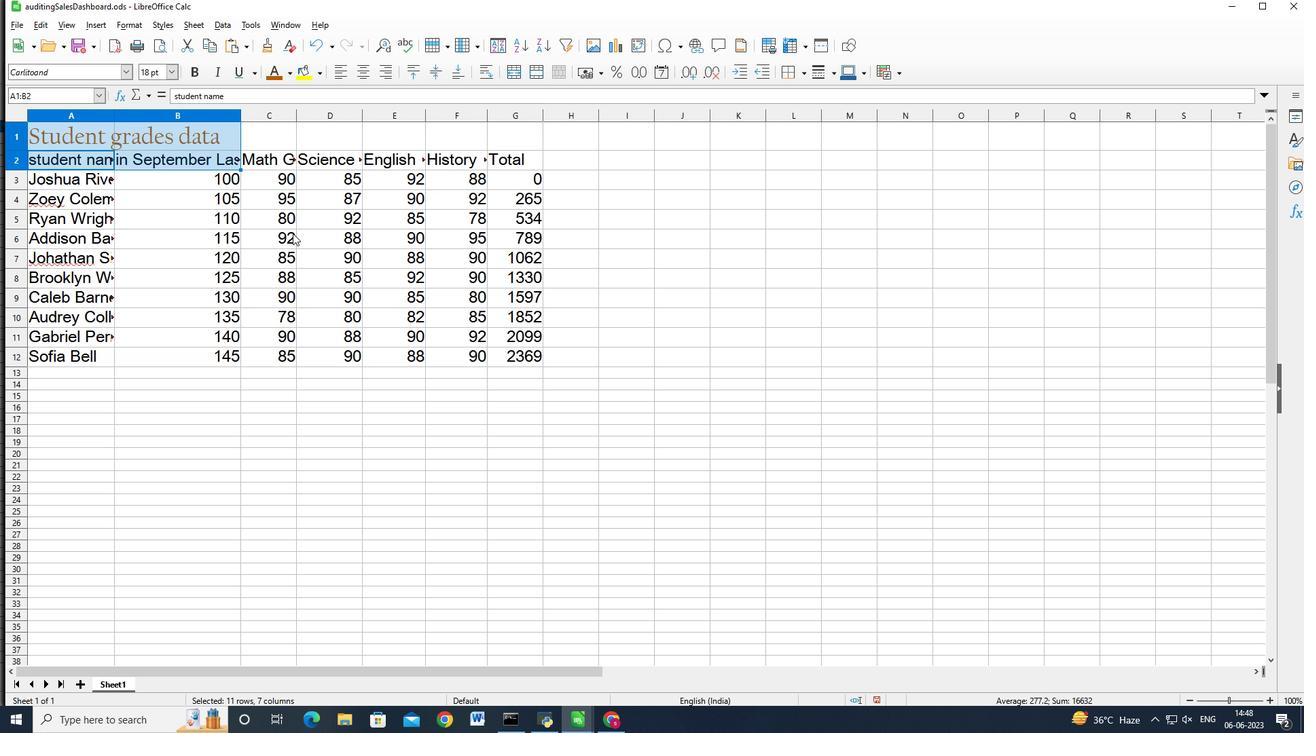
Action: Mouse moved to (551, 375)
Screenshot: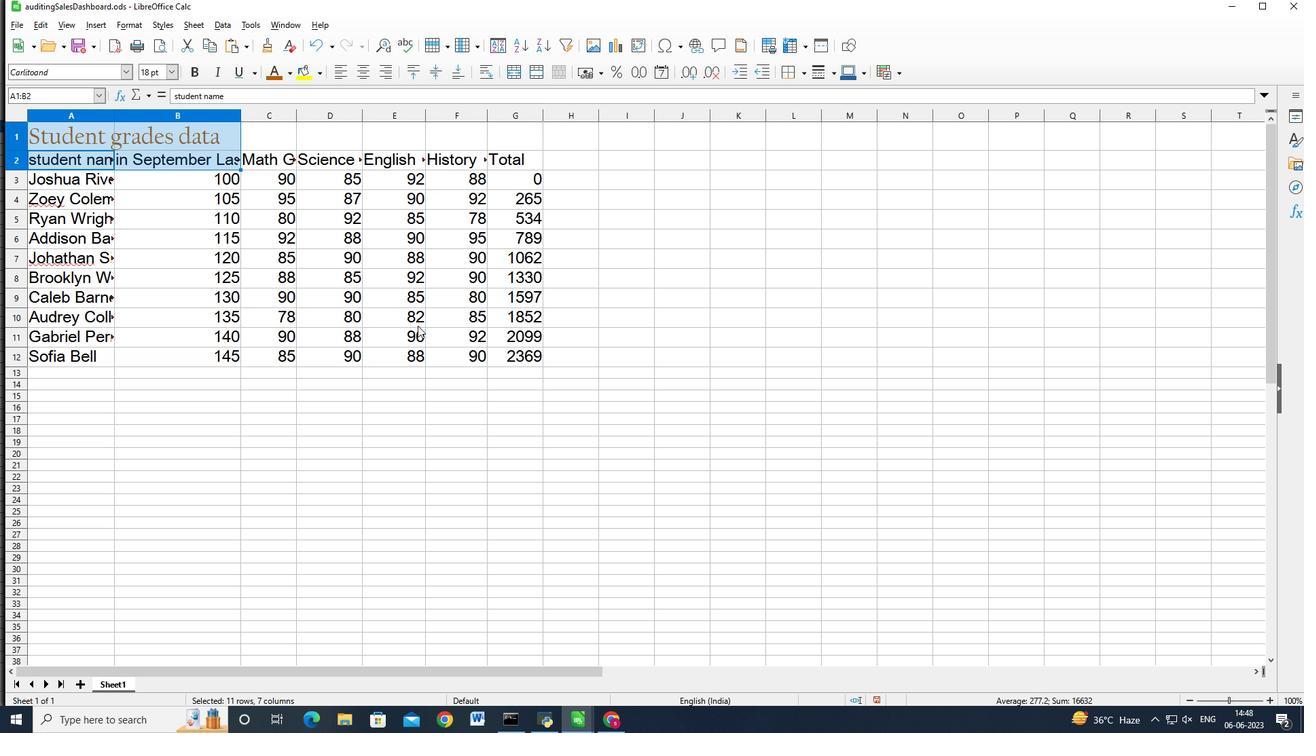 
Action: Key pressed <Key.shift>
Screenshot: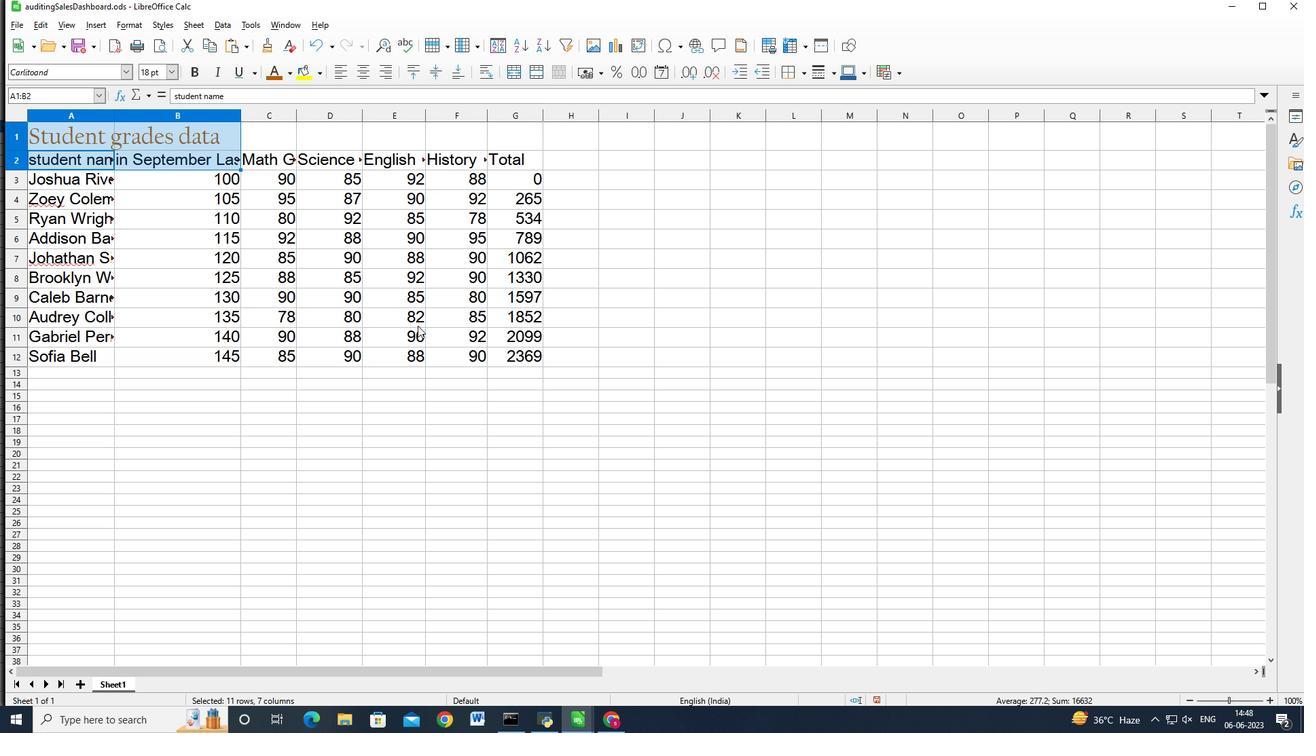 
Action: Mouse moved to (551, 375)
Screenshot: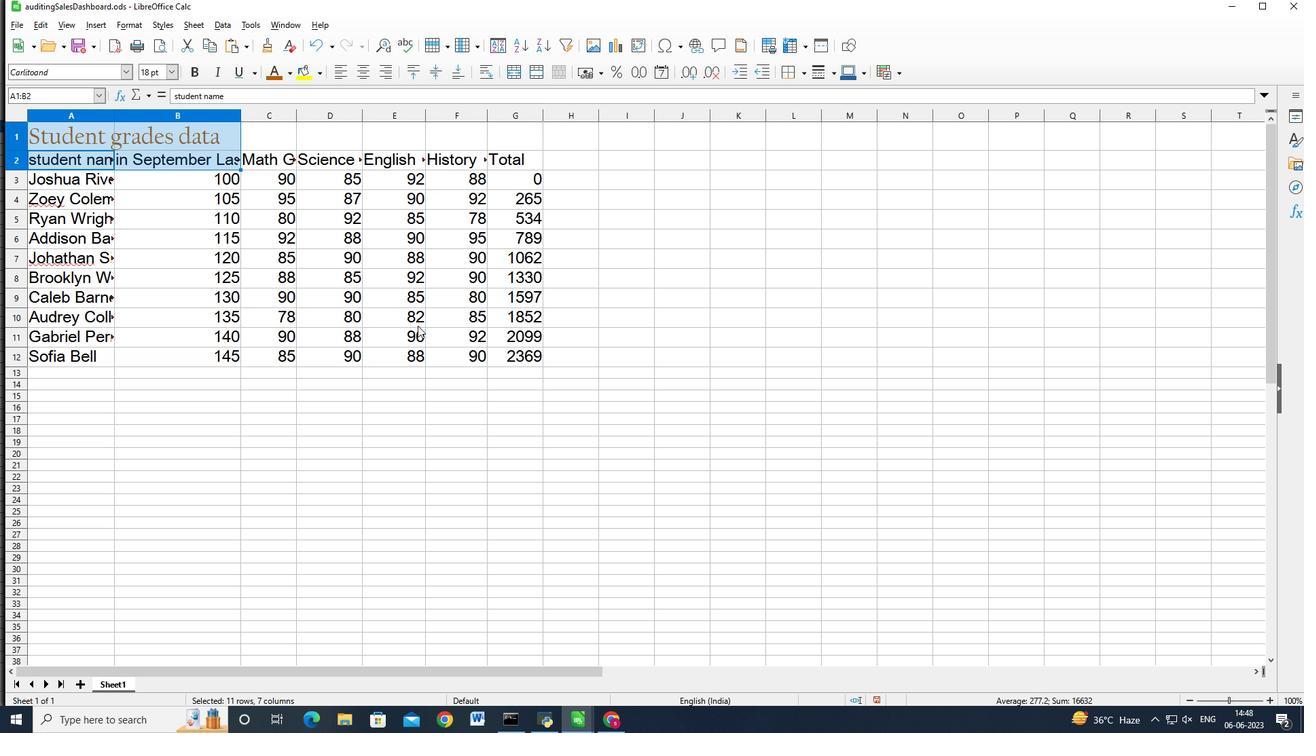 
Action: Key pressed <Key.shift><Key.shift><Key.shift><Key.shift>
Screenshot: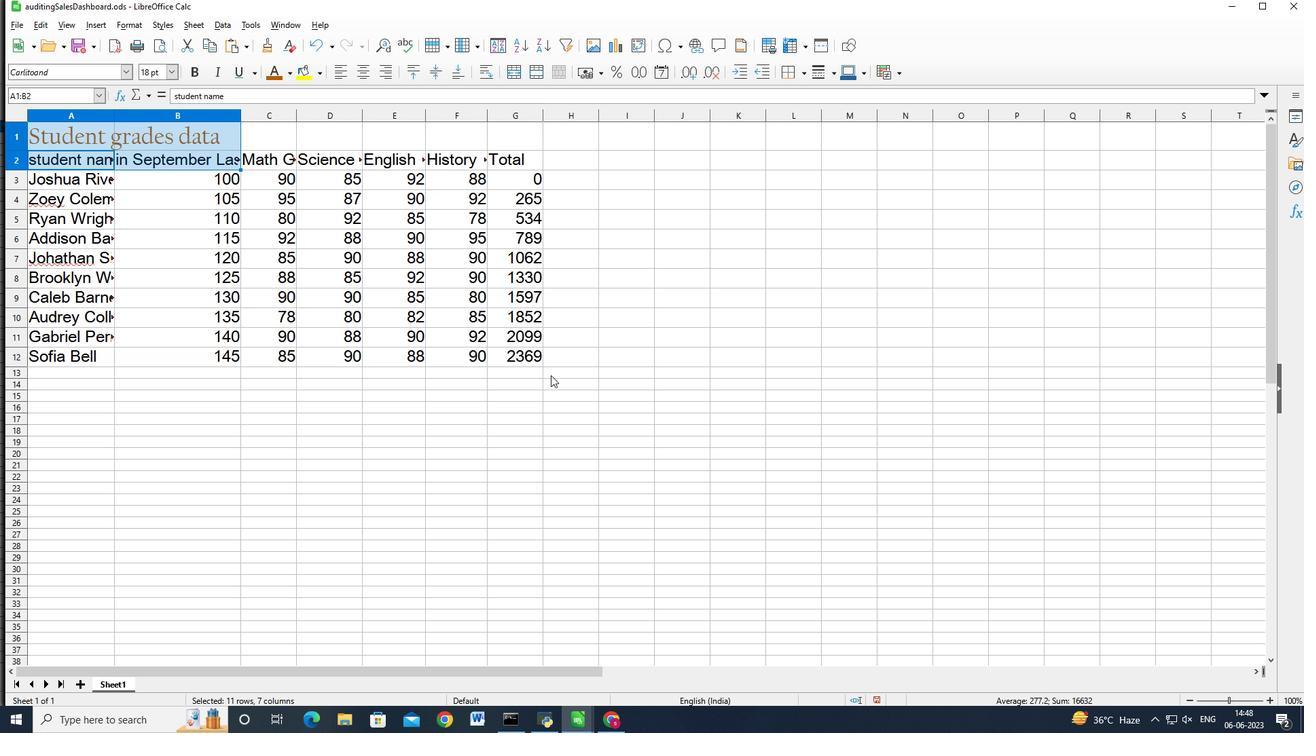 
Action: Mouse moved to (548, 369)
Screenshot: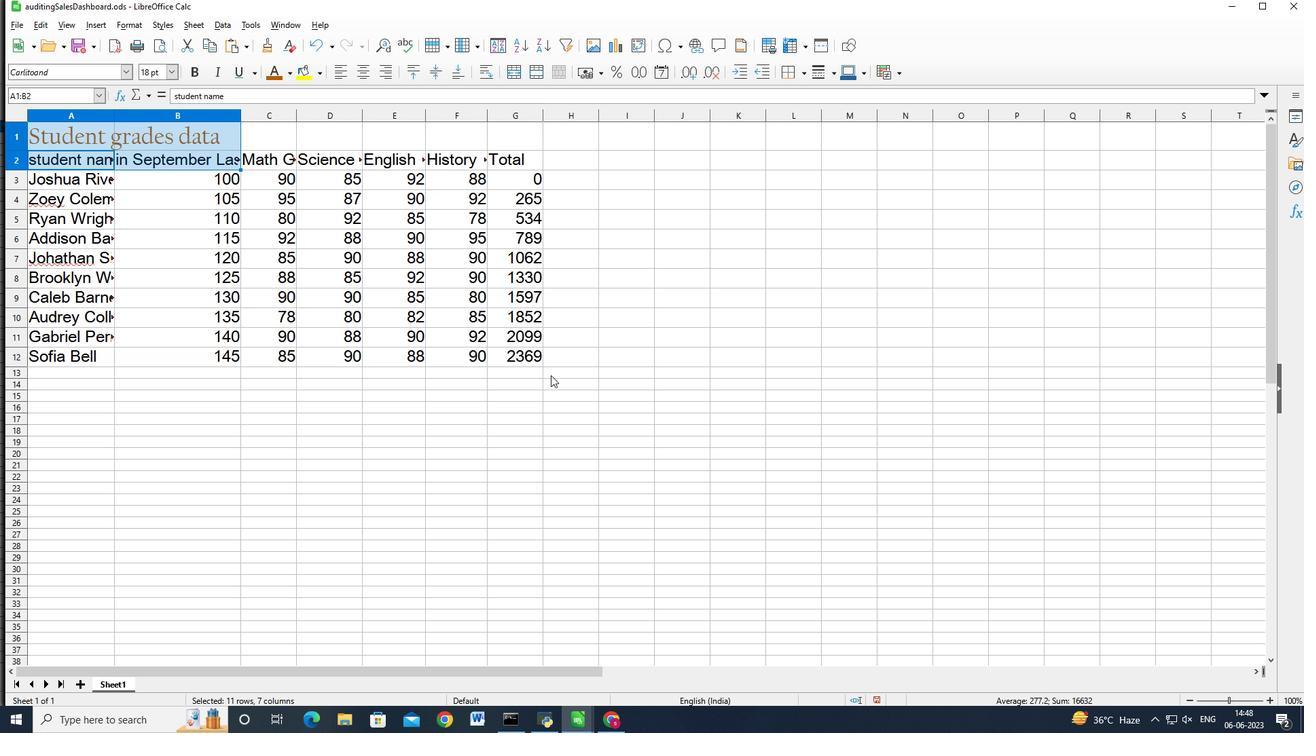 
Action: Key pressed <Key.shift>
Screenshot: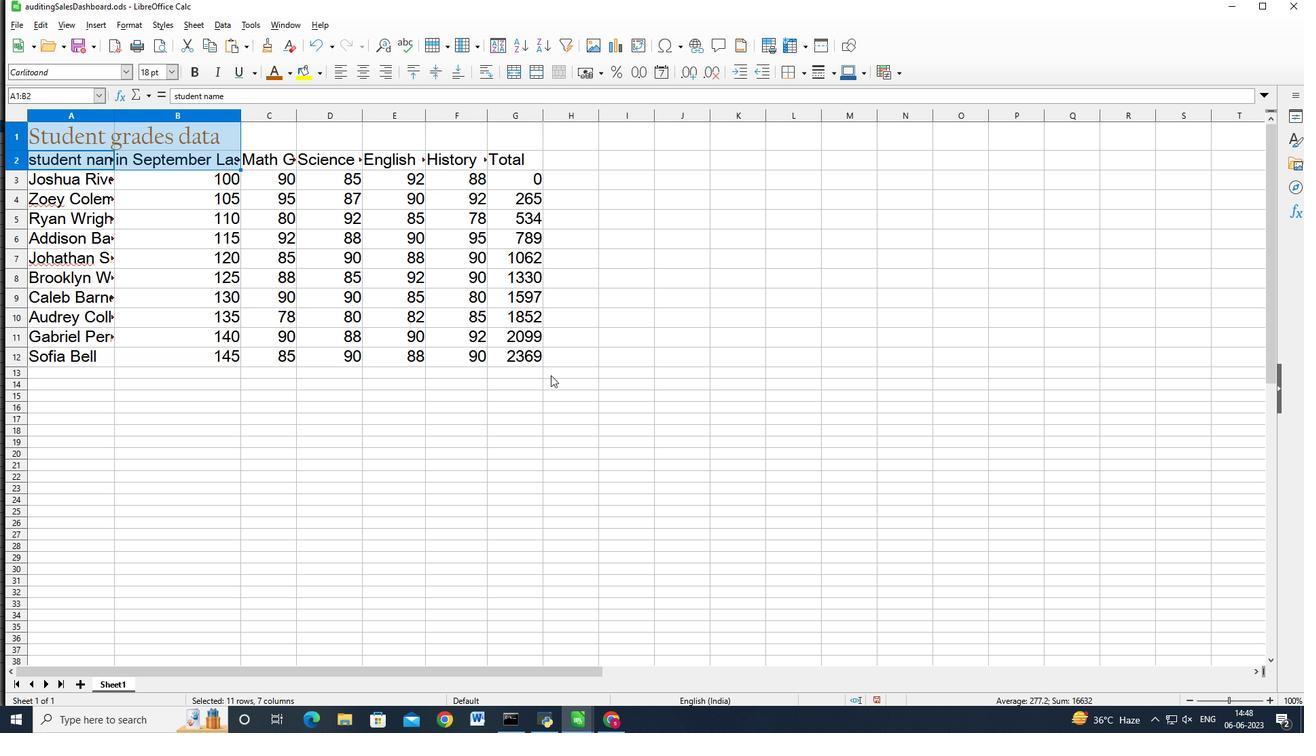 
Action: Mouse moved to (540, 359)
Screenshot: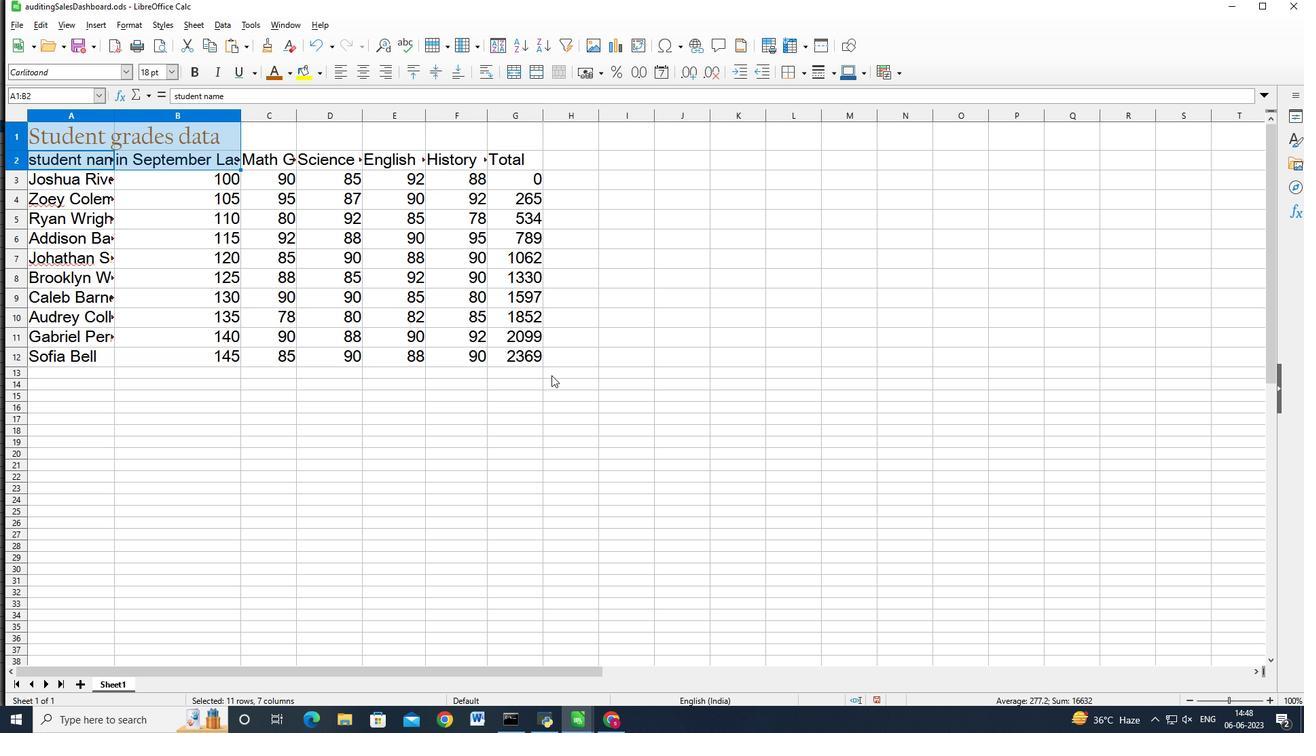 
Action: Key pressed <Key.shift>
Screenshot: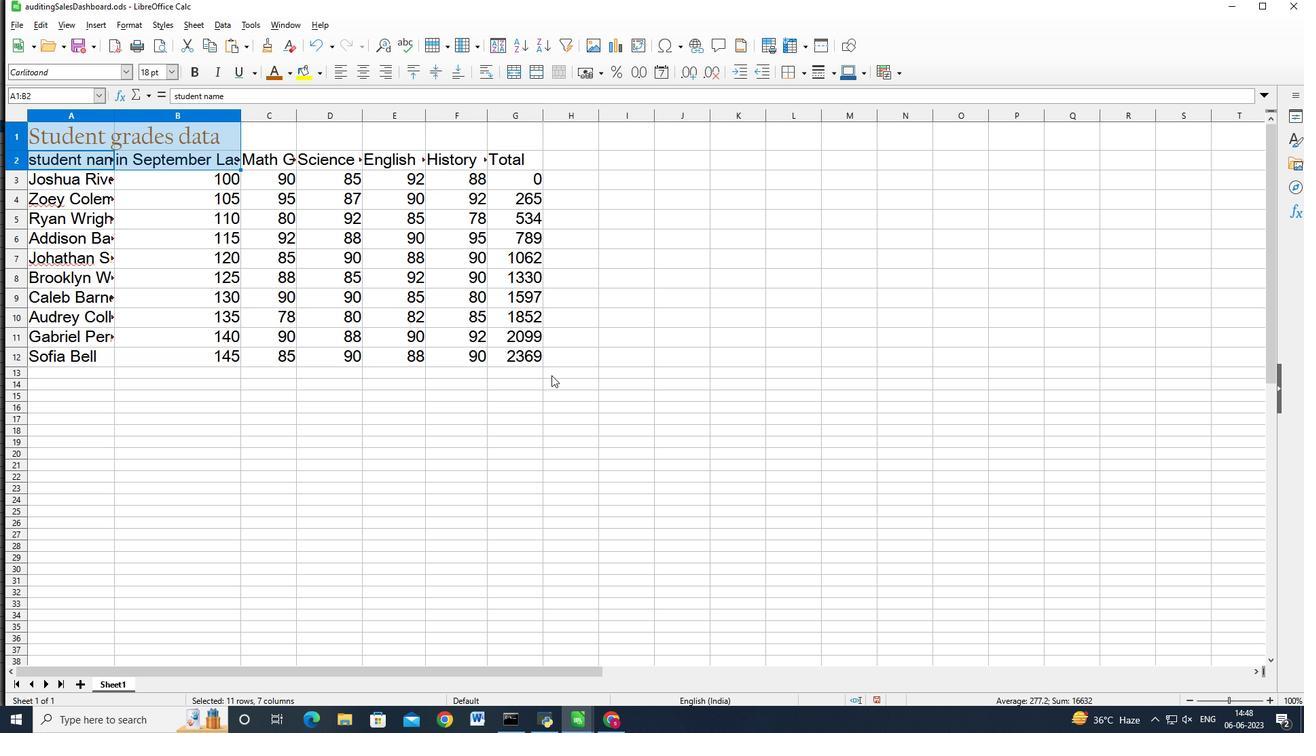 
Action: Mouse moved to (538, 357)
Screenshot: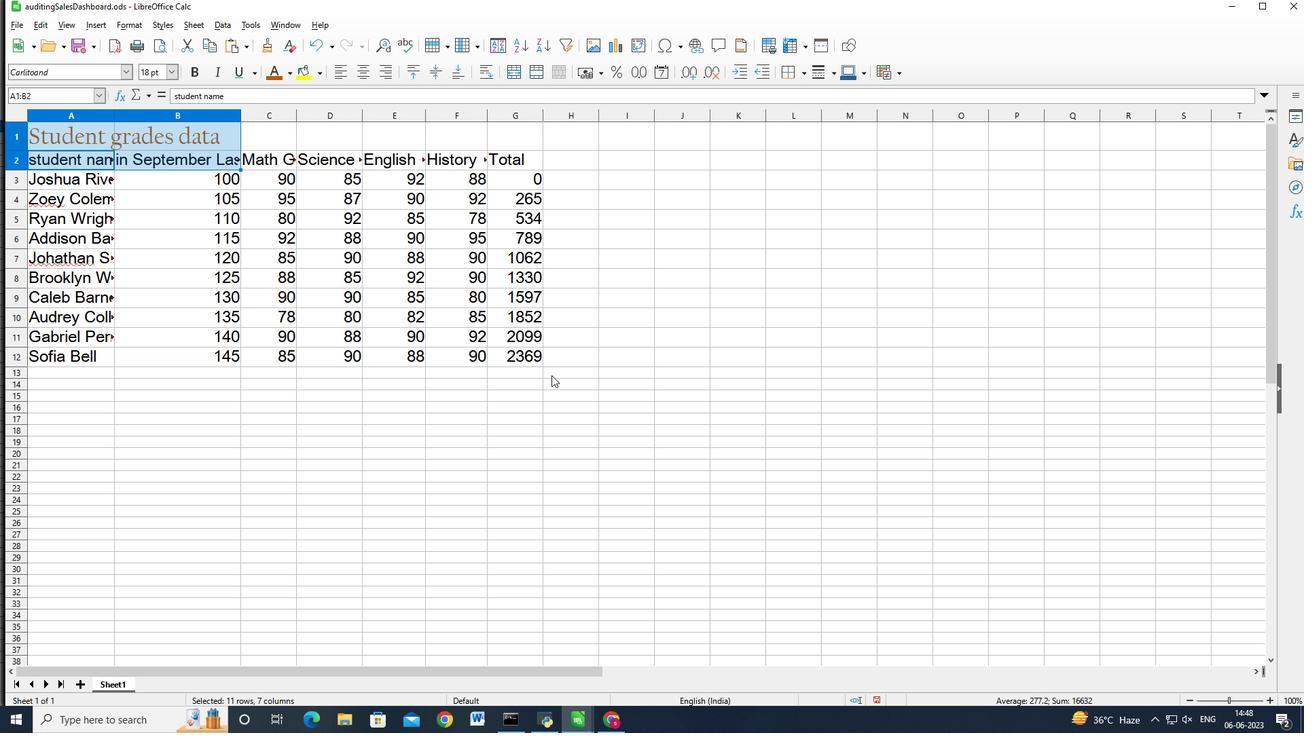 
Action: Key pressed <Key.shift>
Screenshot: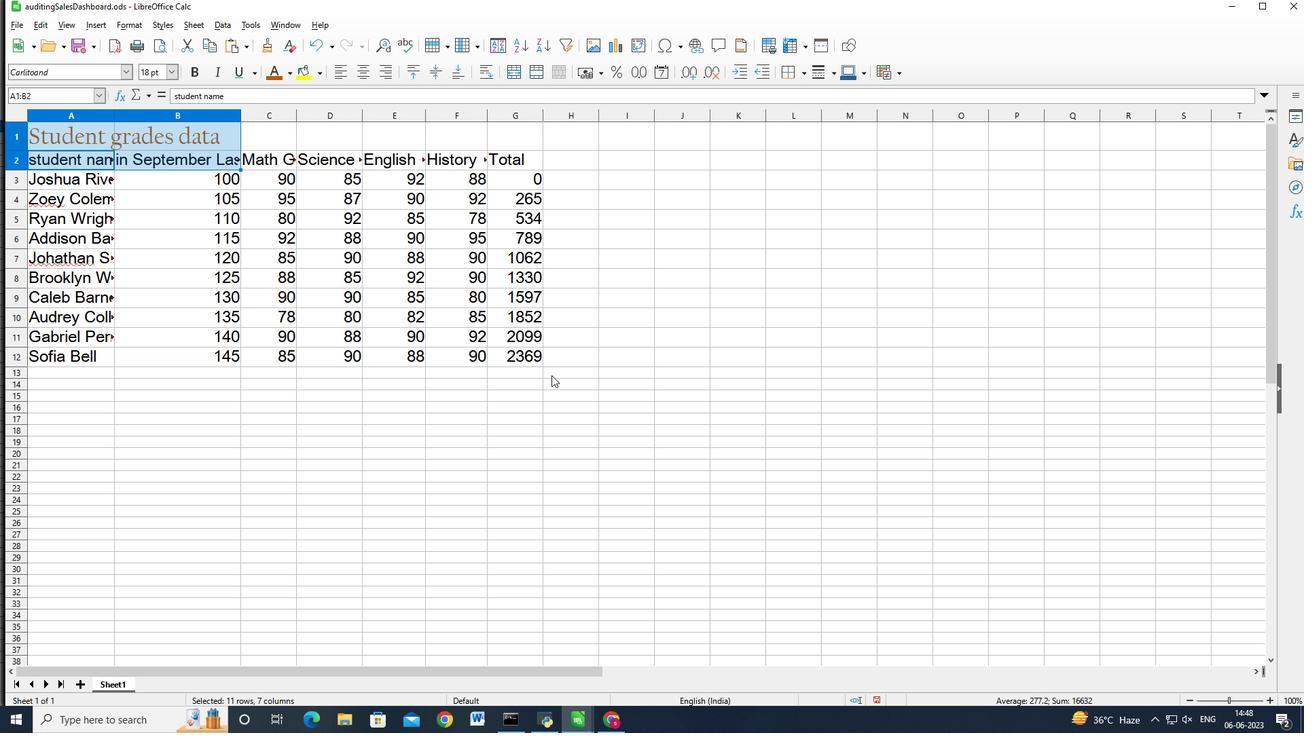 
Action: Mouse moved to (538, 357)
Screenshot: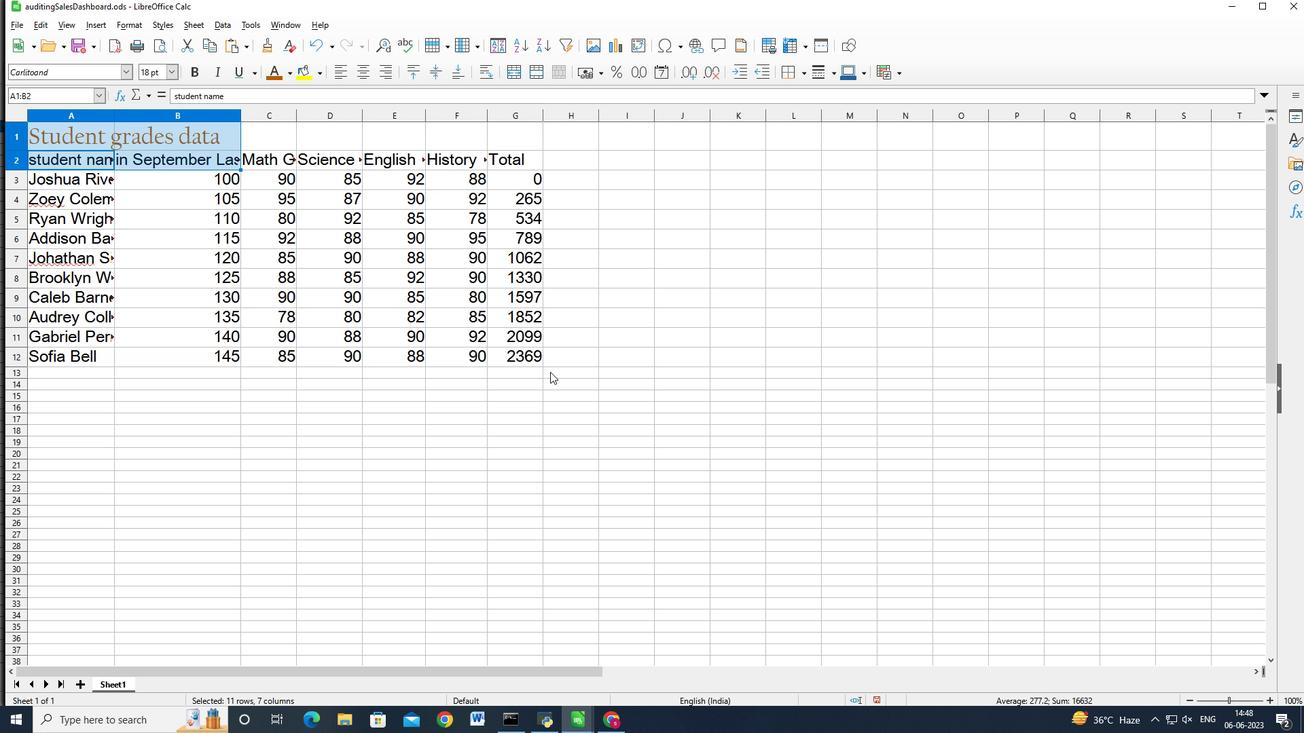 
Action: Key pressed <Key.shift><Key.shift><Key.shift>
Screenshot: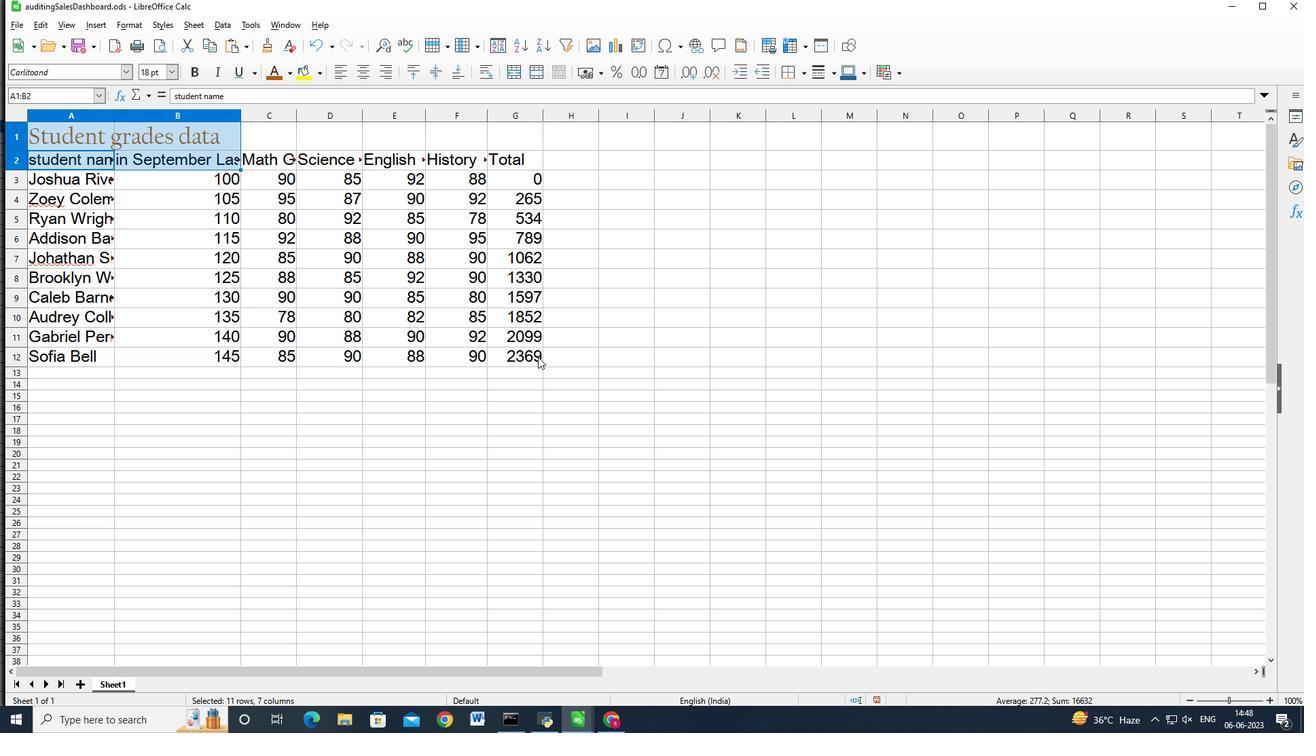 
Action: Mouse pressed left at (538, 357)
Screenshot: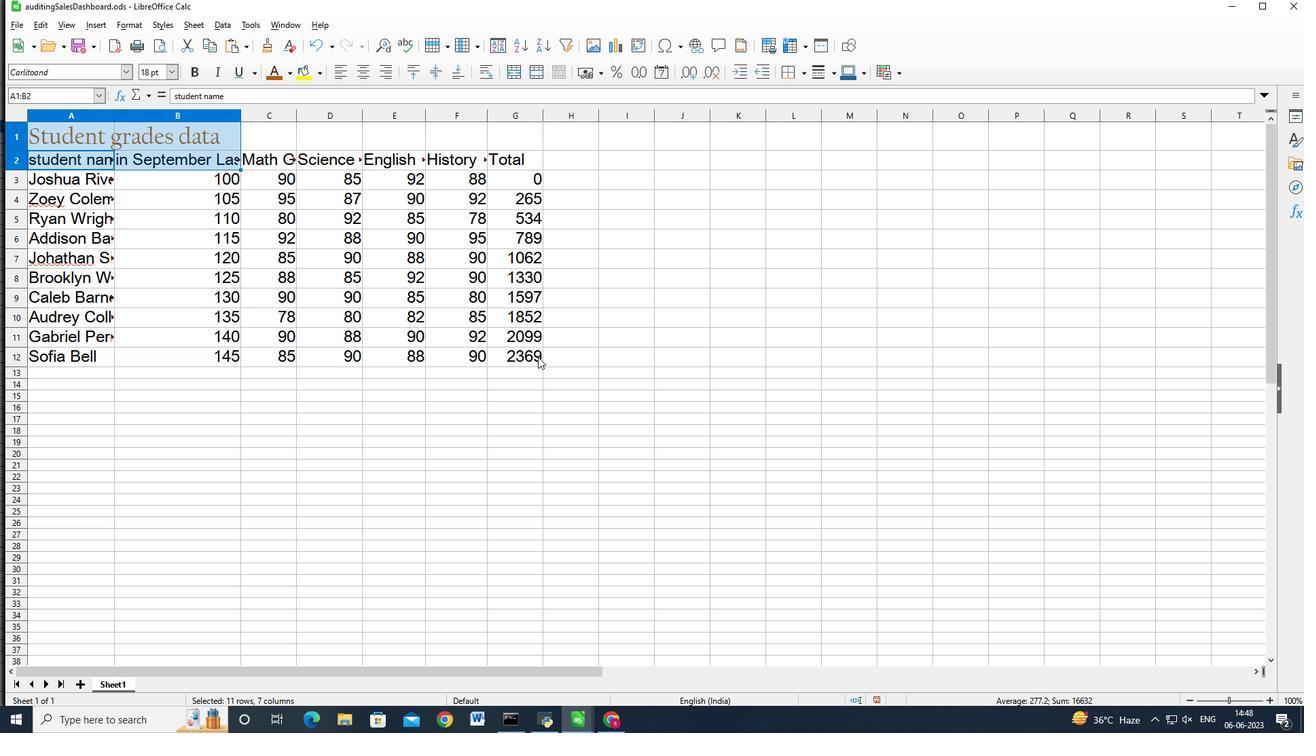 
Action: Key pressed <Key.shift><Key.shift><Key.shift><Key.shift><Key.shift><Key.shift><Key.shift><Key.shift><Key.shift><Key.shift><Key.shift><Key.shift>
Screenshot: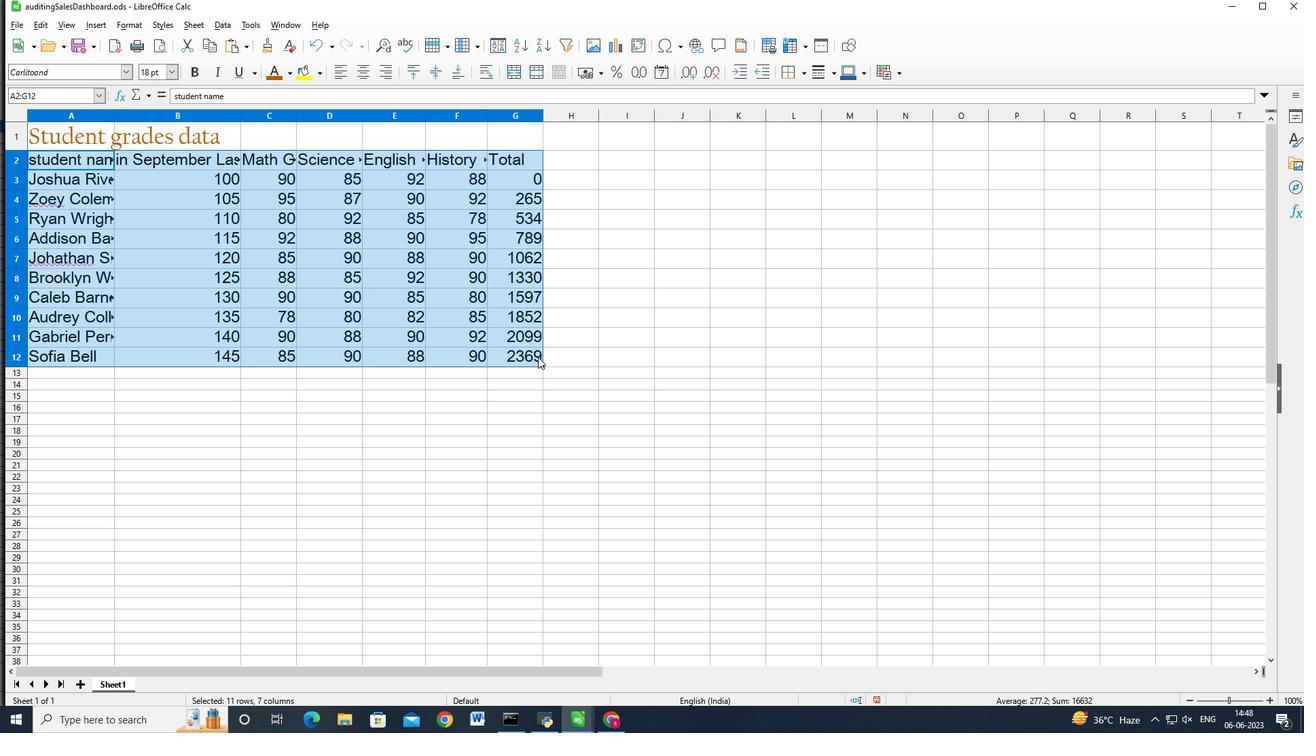 
Action: Mouse moved to (538, 356)
Screenshot: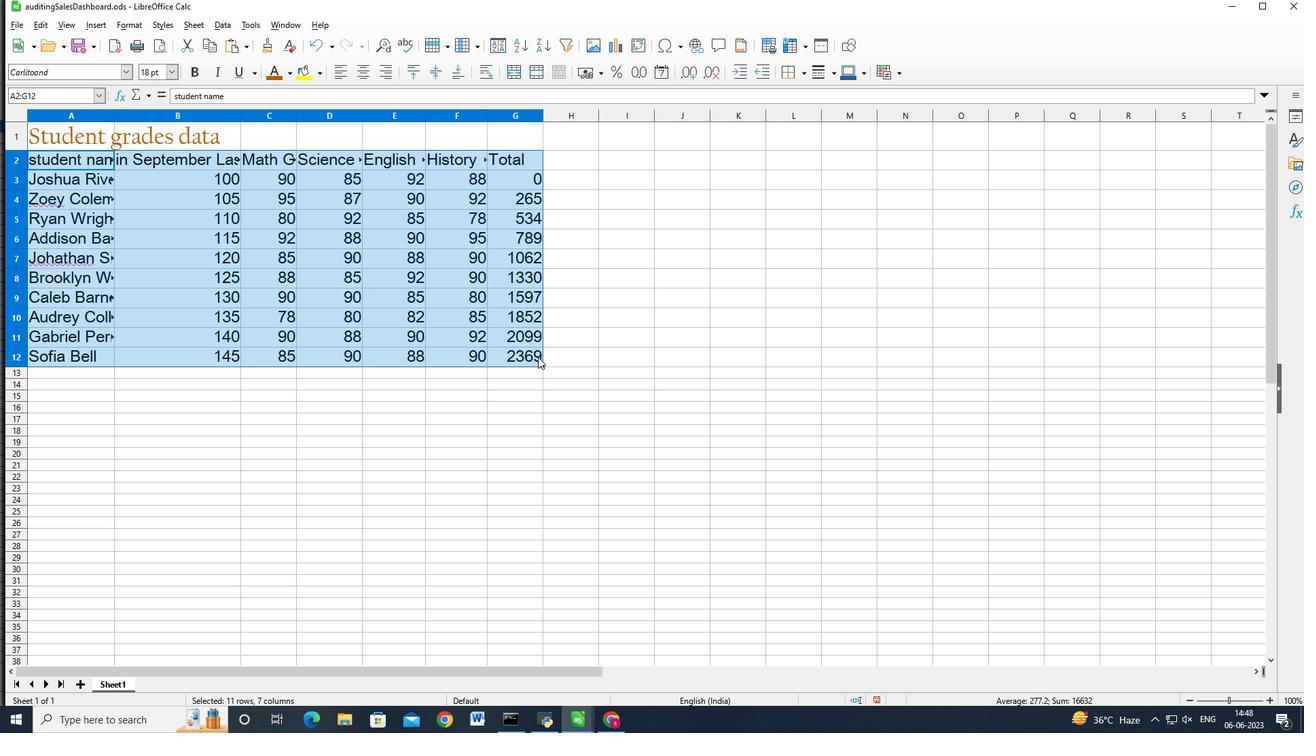 
Action: Key pressed <Key.shift>
Screenshot: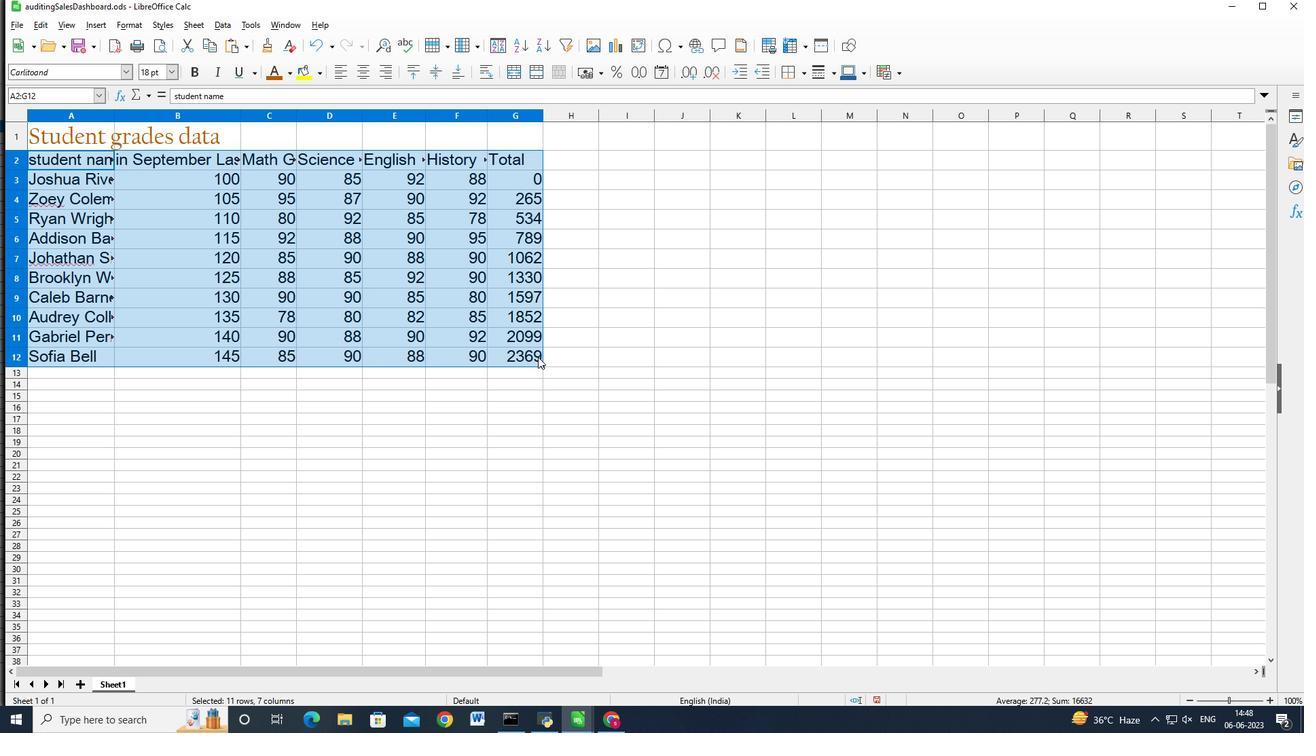 
Action: Mouse moved to (538, 354)
Screenshot: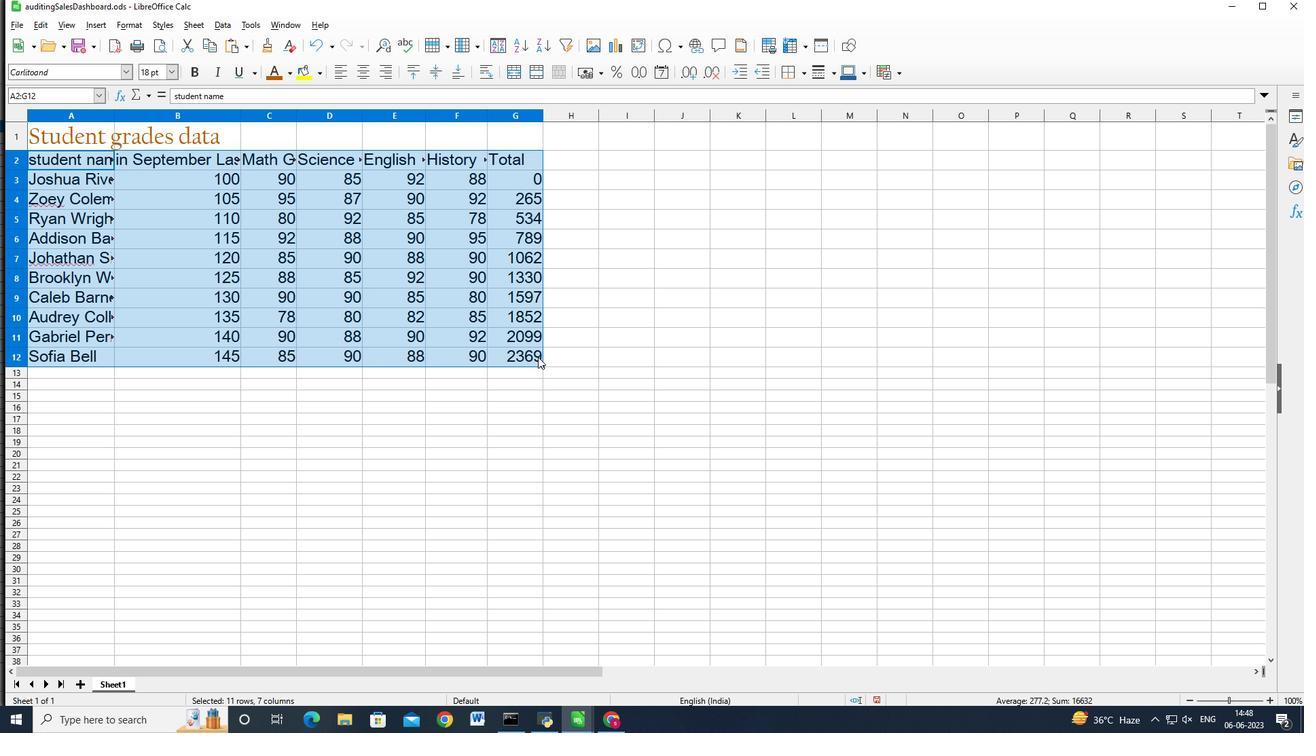 
Action: Key pressed <Key.shift>
Screenshot: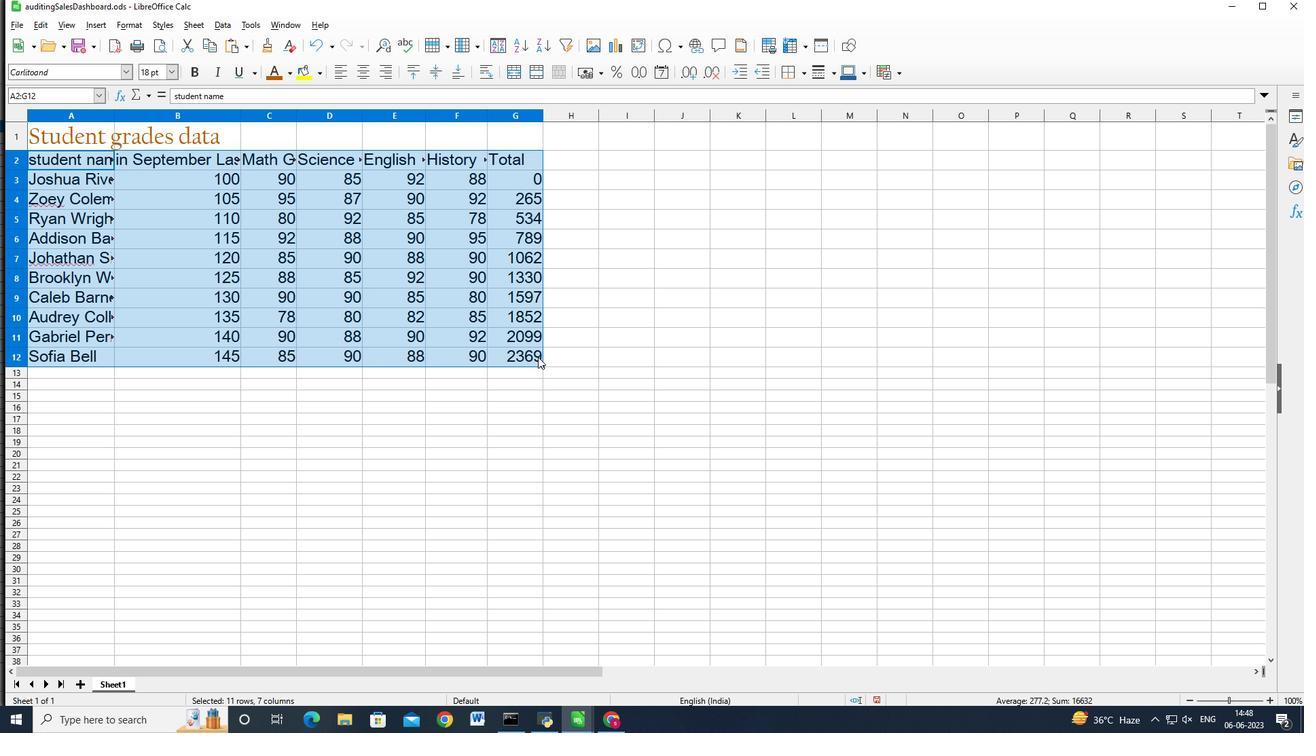 
Action: Mouse moved to (538, 346)
Screenshot: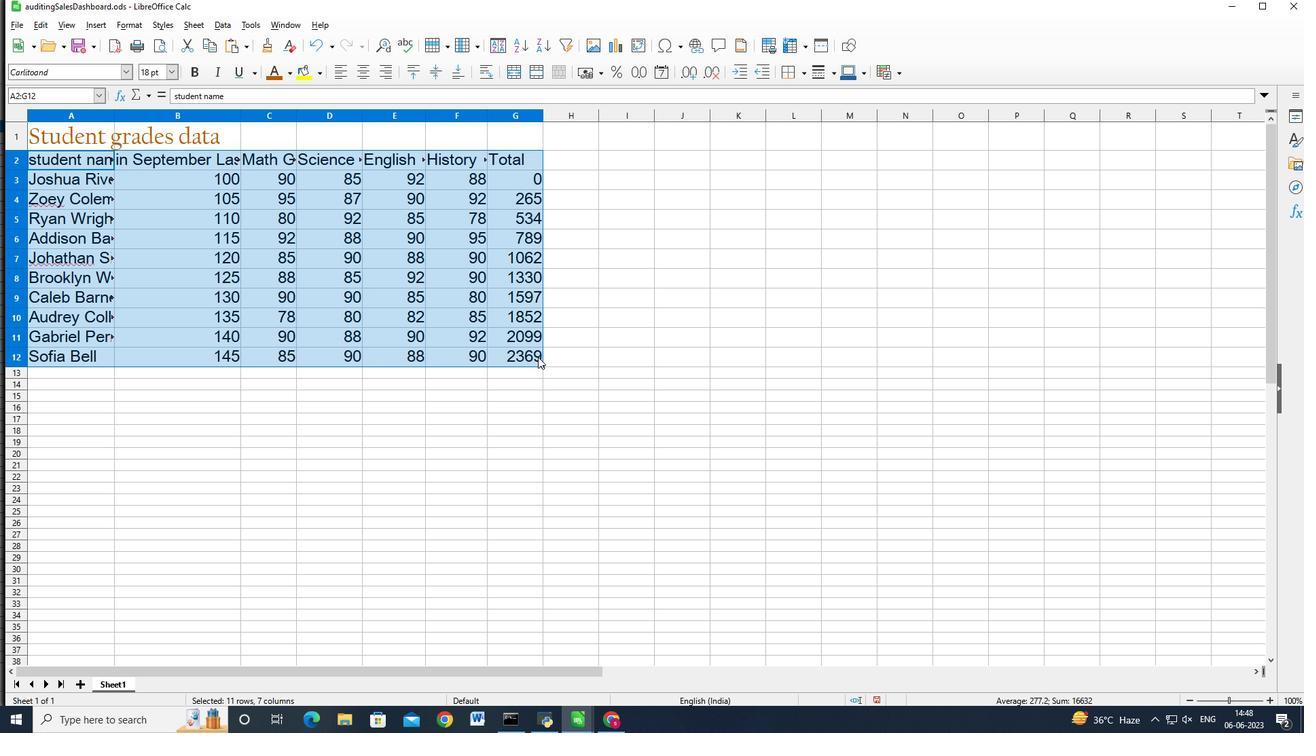 
Action: Key pressed <Key.shift>
Screenshot: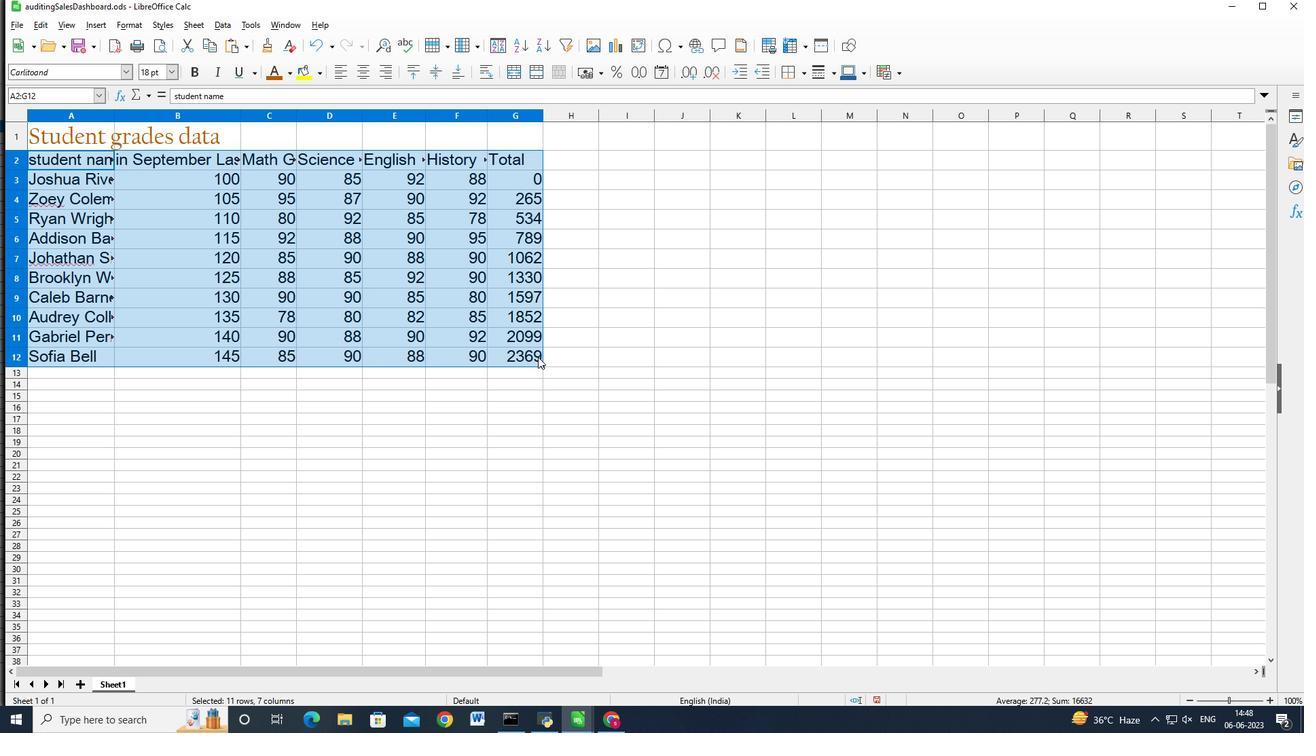 
Action: Mouse moved to (533, 327)
Screenshot: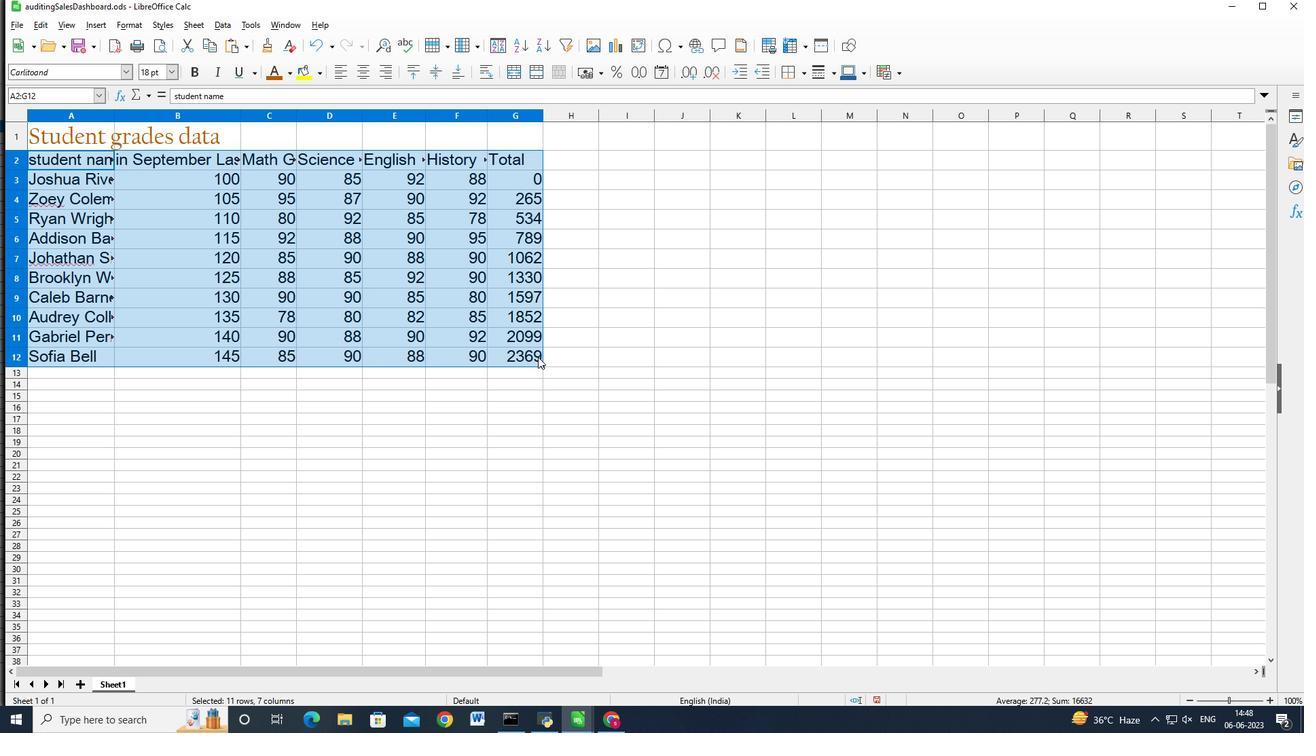
Action: Key pressed <Key.shift>
Screenshot: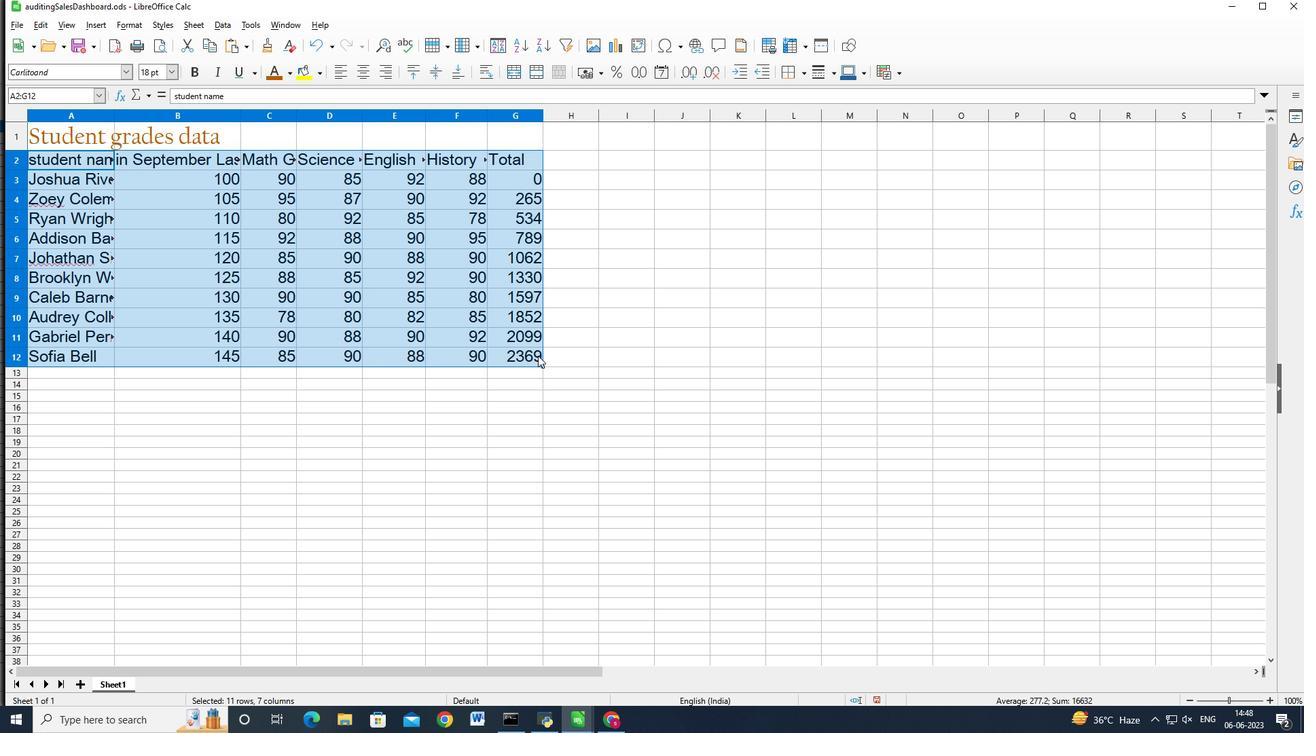 
Action: Mouse moved to (524, 306)
Screenshot: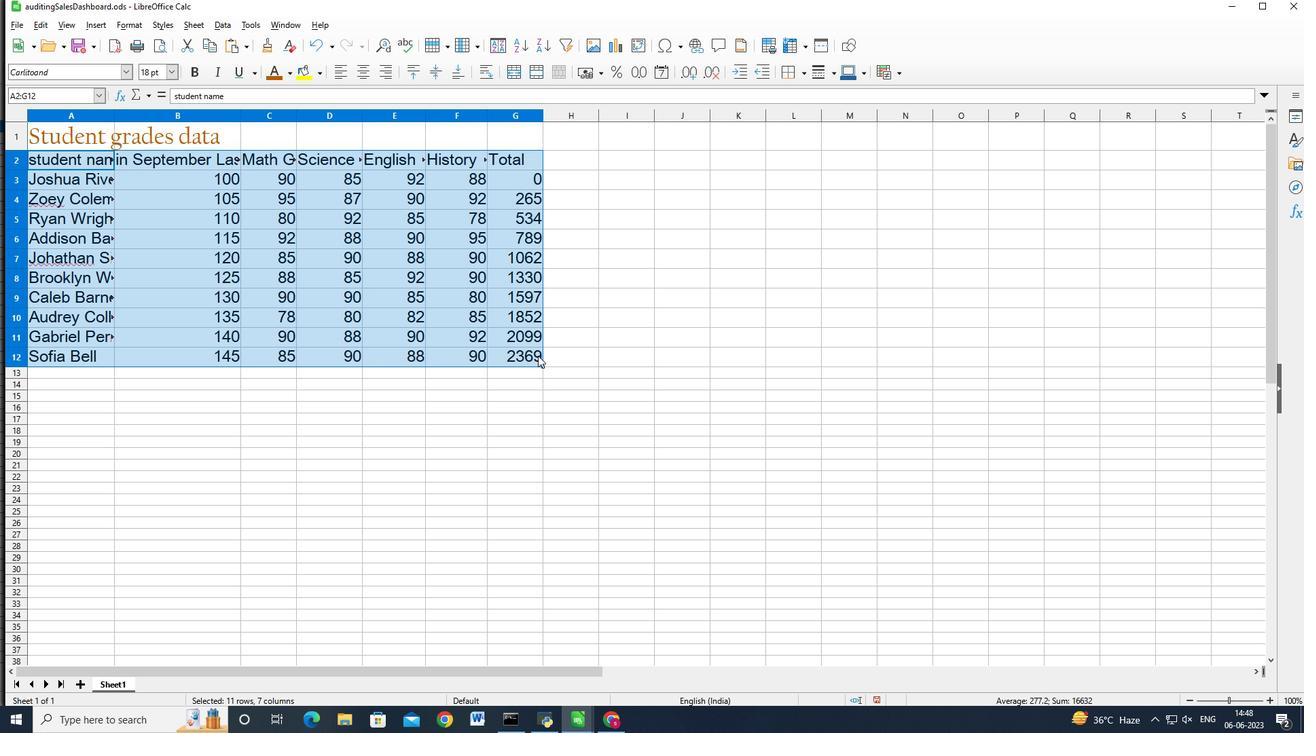 
Action: Key pressed <Key.shift>
Screenshot: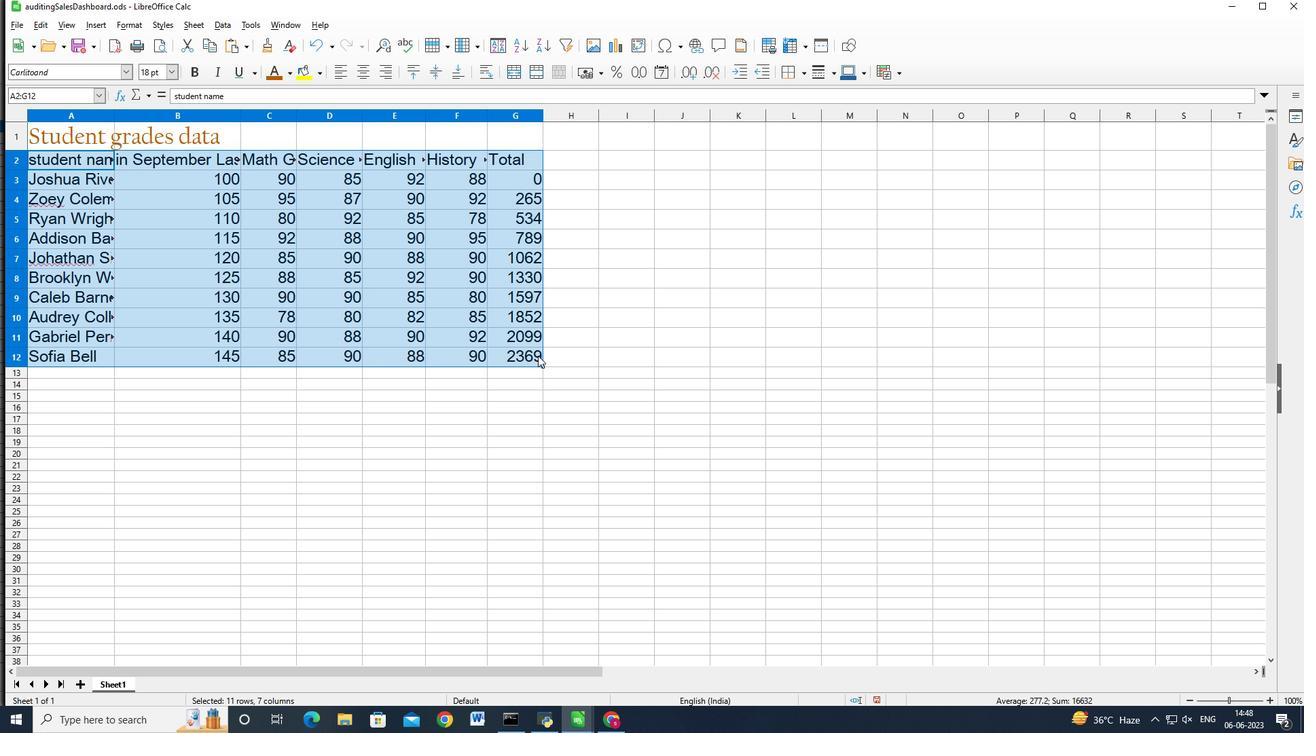 
Action: Mouse moved to (519, 294)
Screenshot: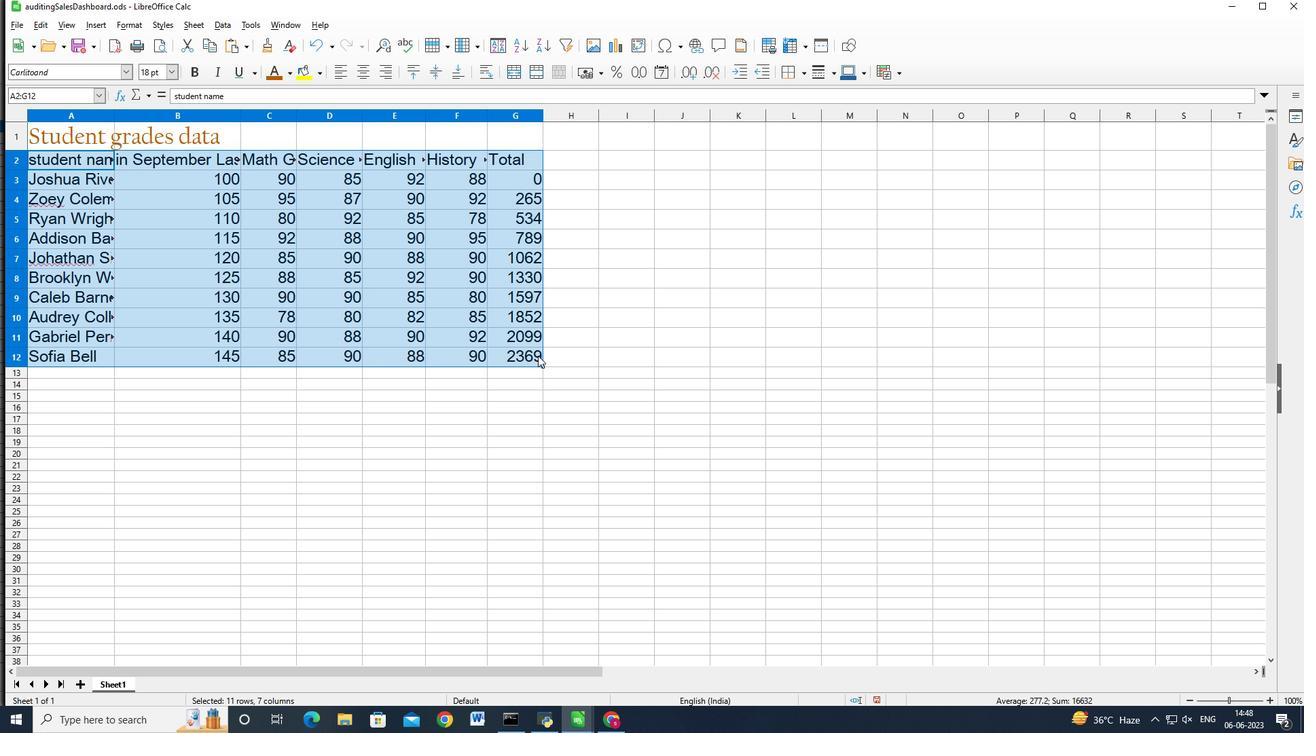 
Action: Key pressed <Key.shift>
Screenshot: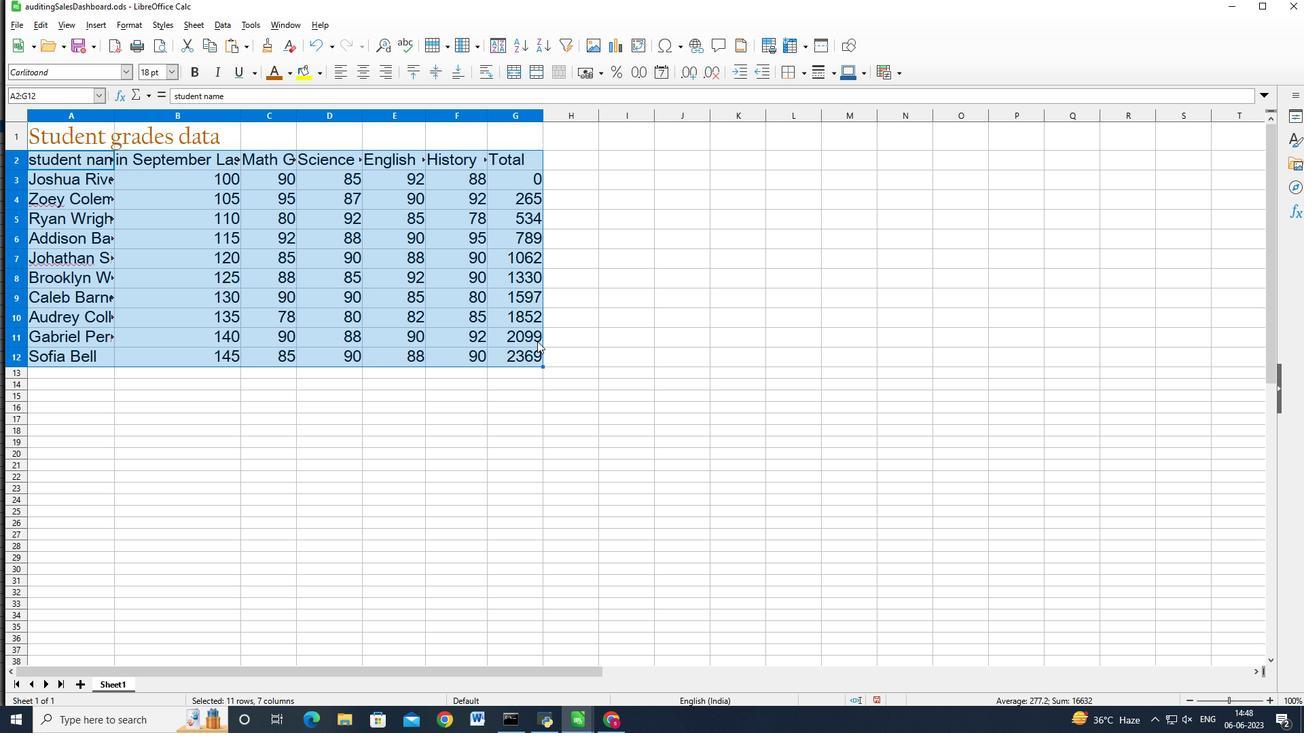 
Action: Mouse moved to (460, 246)
Screenshot: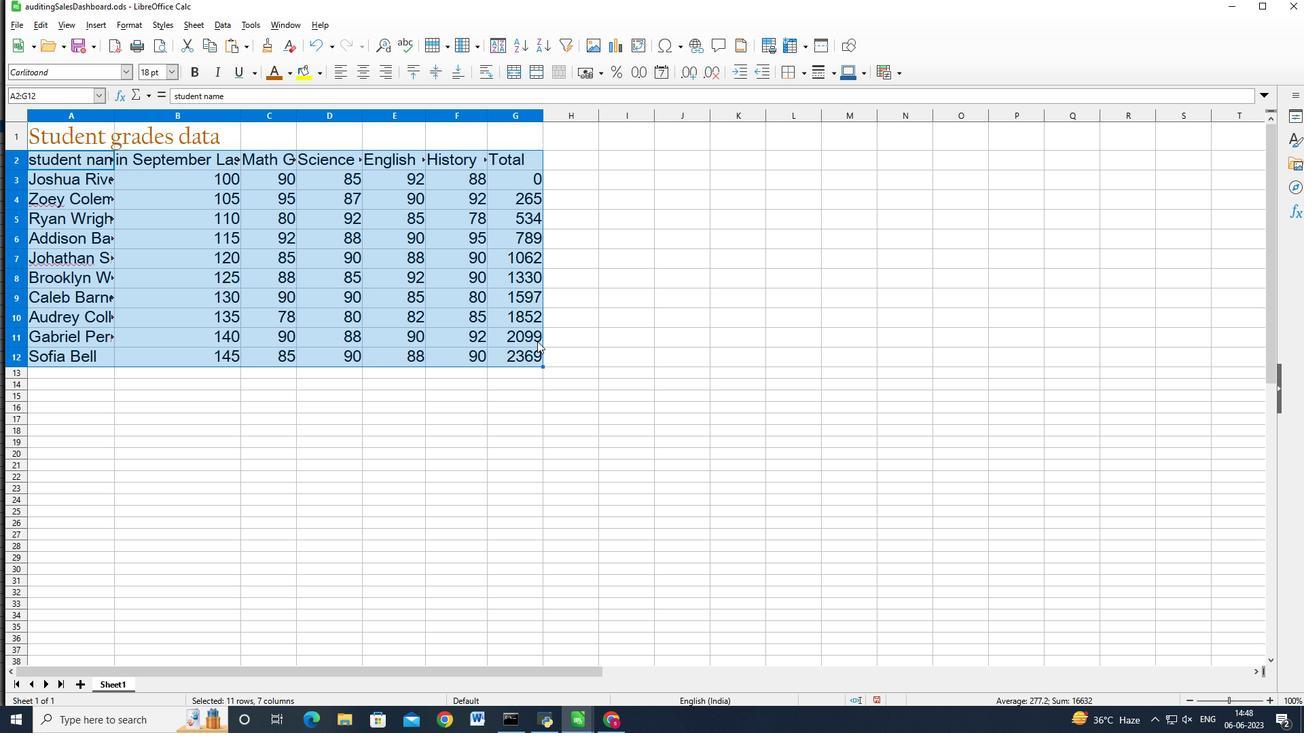 
Action: Key pressed <Key.shift>
Screenshot: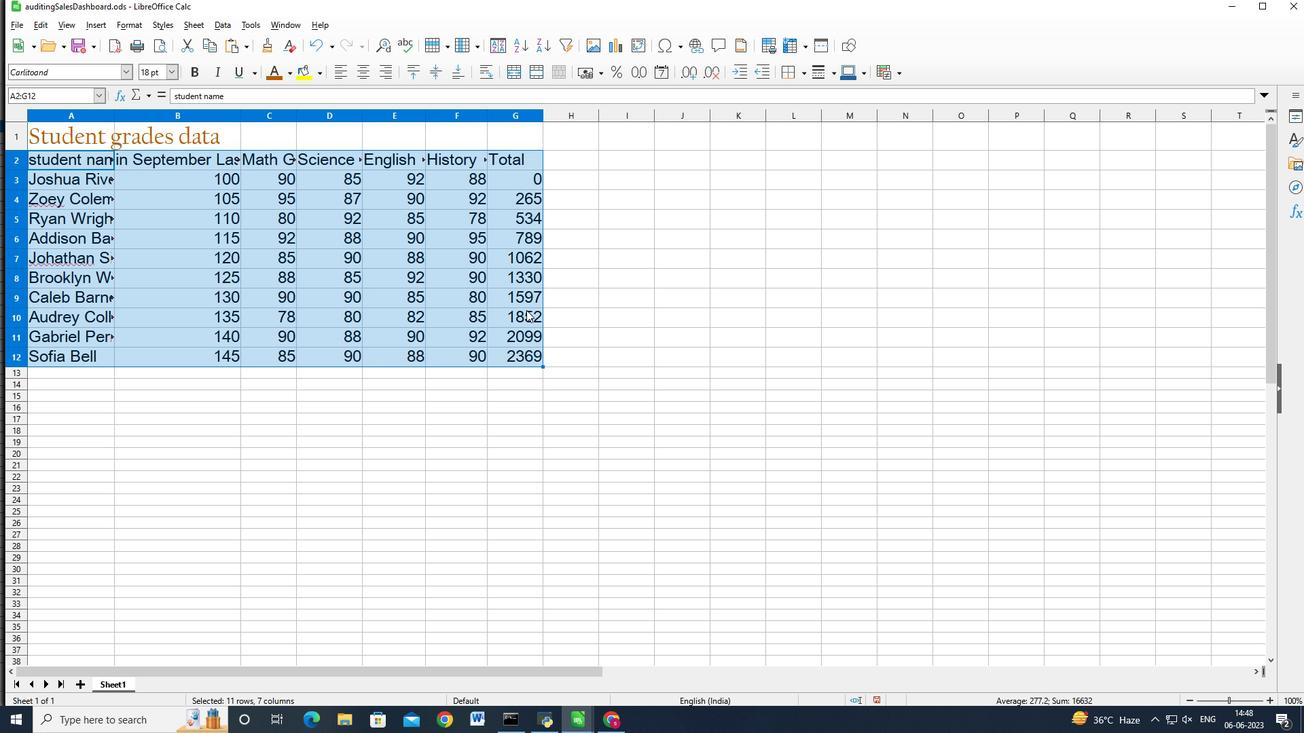 
Action: Mouse moved to (394, 214)
Screenshot: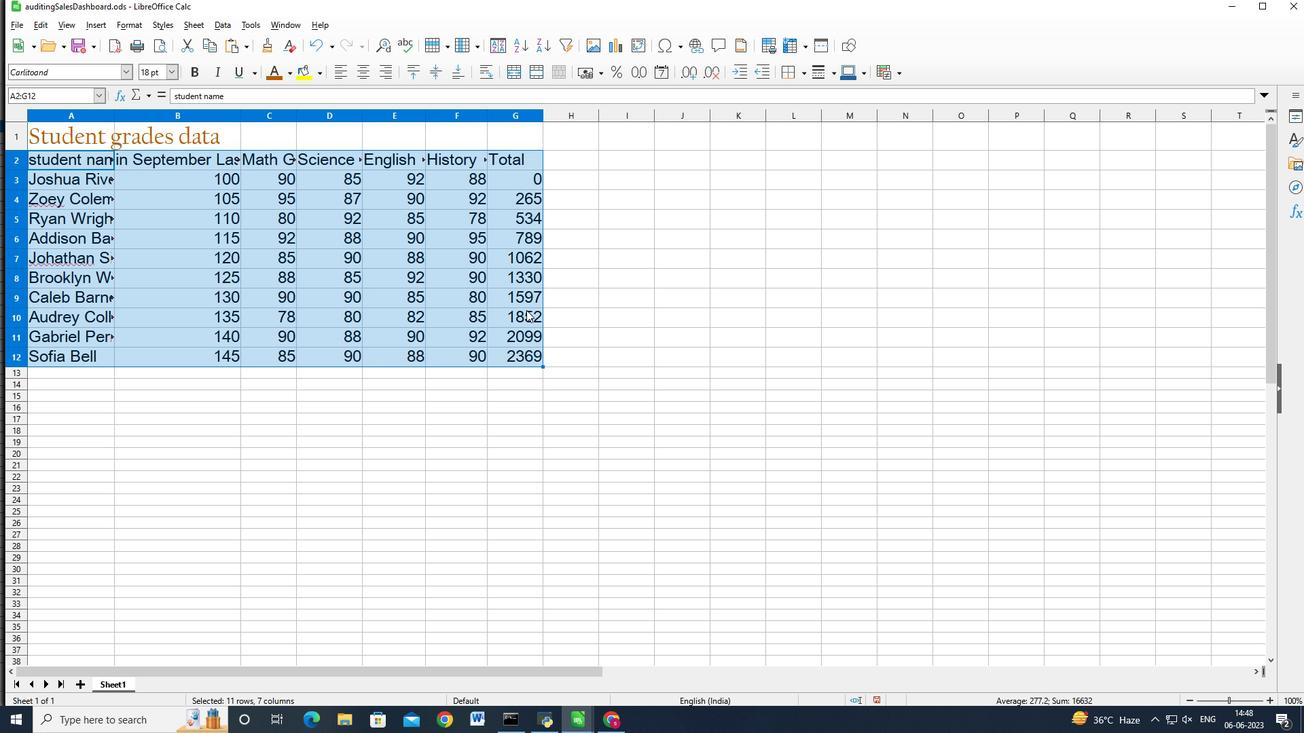 
Action: Key pressed <Key.shift>
Screenshot: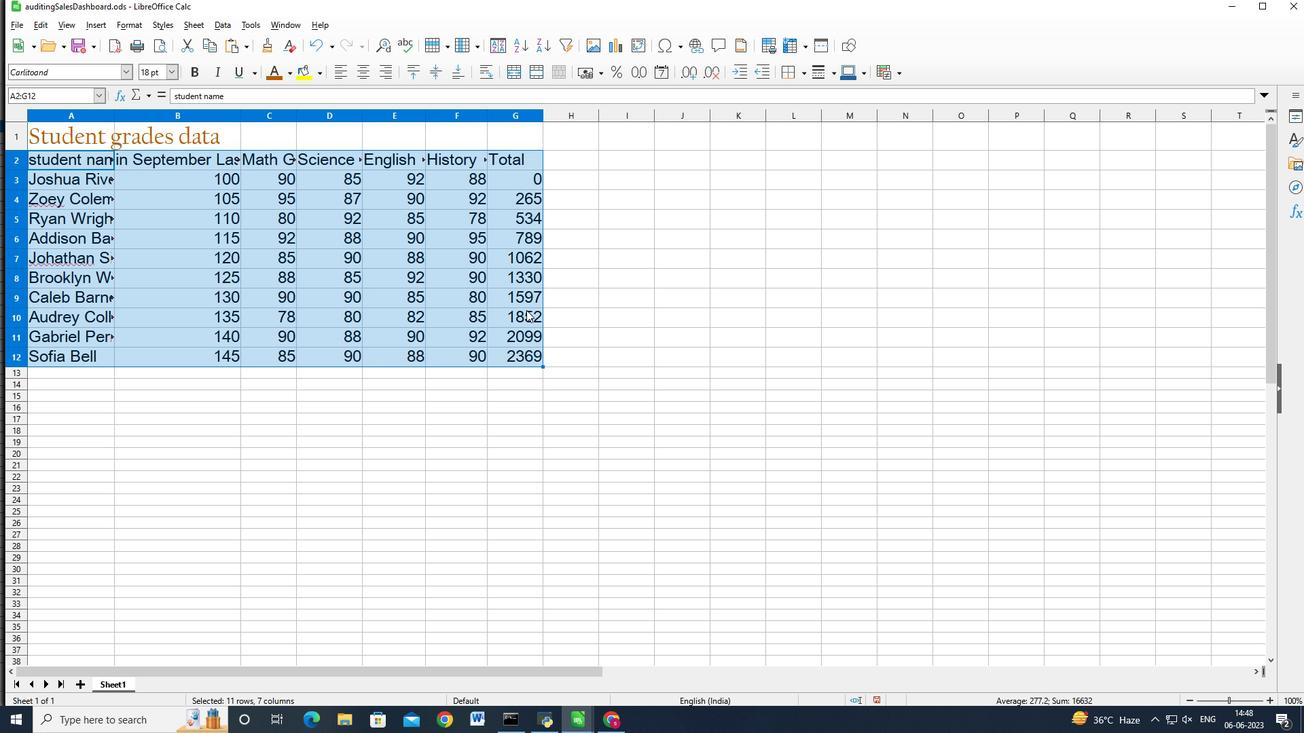 
Action: Mouse moved to (296, 175)
Screenshot: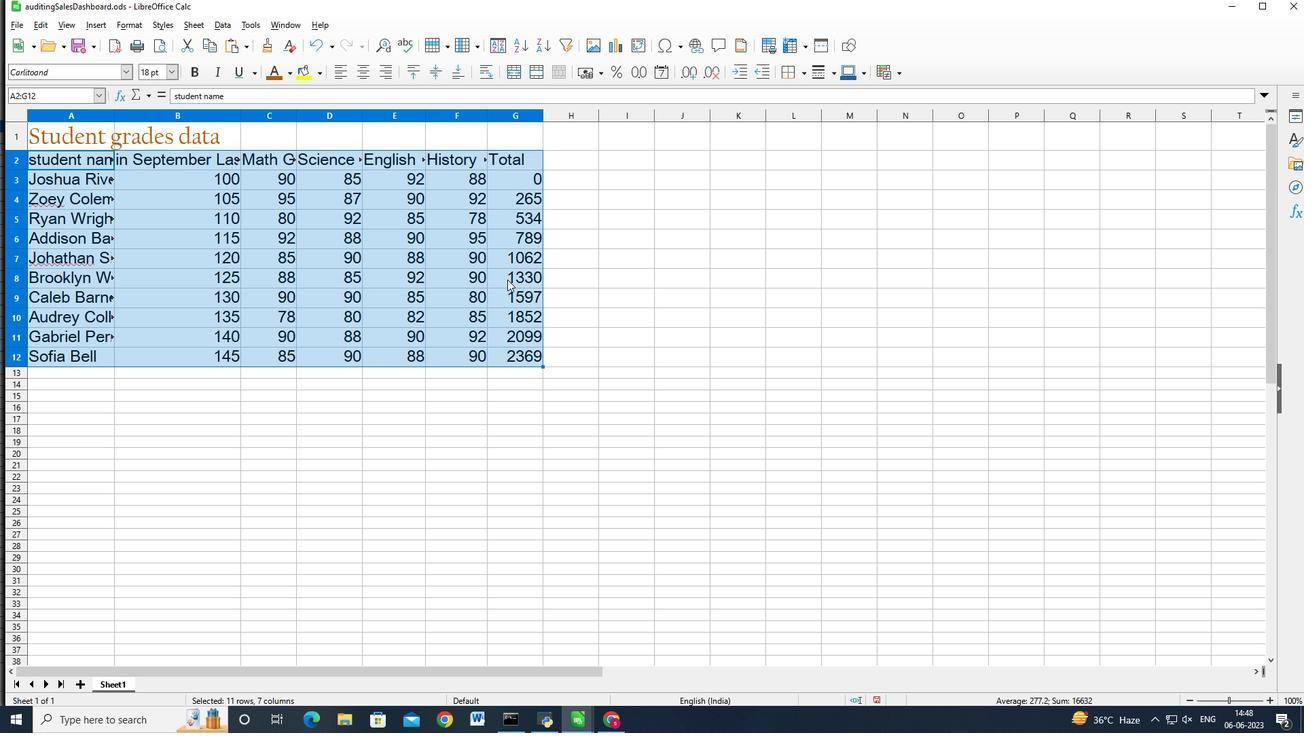 
Action: Key pressed <Key.shift>
Screenshot: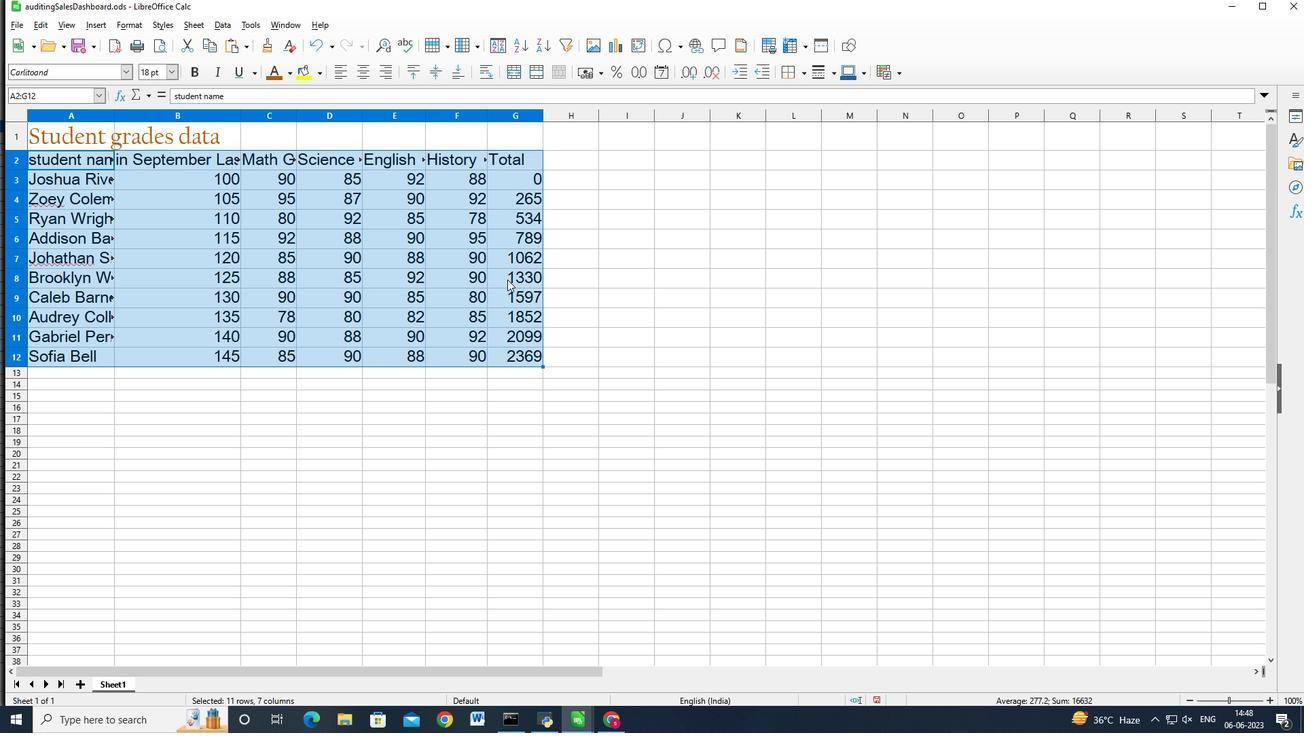 
Action: Mouse moved to (223, 152)
Screenshot: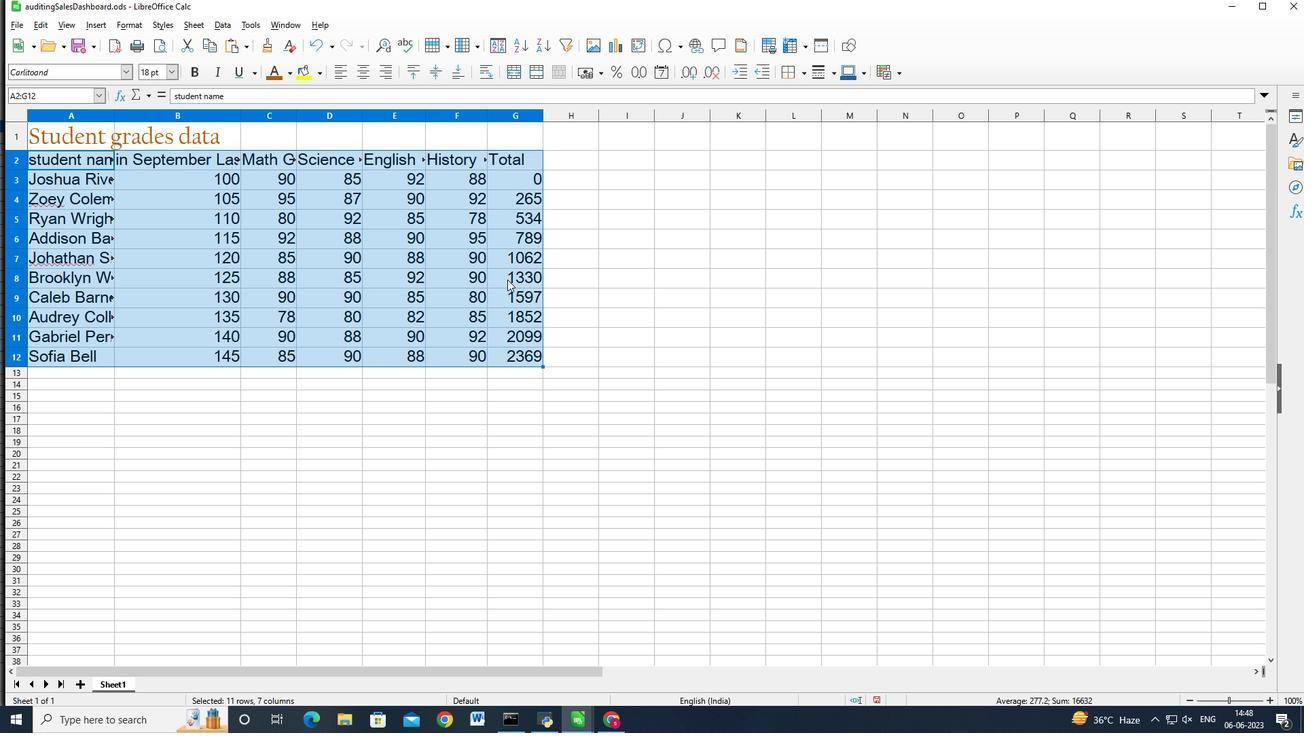 
Action: Key pressed <Key.shift>
Screenshot: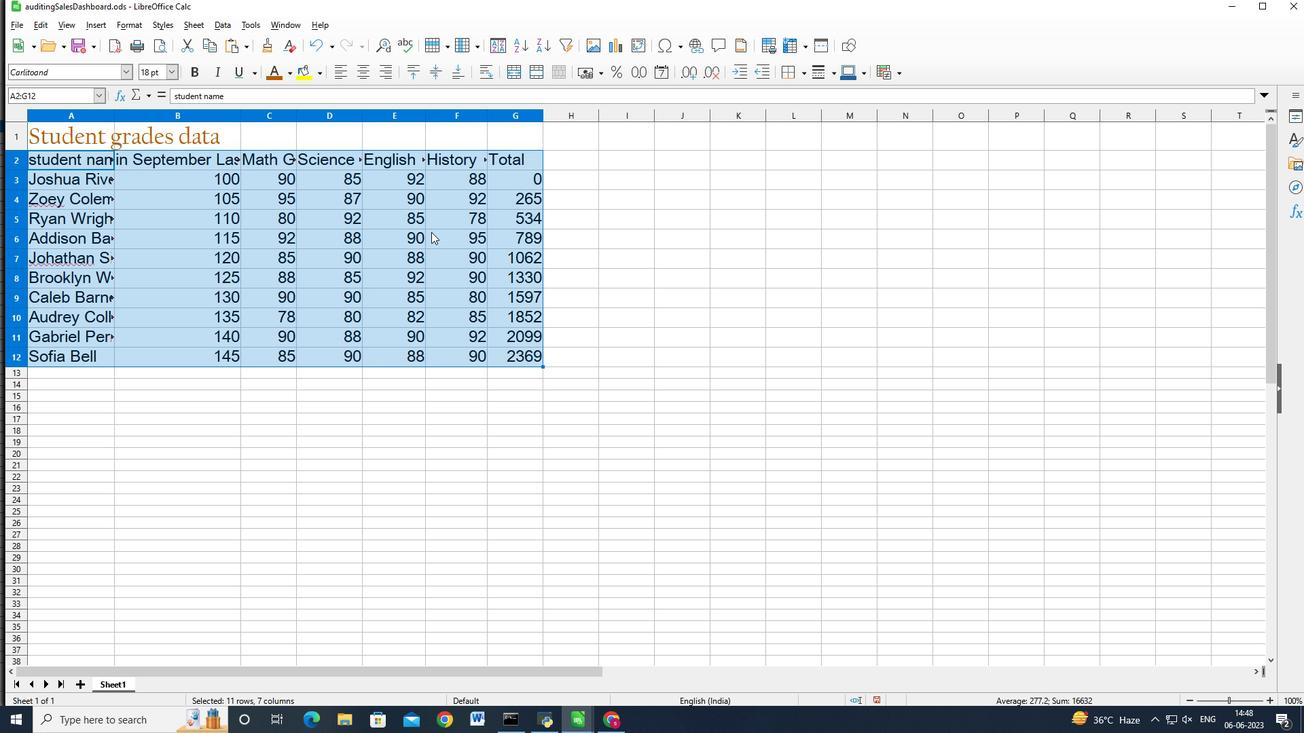 
Action: Mouse moved to (196, 143)
Screenshot: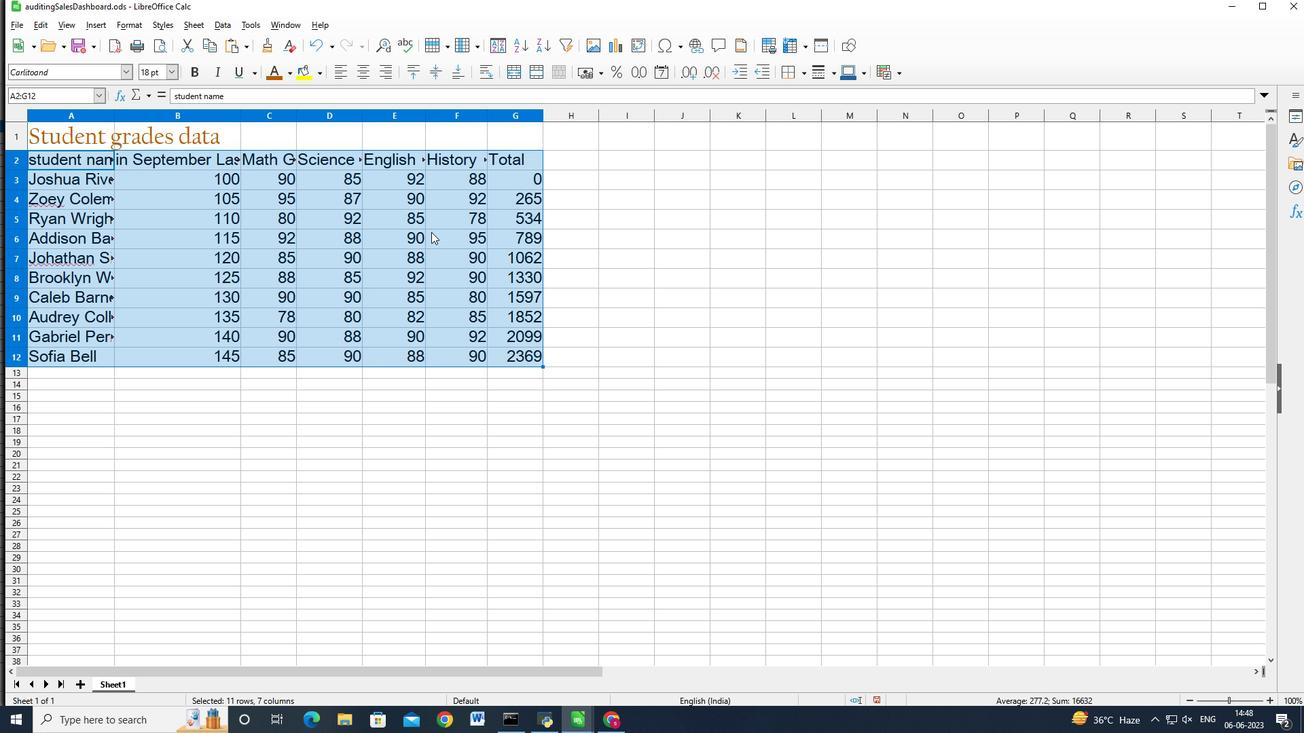 
Action: Key pressed <Key.shift>
Screenshot: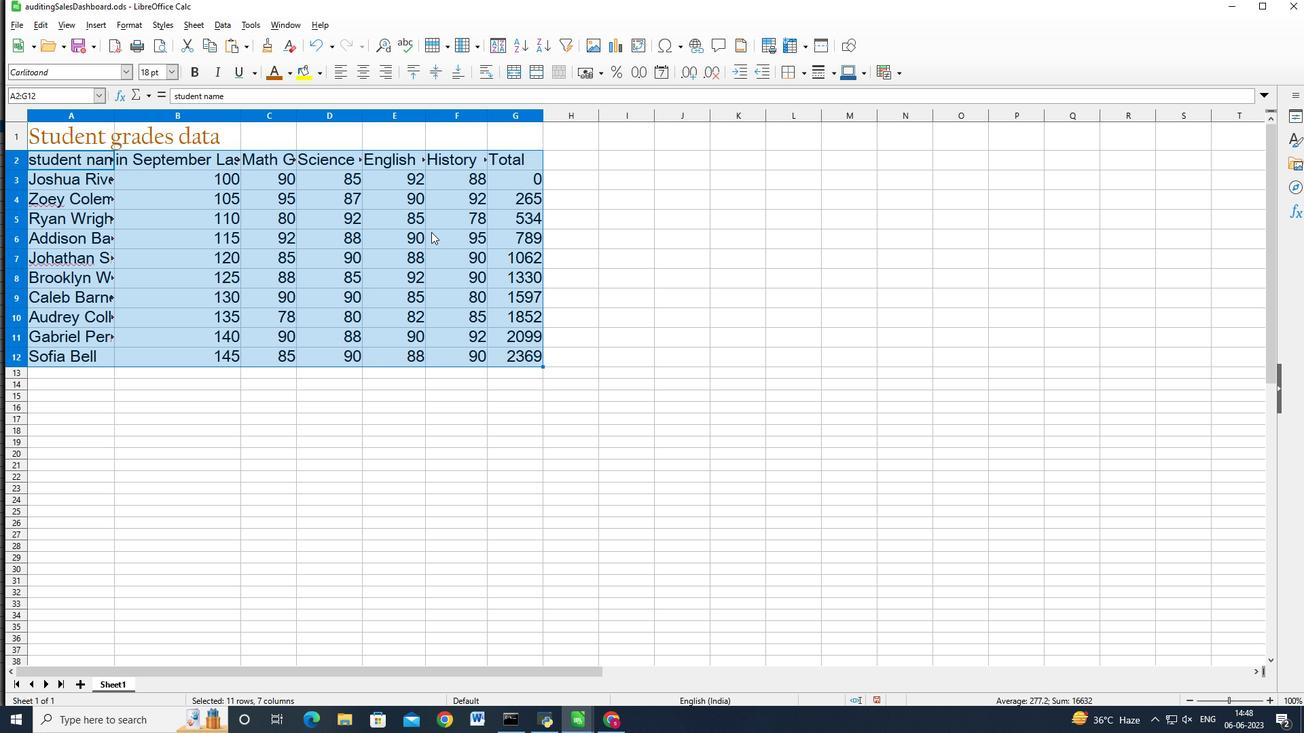 
Action: Mouse moved to (188, 141)
Screenshot: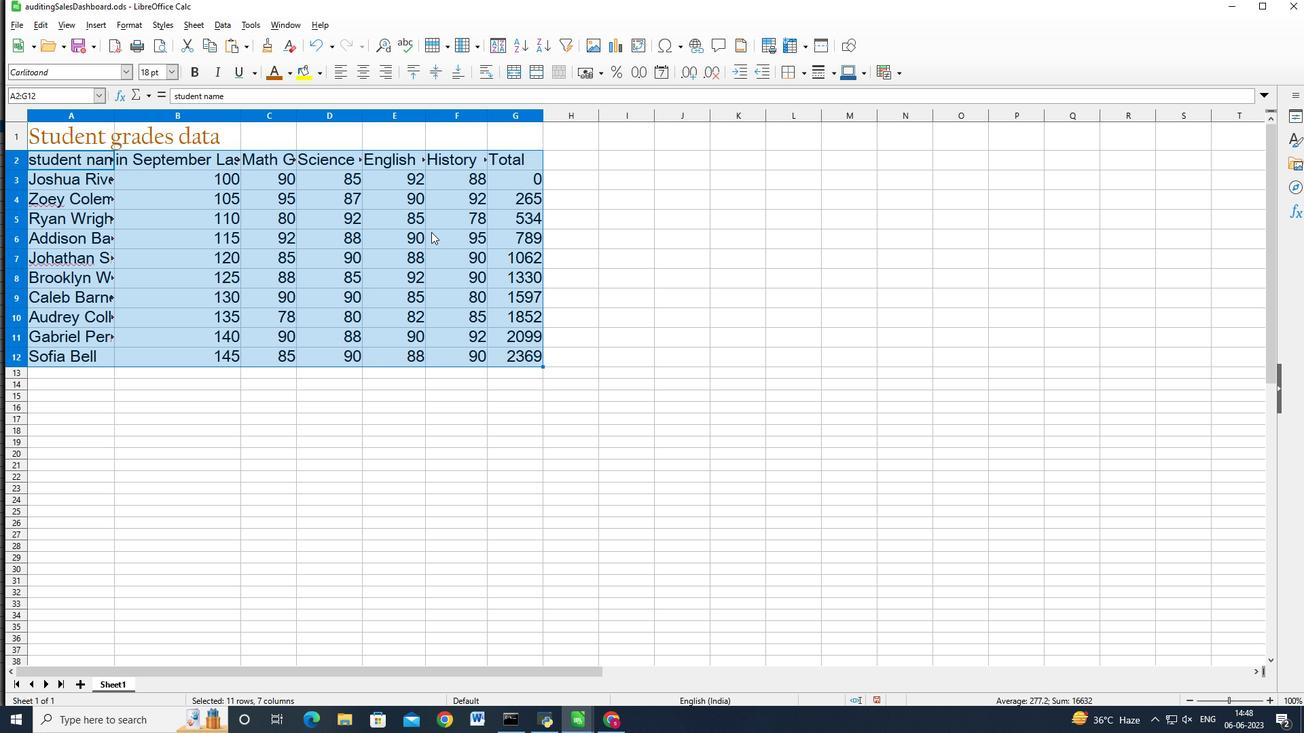 
Action: Key pressed <Key.shift>
Screenshot: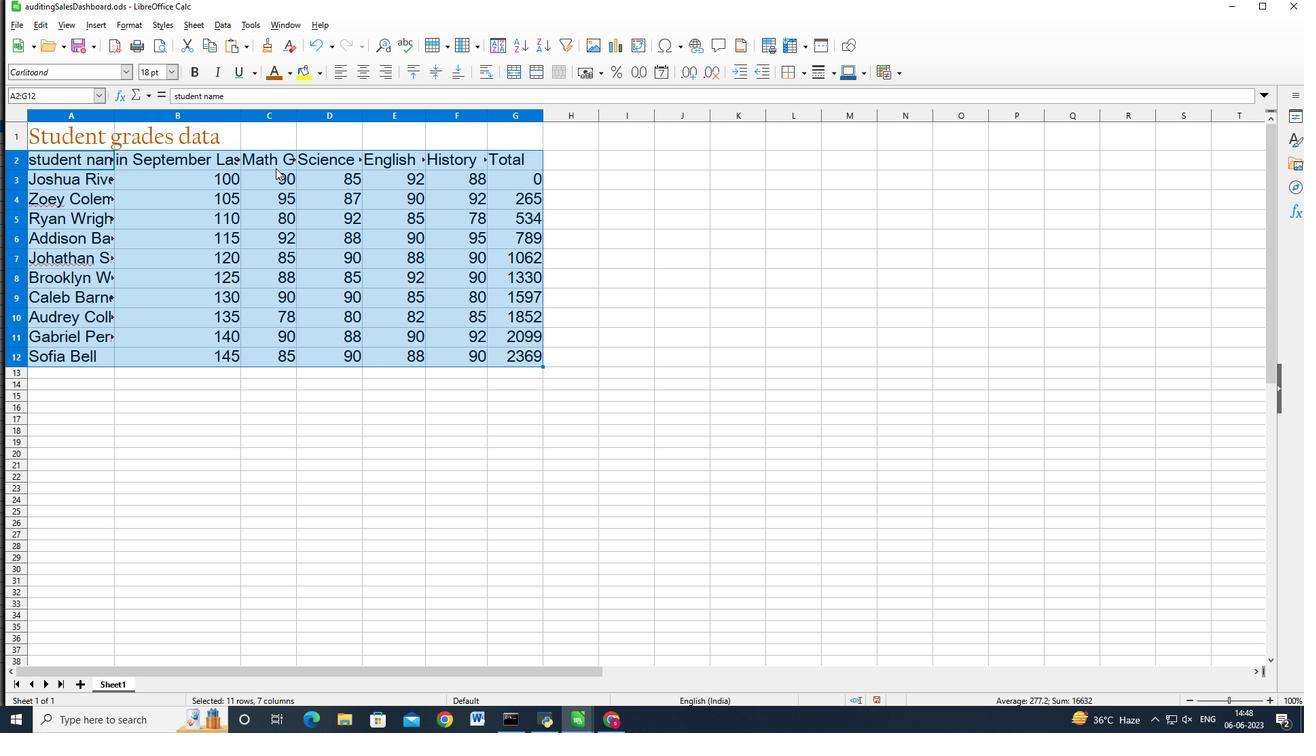 
Action: Mouse moved to (188, 141)
Screenshot: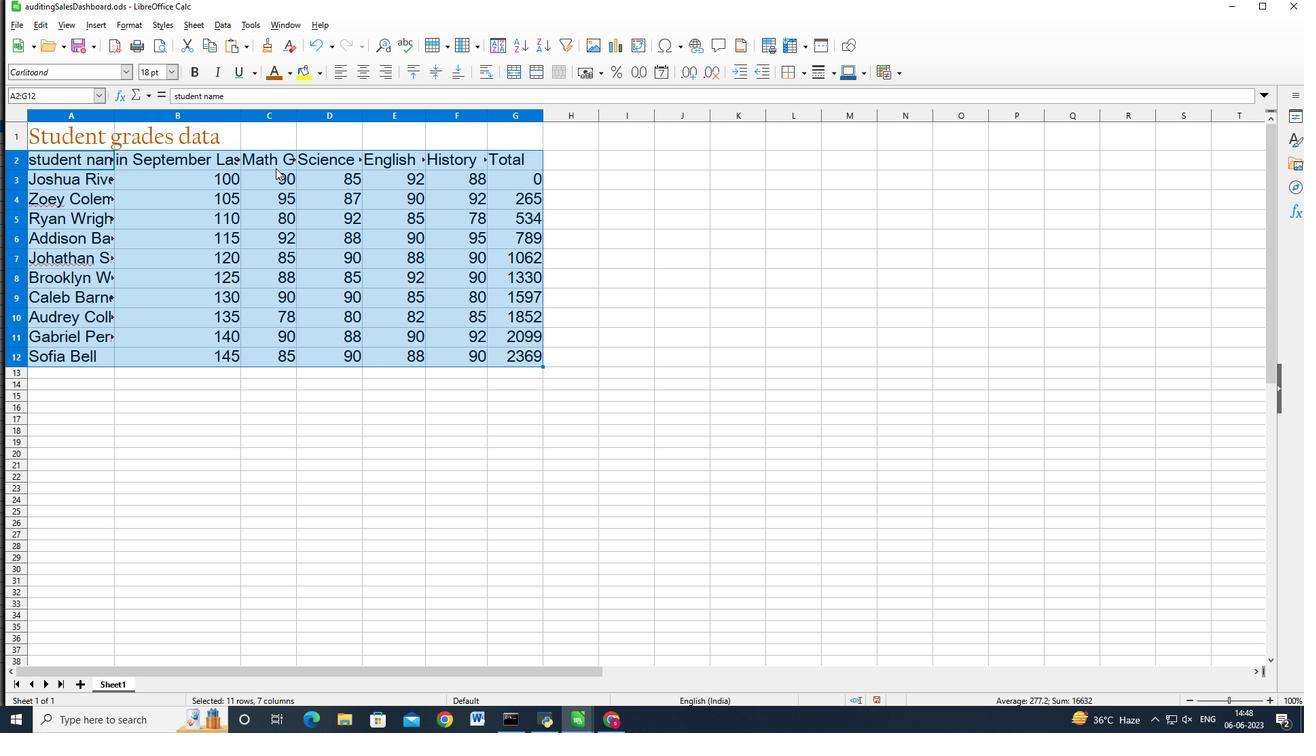 
Action: Key pressed <Key.shift>
Screenshot: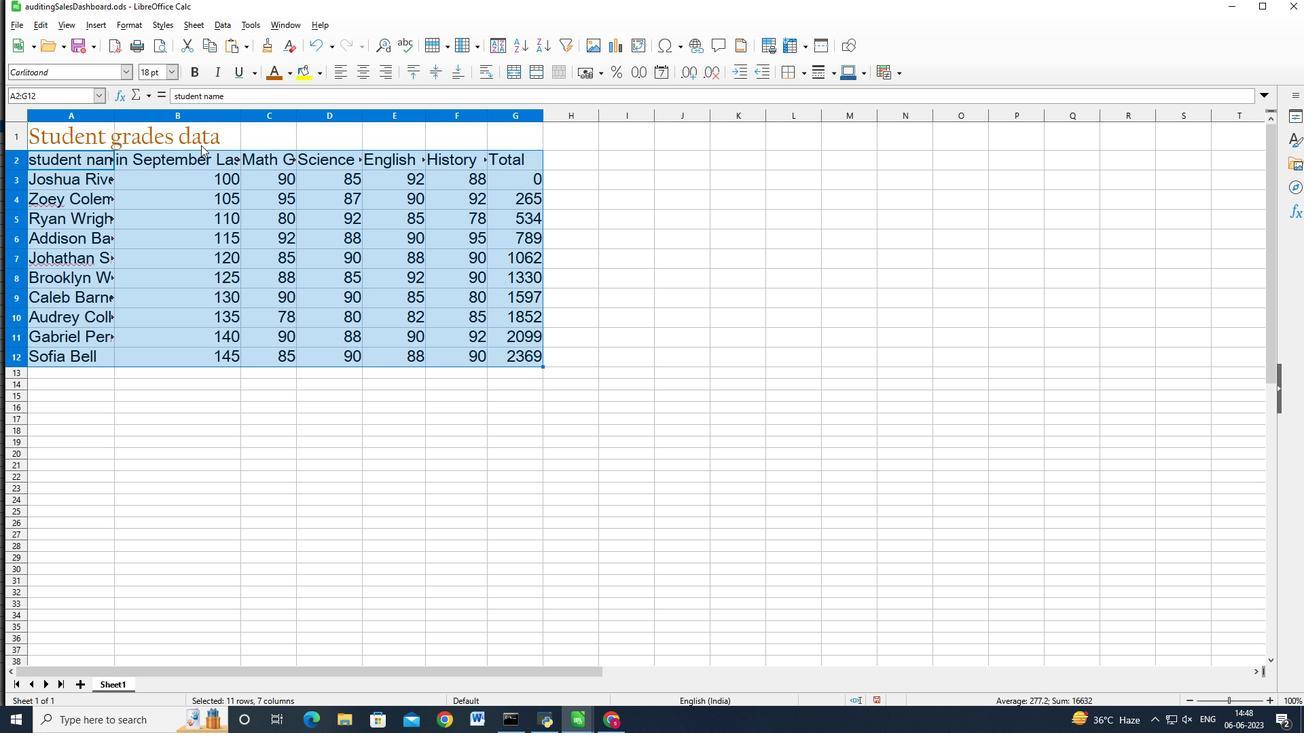 
Action: Mouse moved to (180, 142)
Screenshot: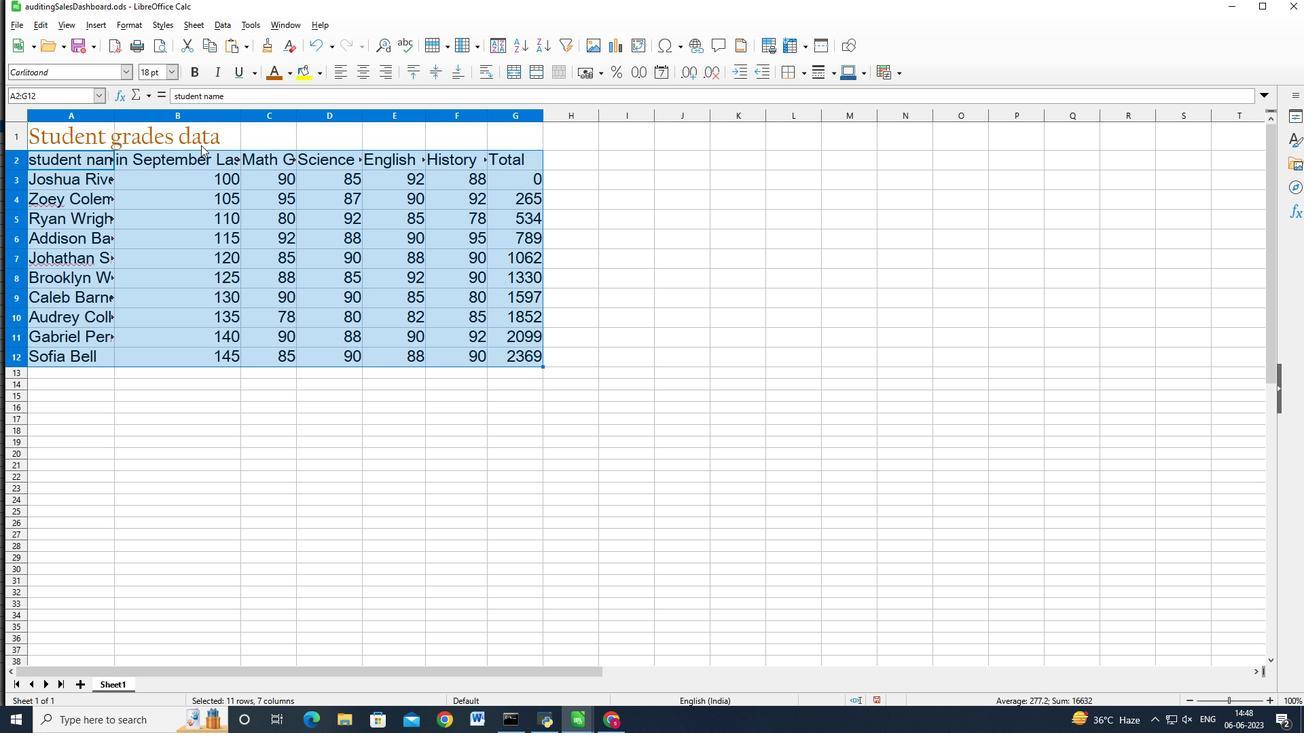 
Action: Key pressed <Key.shift>
Screenshot: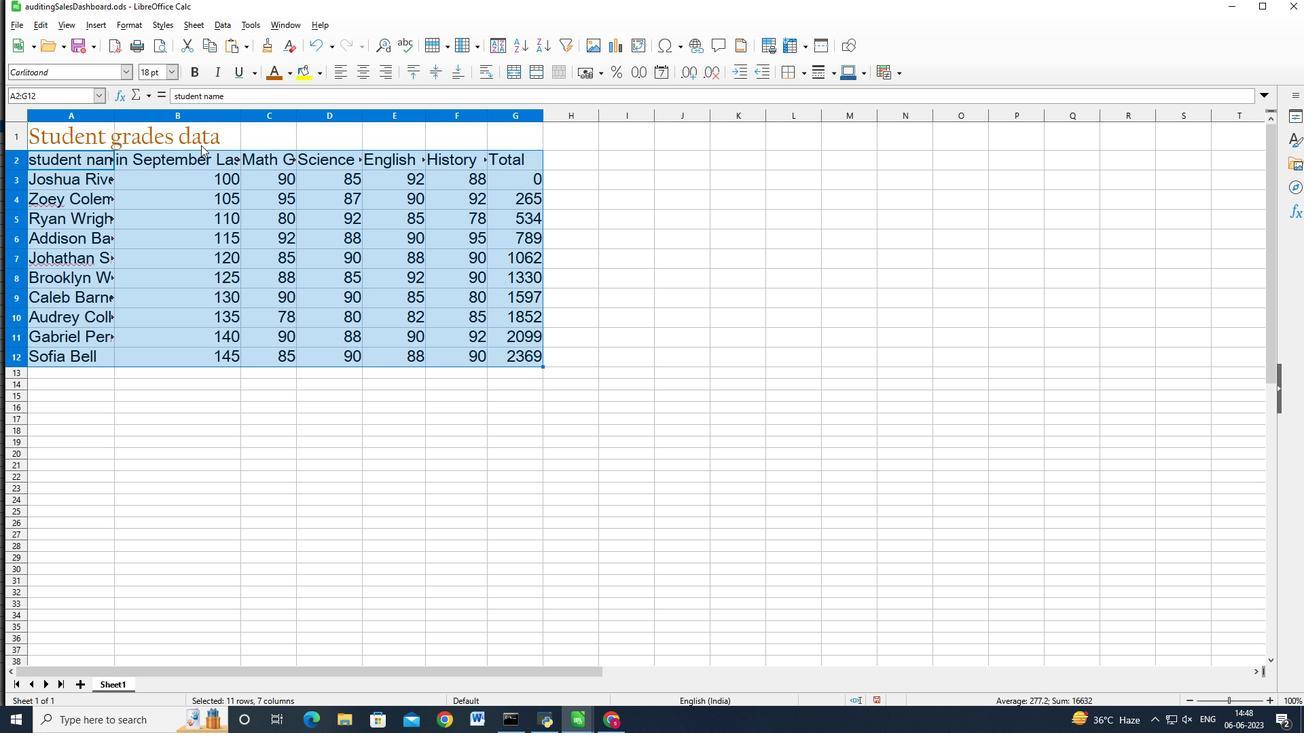 
Action: Mouse moved to (152, 141)
Screenshot: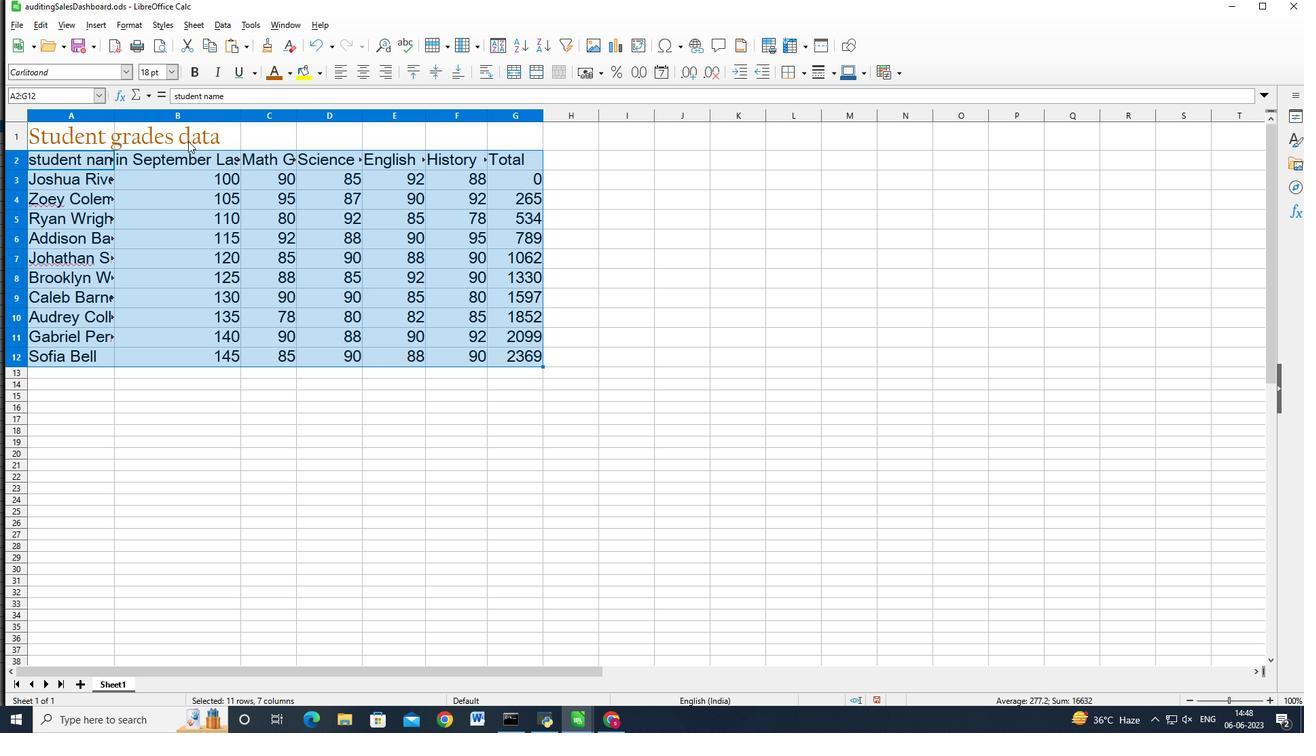 
Action: Key pressed <Key.shift>
Screenshot: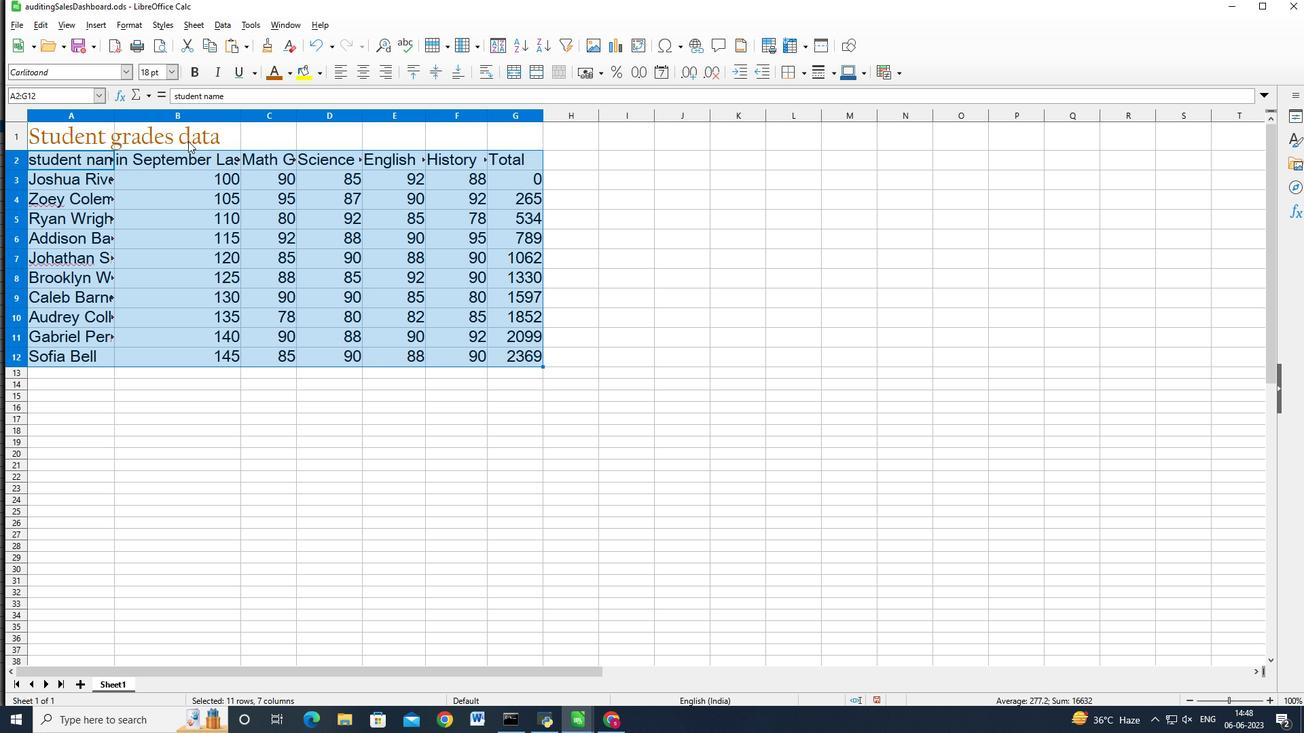 
Action: Mouse moved to (119, 138)
Screenshot: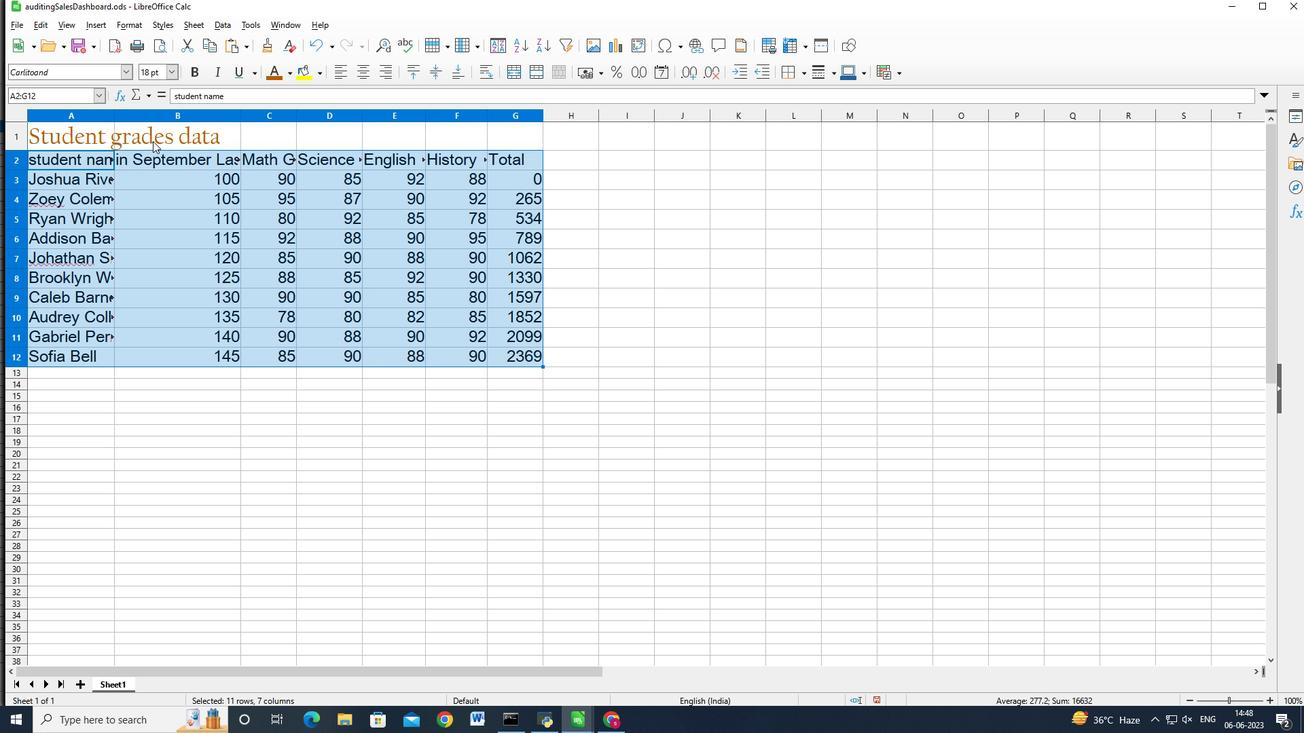 
Action: Key pressed <Key.shift><Key.shift><Key.shift>
Screenshot: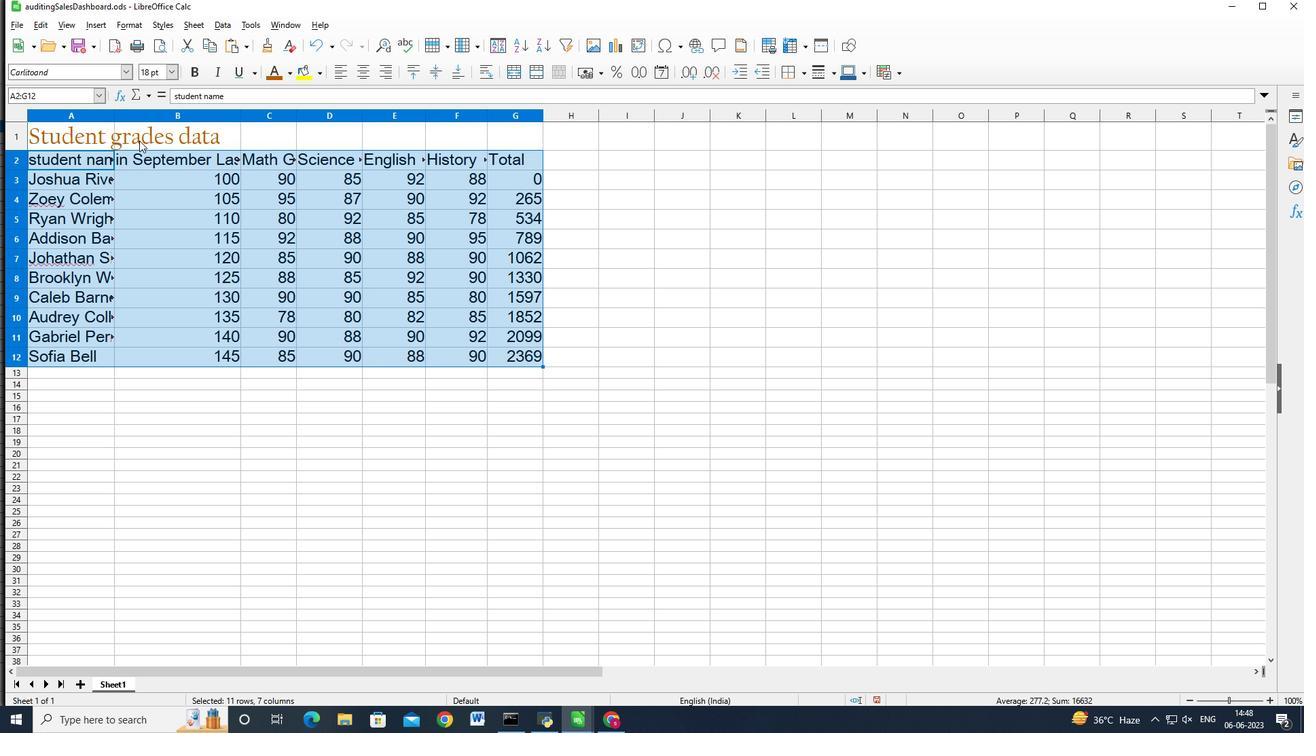 
Action: Mouse moved to (118, 138)
Screenshot: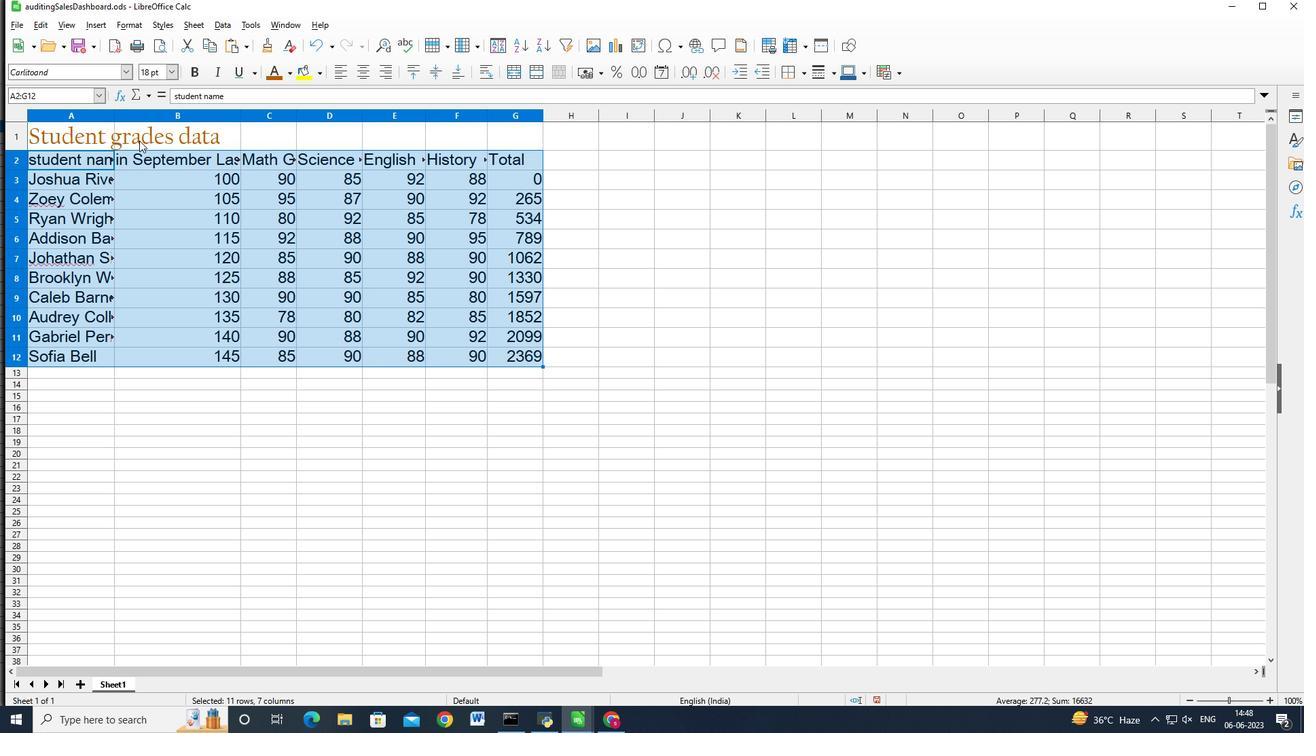 
Action: Key pressed <Key.shift>
Screenshot: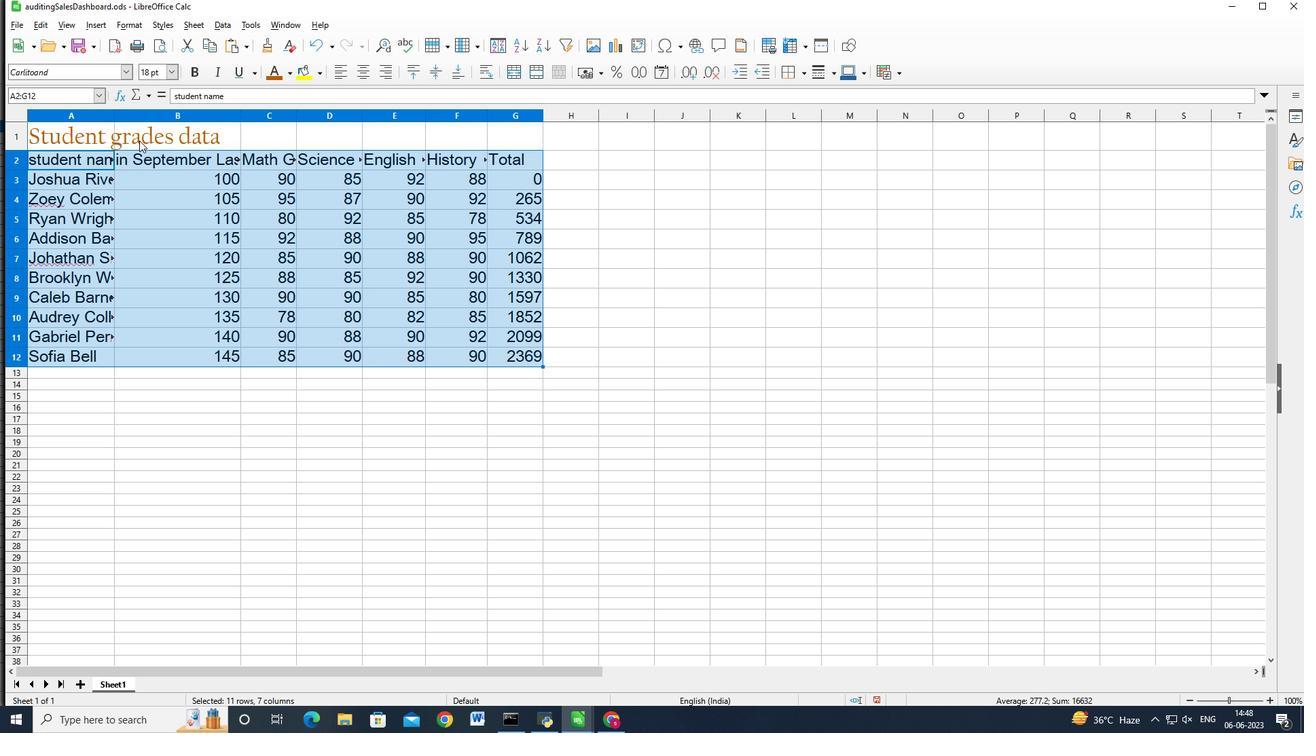 
Action: Mouse moved to (117, 138)
Screenshot: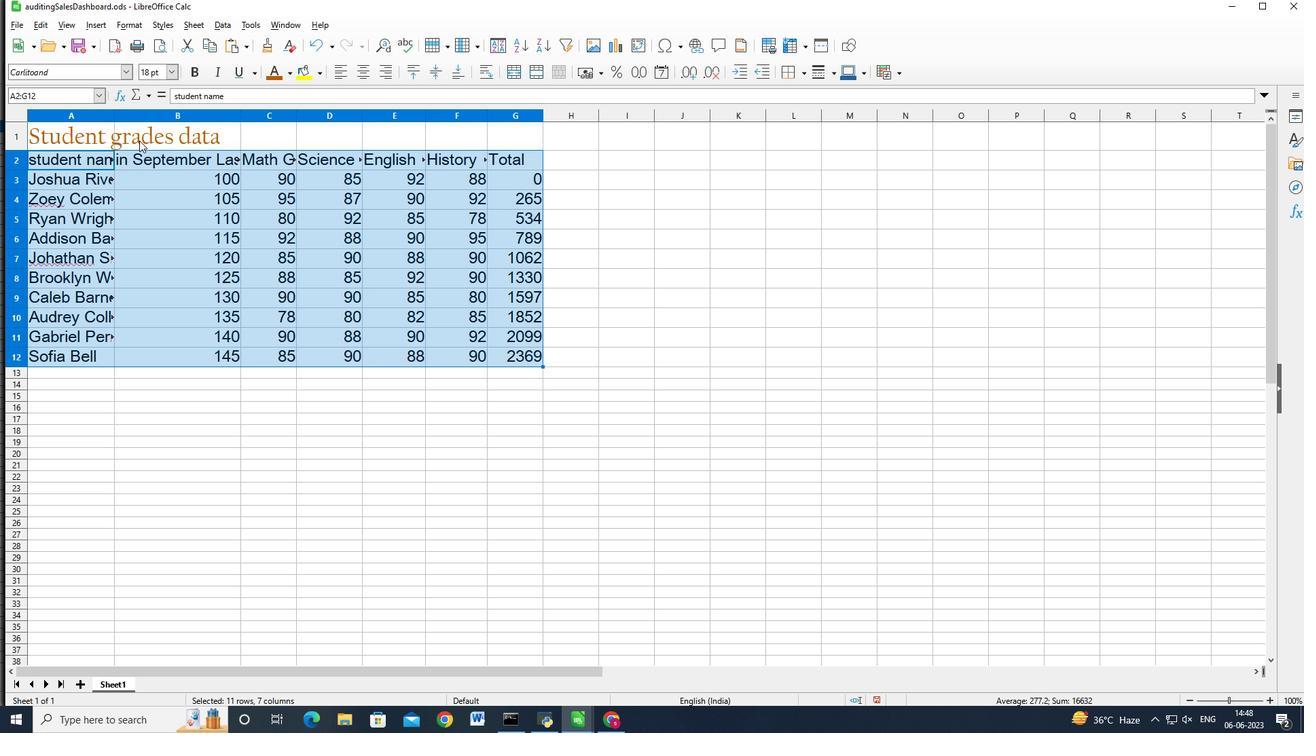 
Action: Key pressed <Key.shift>
Screenshot: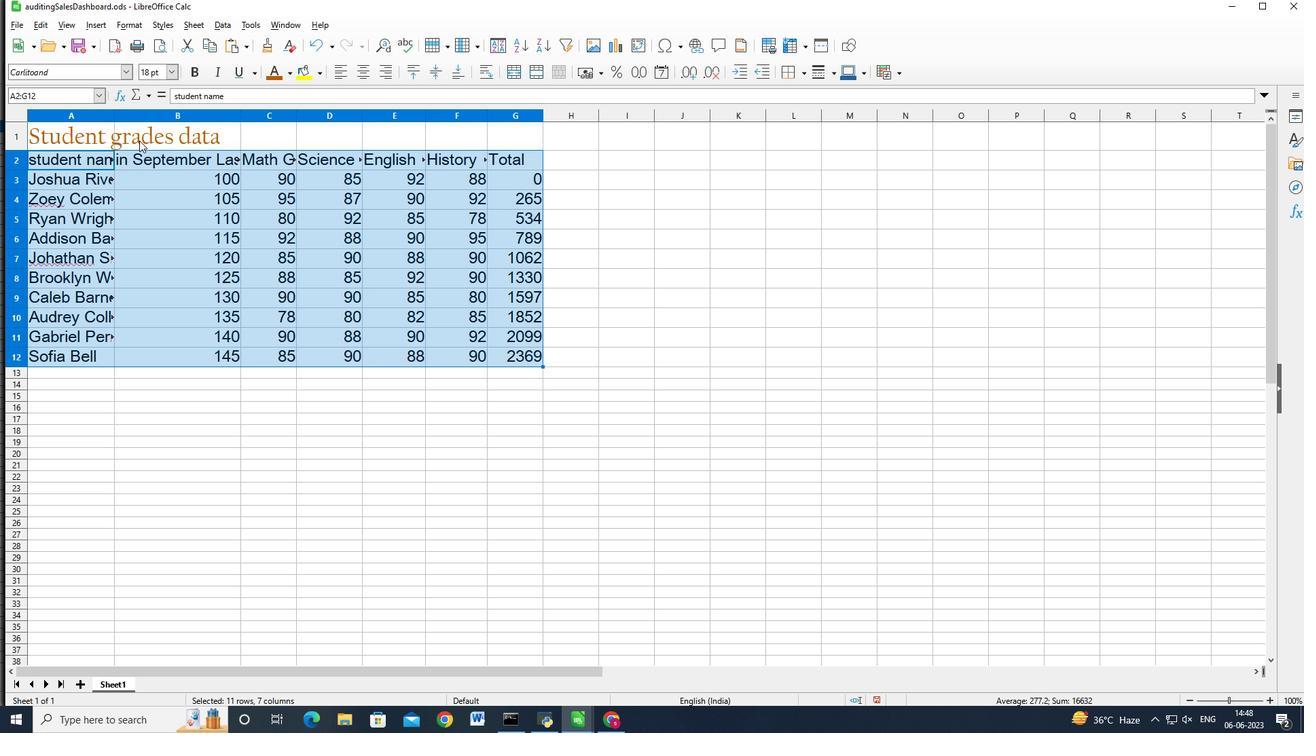 
Action: Mouse moved to (116, 138)
Screenshot: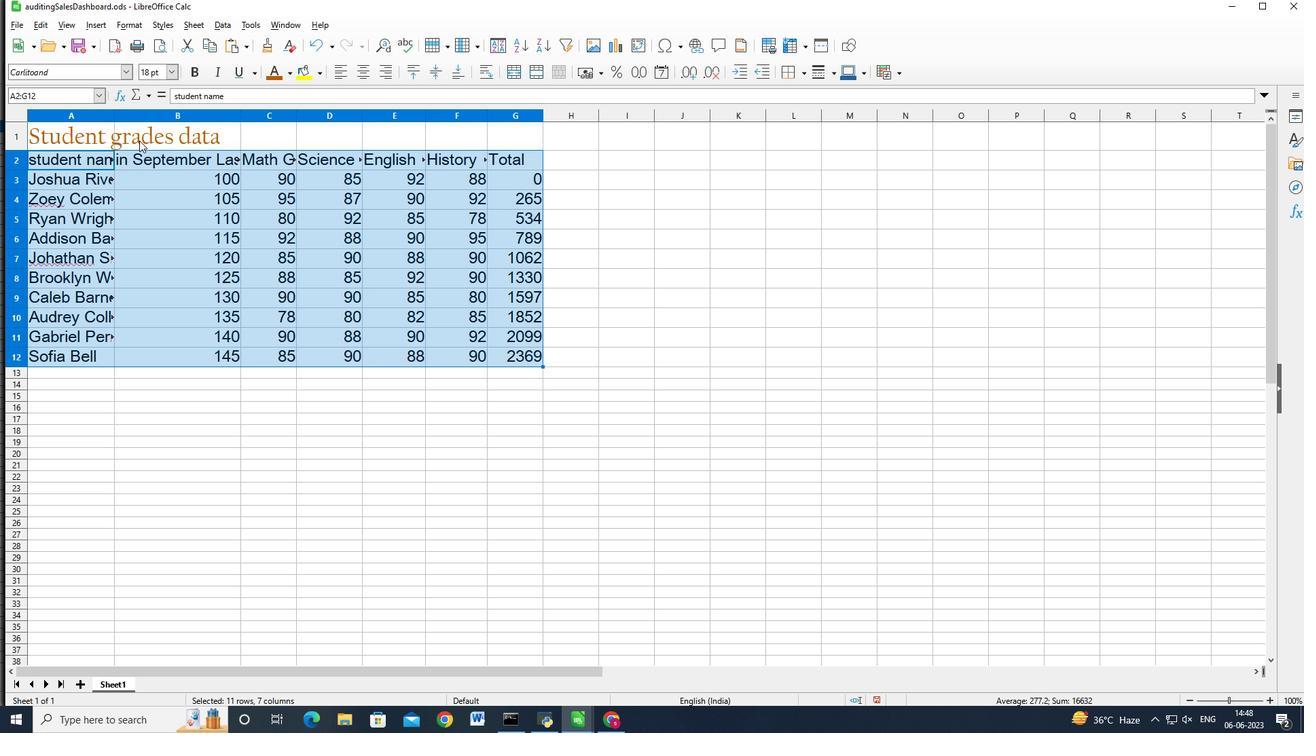 
Action: Key pressed <Key.shift>
Screenshot: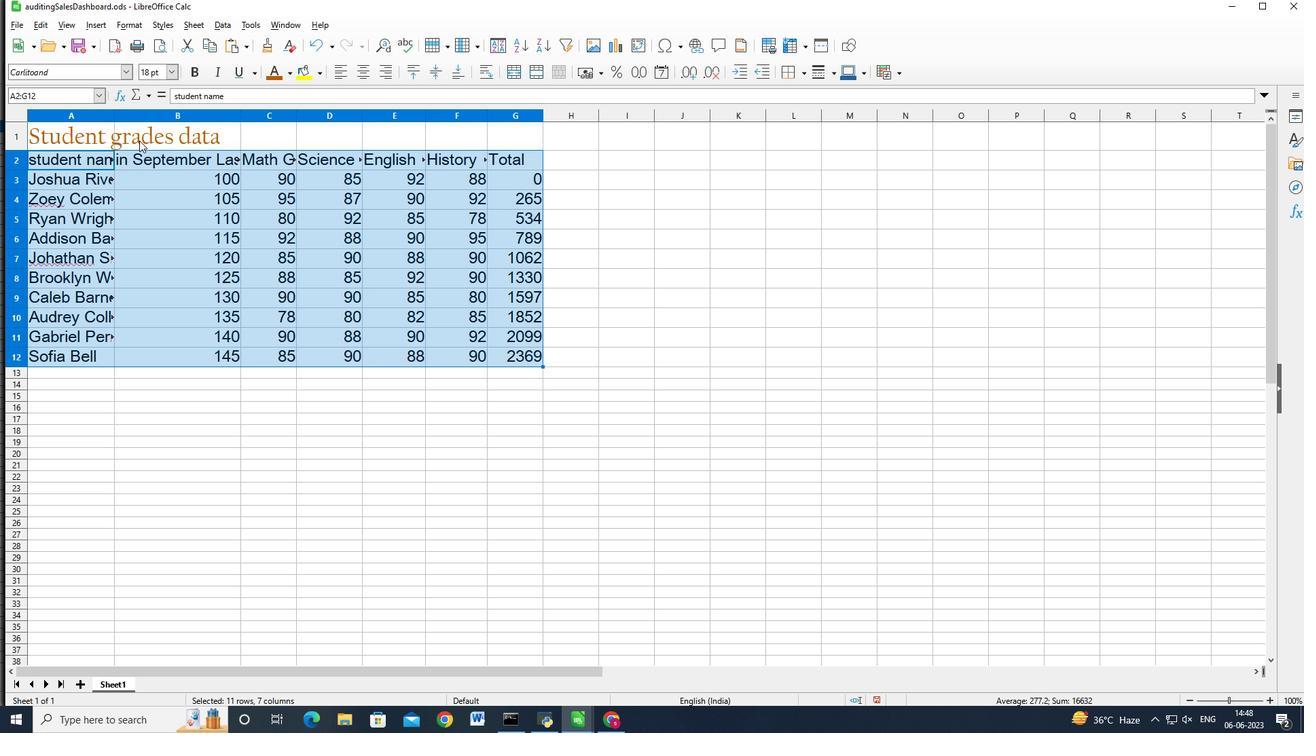 
Action: Mouse moved to (108, 138)
Screenshot: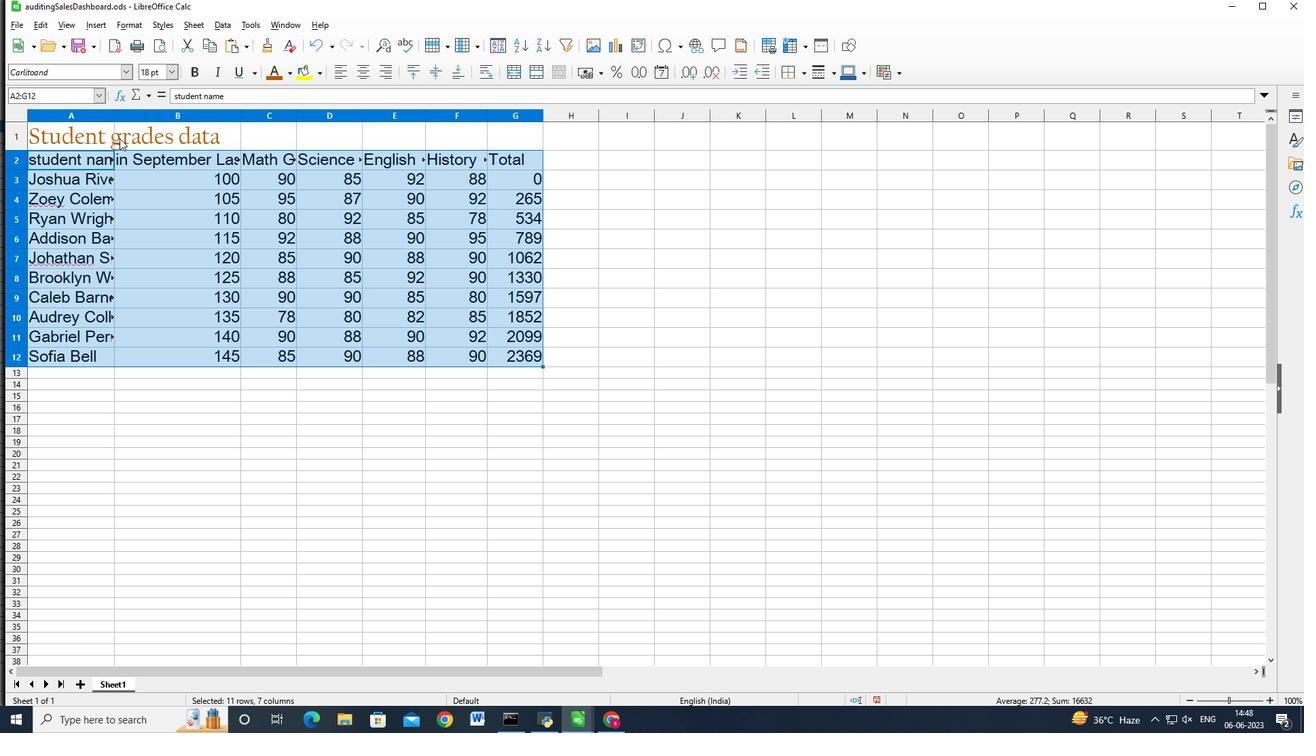 
Action: Key pressed <Key.shift>
Screenshot: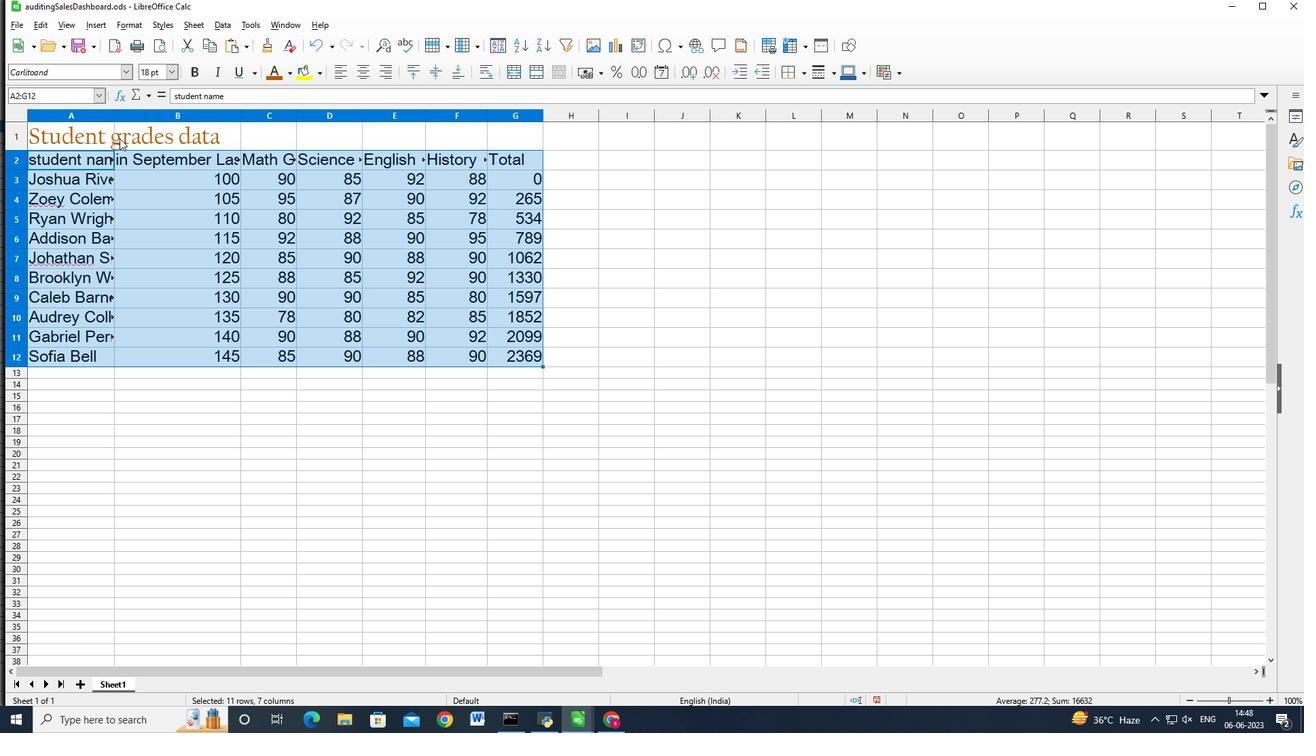 
Action: Mouse moved to (96, 138)
Screenshot: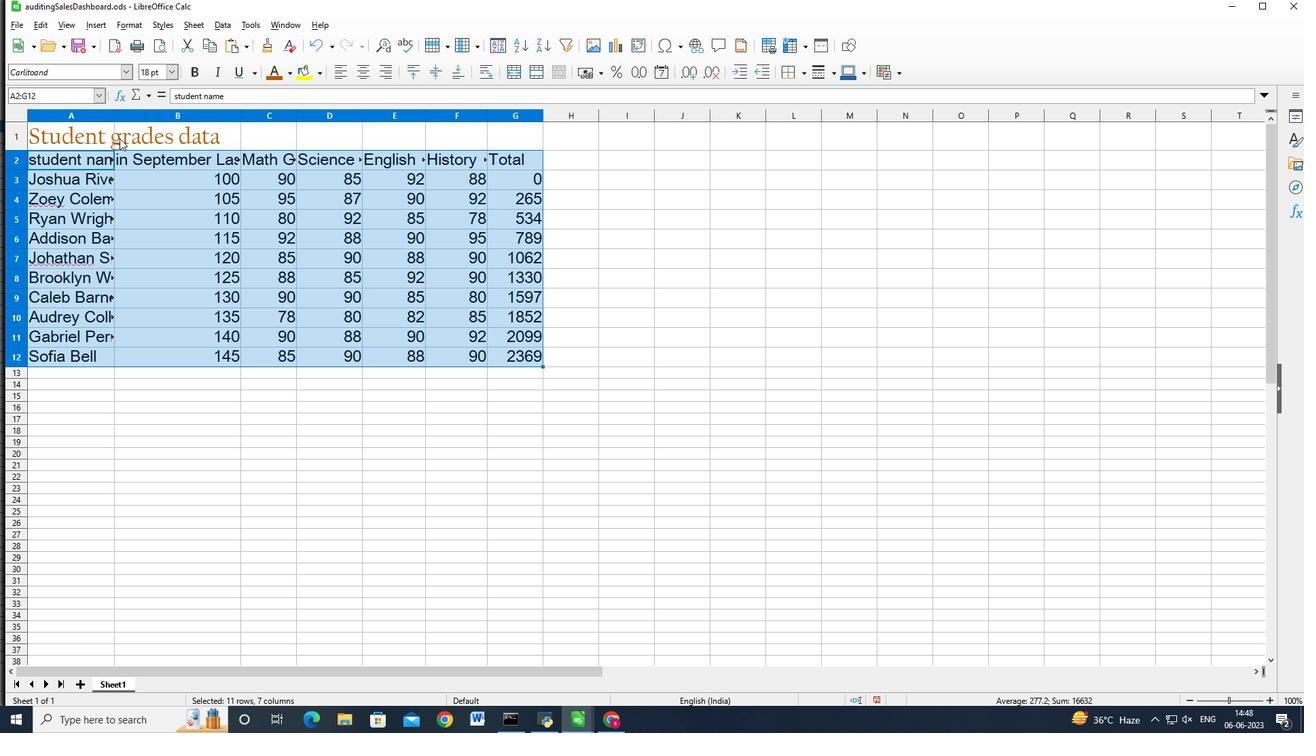 
Action: Key pressed <Key.shift>
Screenshot: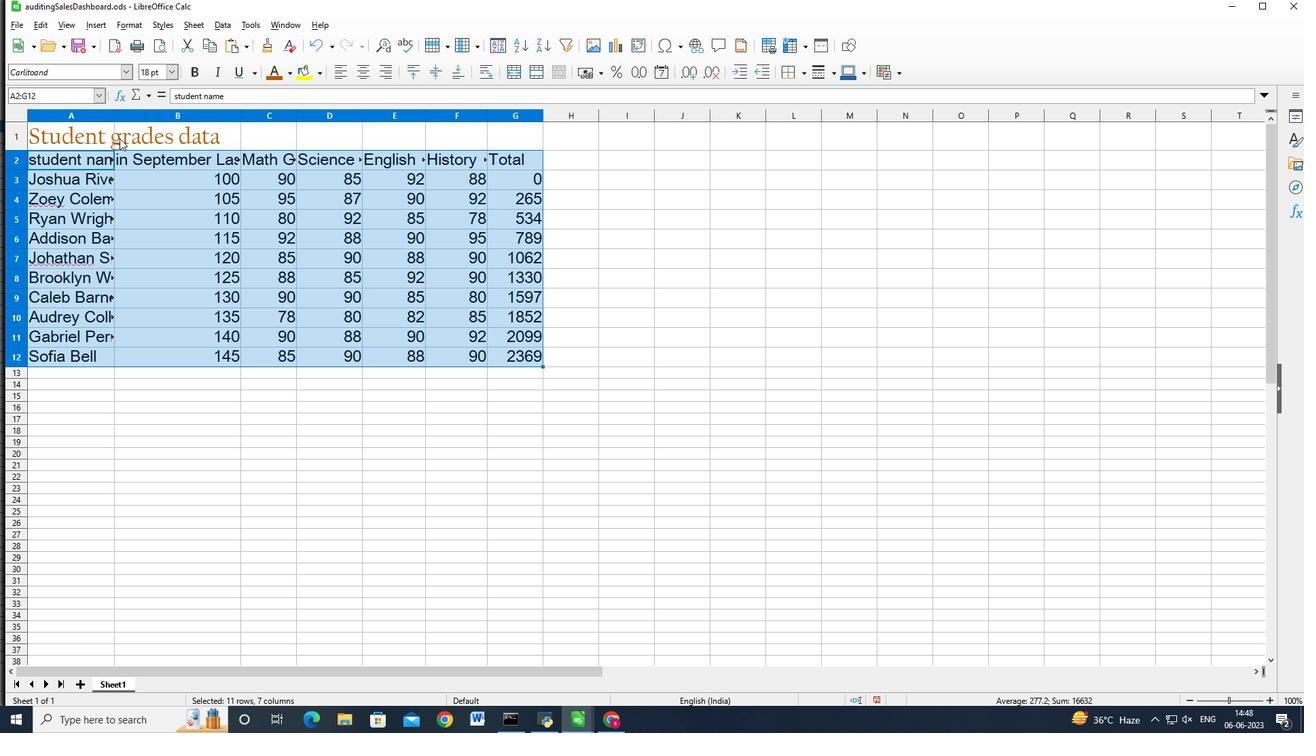 
Action: Mouse moved to (82, 137)
Screenshot: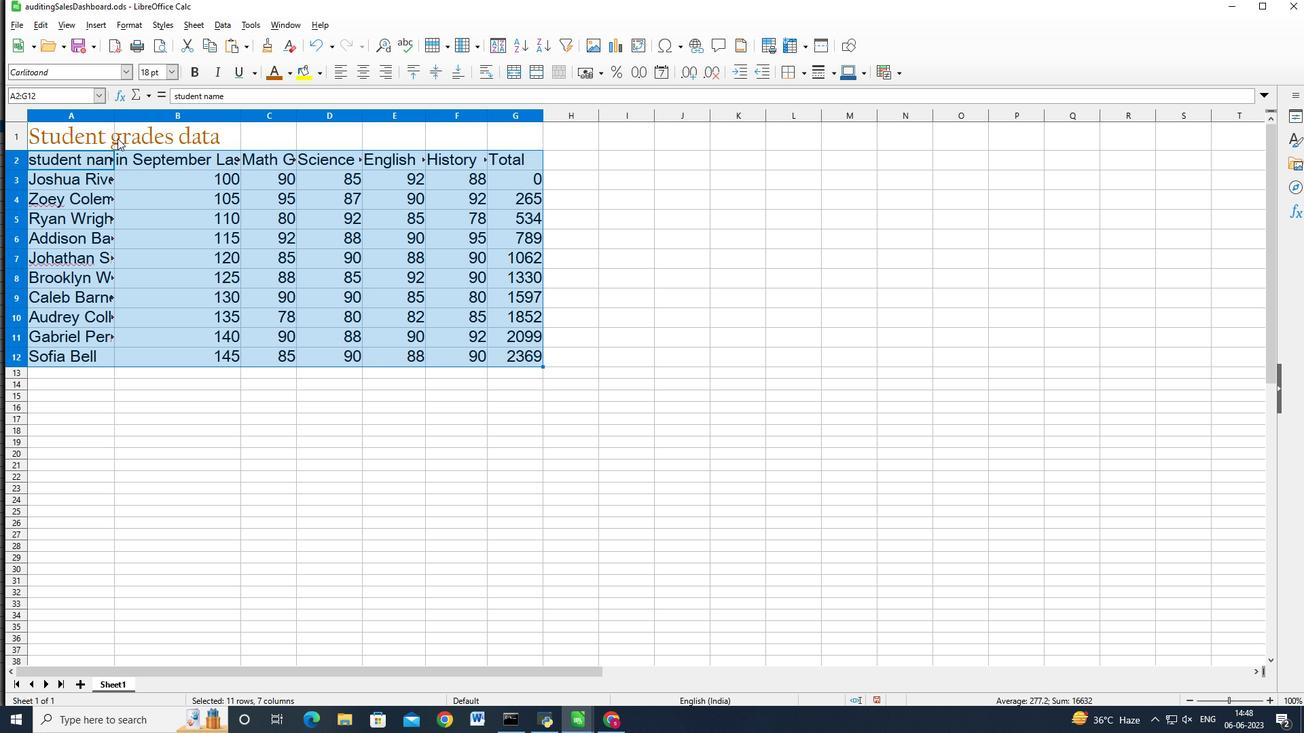 
Action: Key pressed <Key.shift>
Screenshot: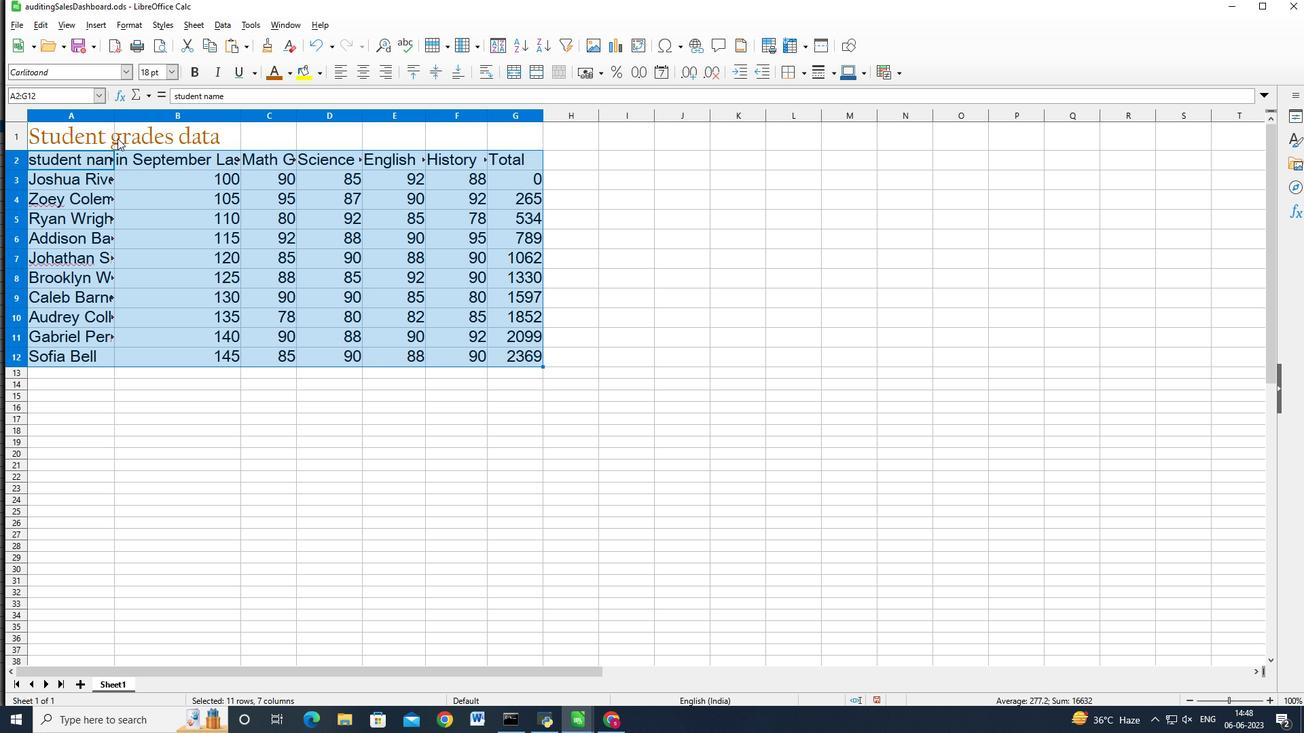 
Action: Mouse moved to (75, 135)
Screenshot: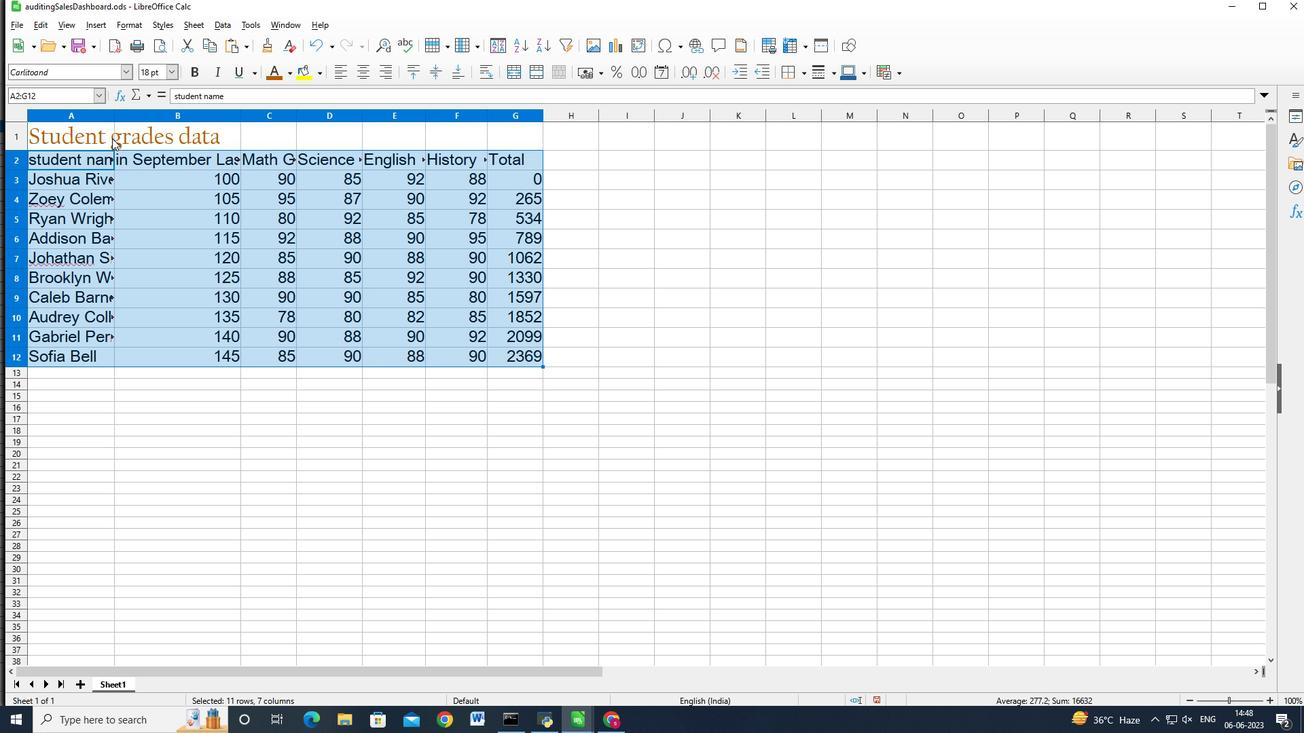 
Action: Key pressed <Key.shift><Key.shift>
Screenshot: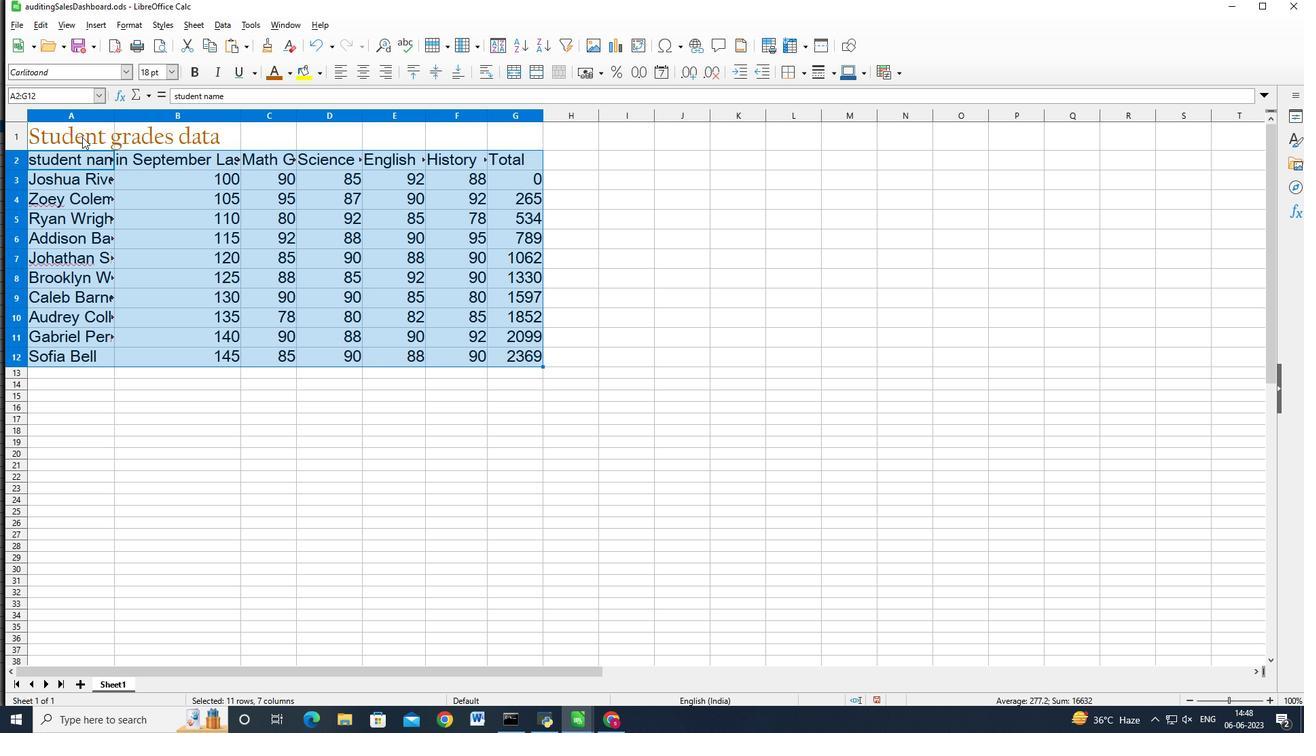 
Action: Mouse moved to (75, 135)
Screenshot: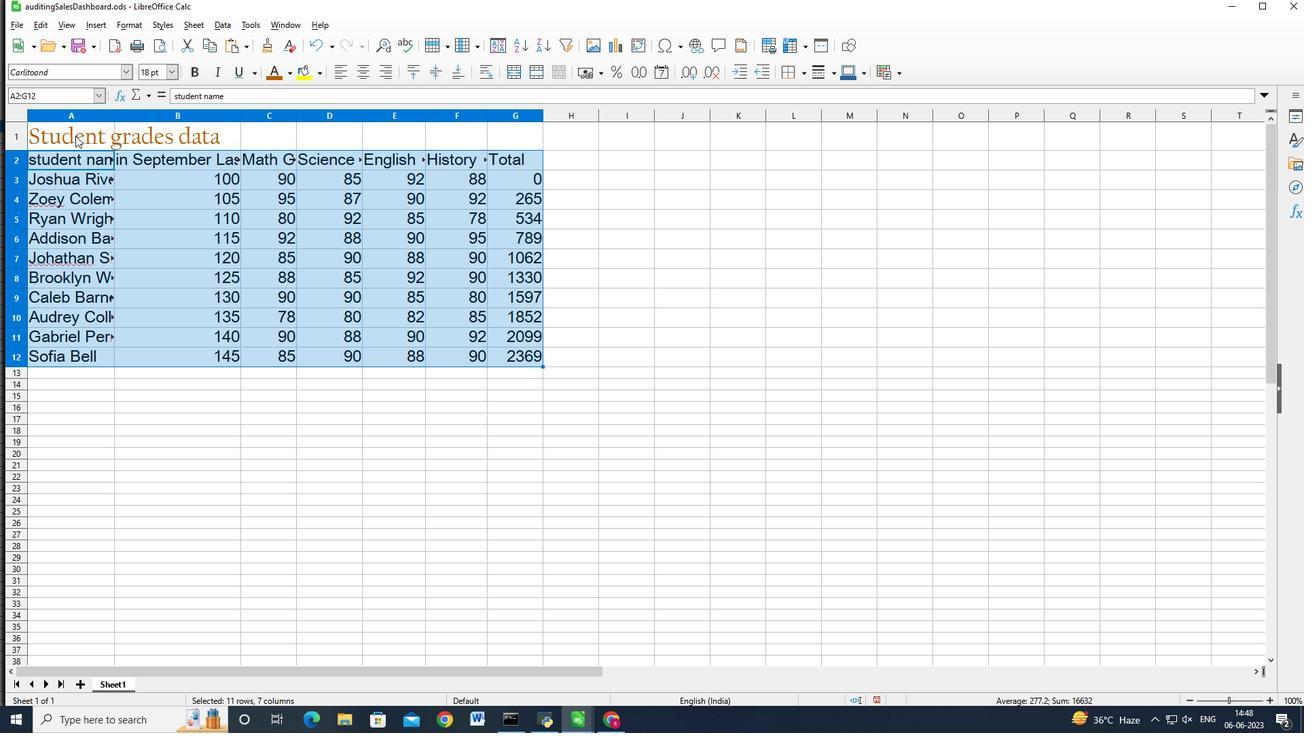 
Action: Mouse pressed left at (75, 135)
Screenshot: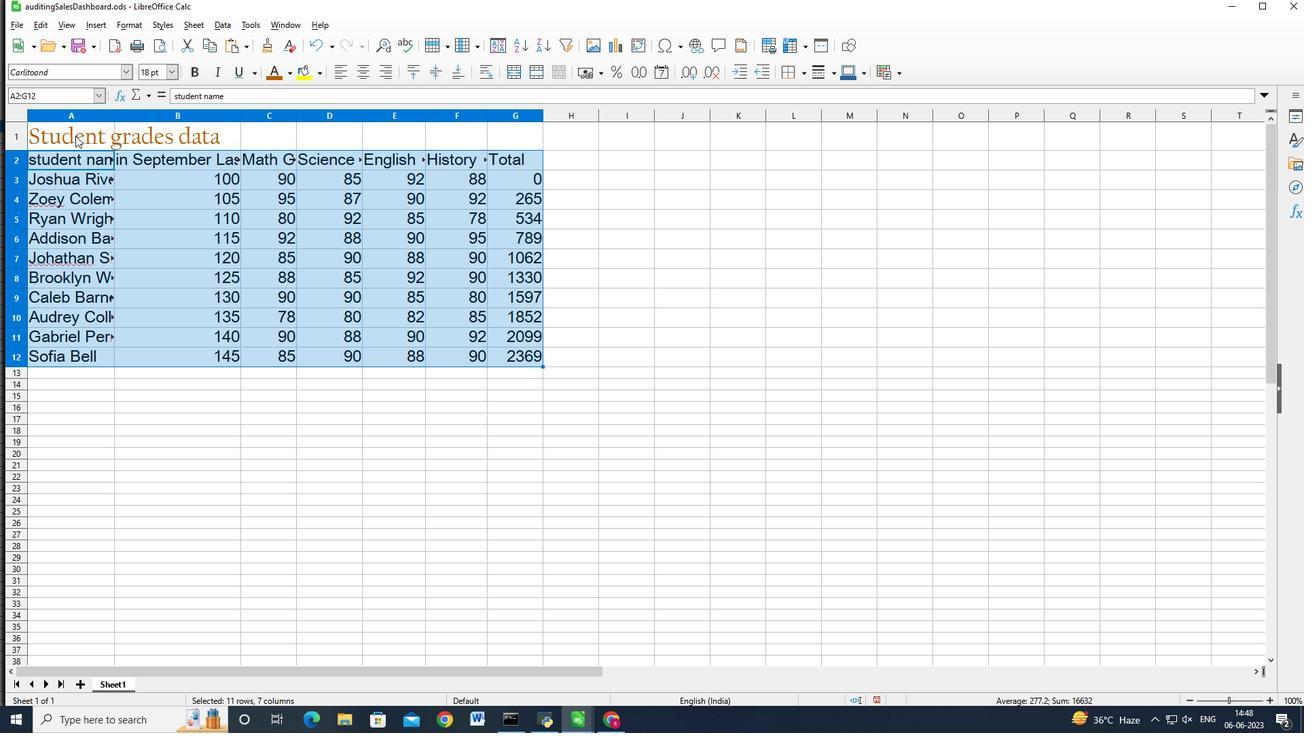 
Action: Mouse moved to (153, 134)
Screenshot: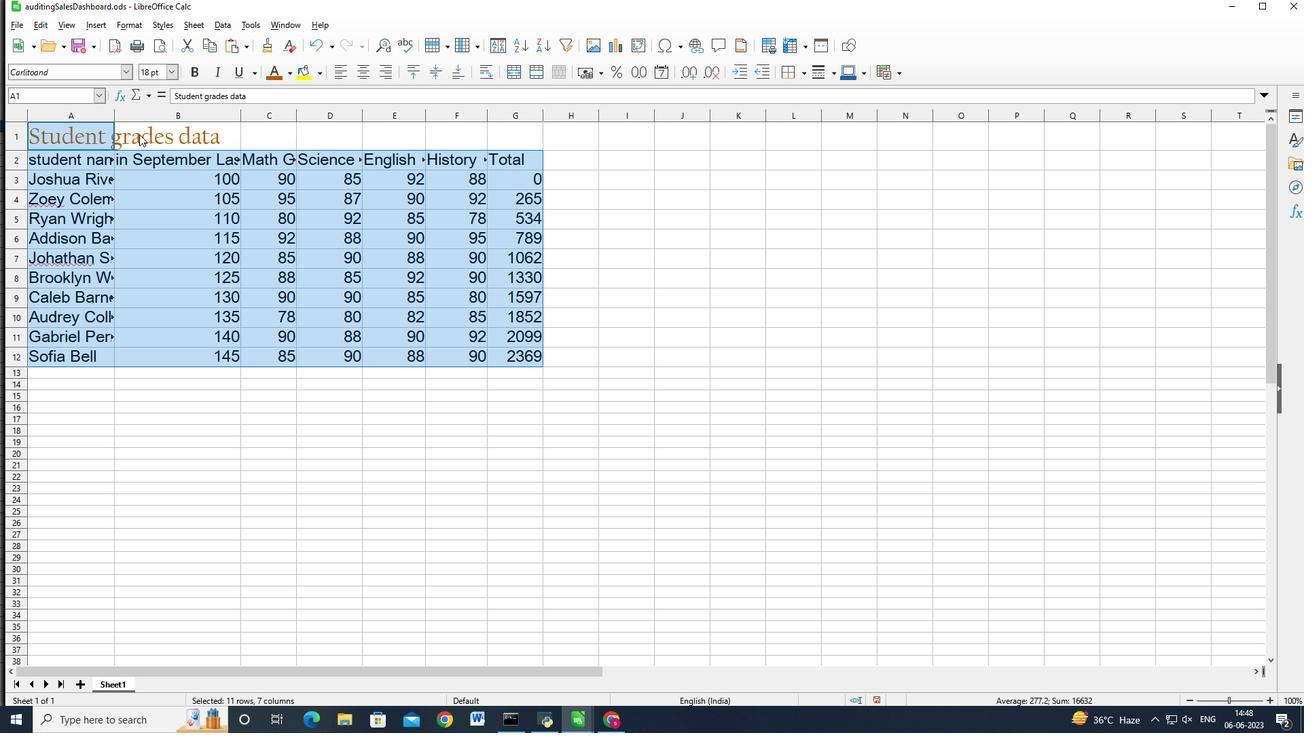 
Action: Mouse pressed left at (153, 134)
Screenshot: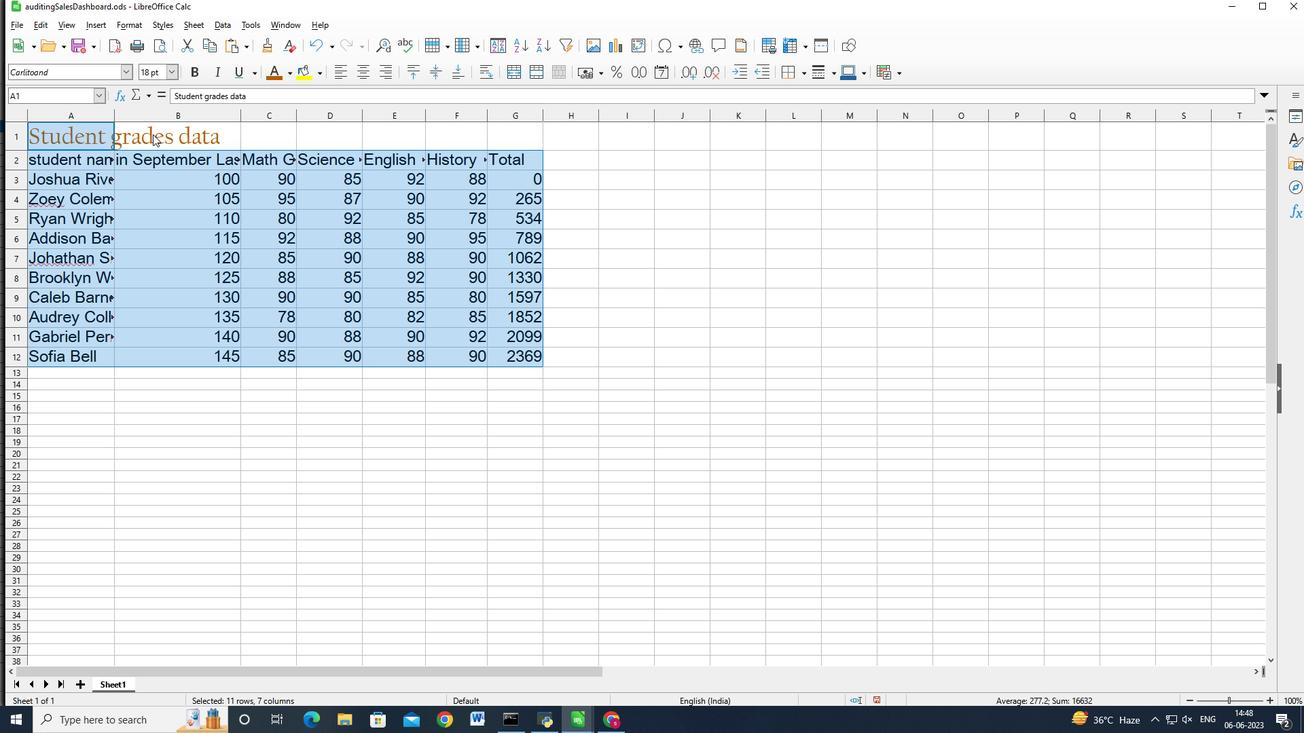 
Action: Mouse moved to (439, 70)
Screenshot: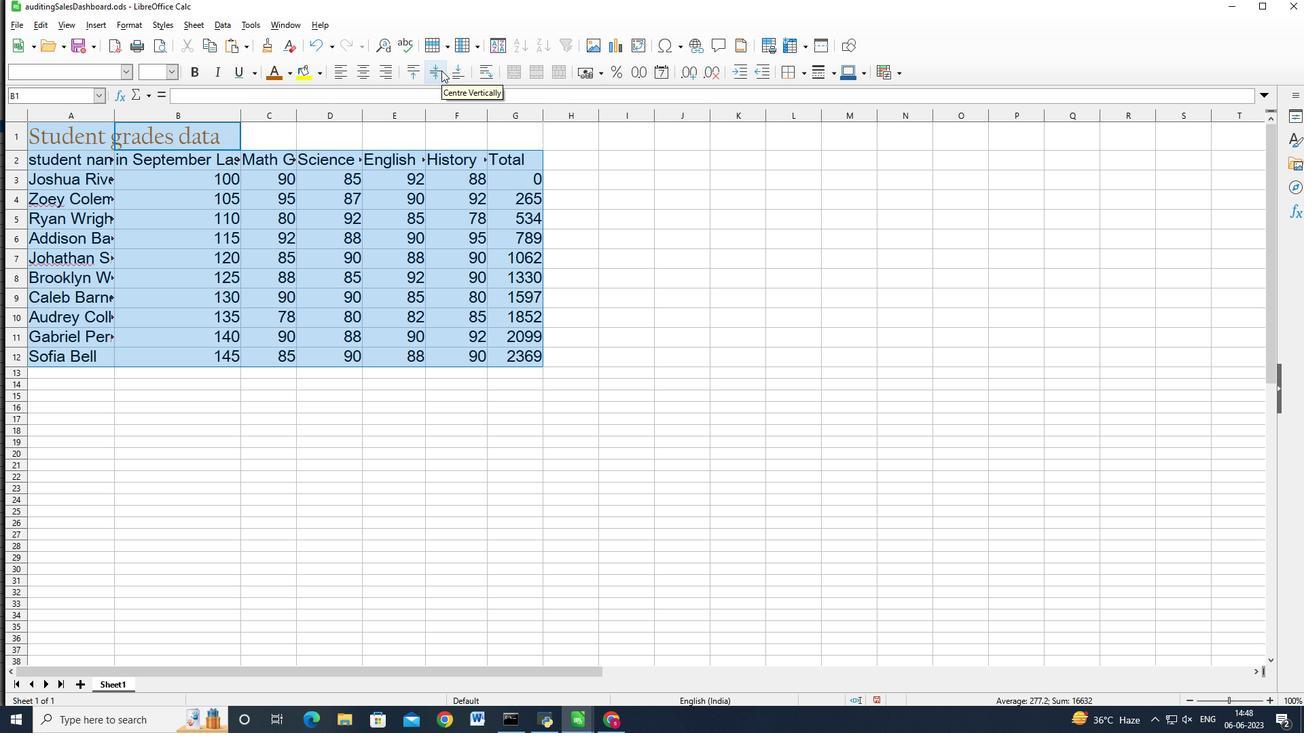 
Action: Mouse pressed left at (439, 70)
Screenshot: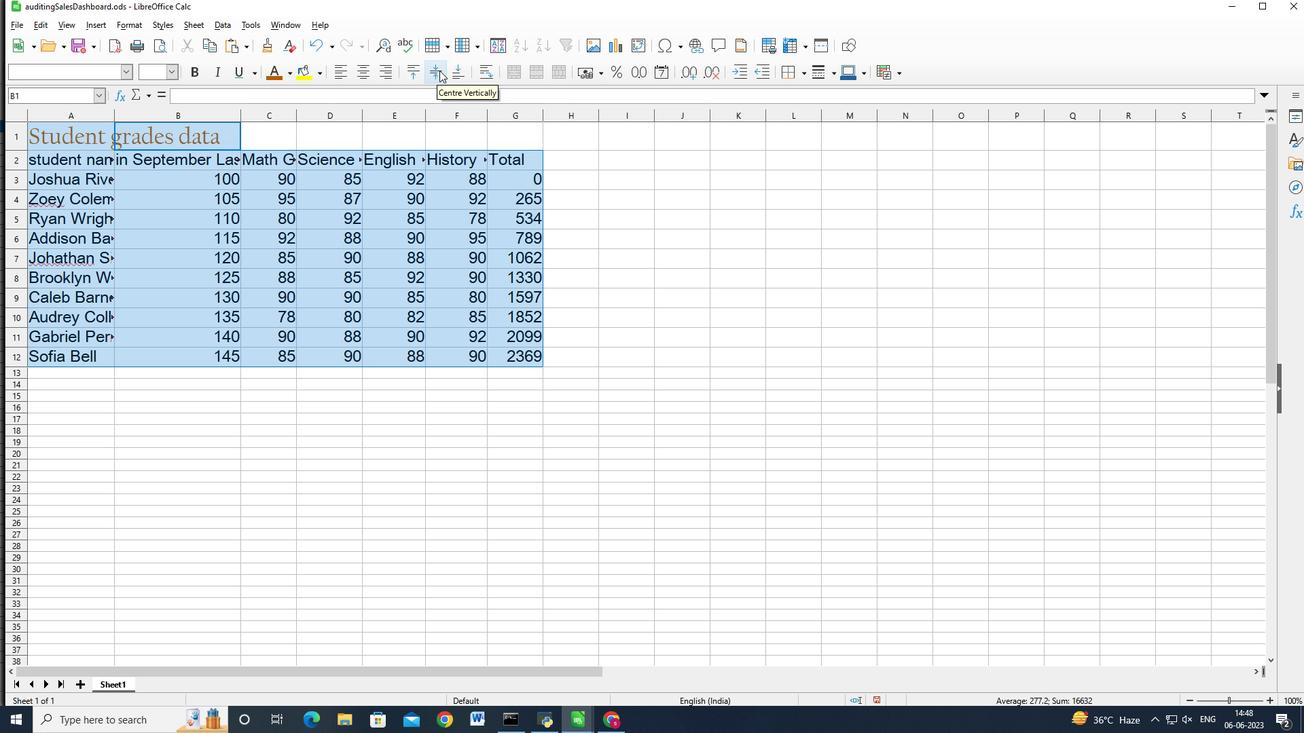 
Action: Mouse moved to (461, 303)
Screenshot: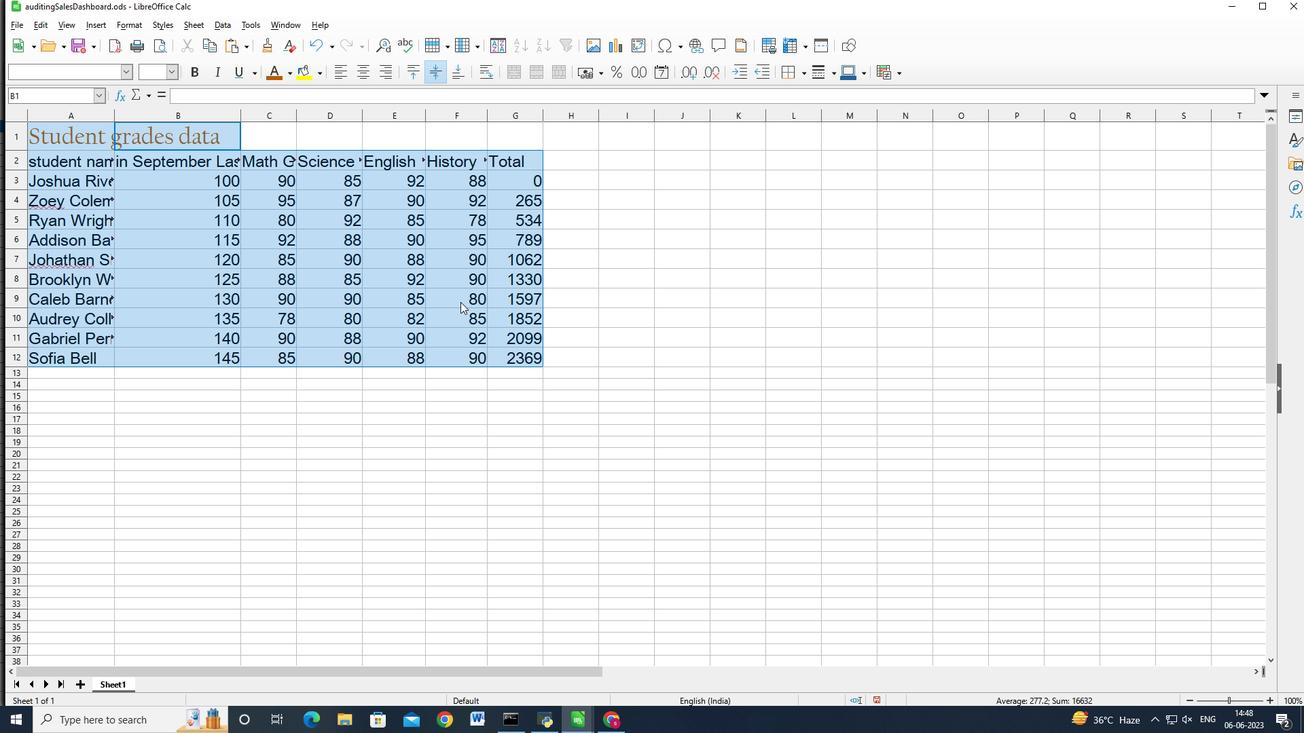 
